Task: Find connections with filter location Cheria with filter topic #Lawwith filter profile language German with filter current company Waaree Group with filter school Guru Nanak Dev Engineering College, Ludhiana with filter industry Nonresidential Building Construction with filter service category DUI Law with filter keywords title Production Engineer
Action: Mouse moved to (707, 83)
Screenshot: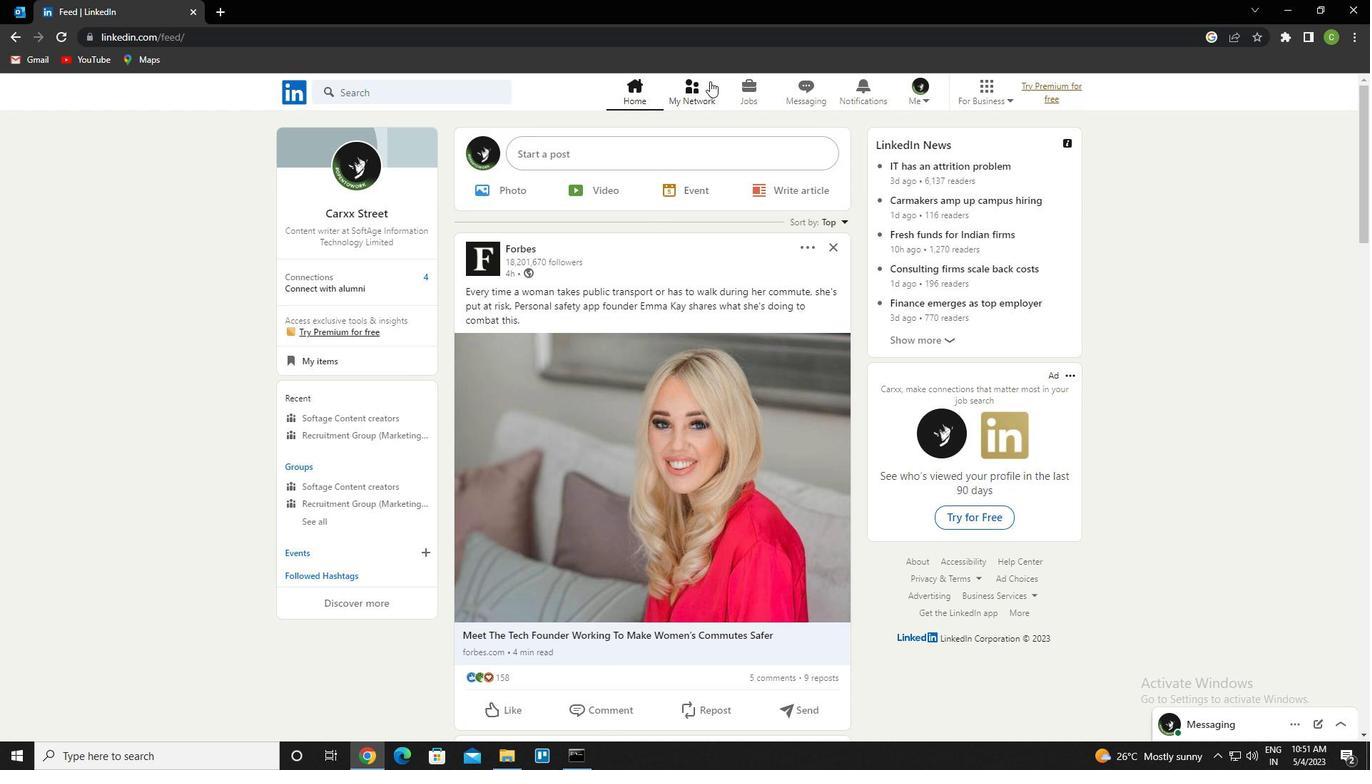 
Action: Mouse pressed left at (707, 83)
Screenshot: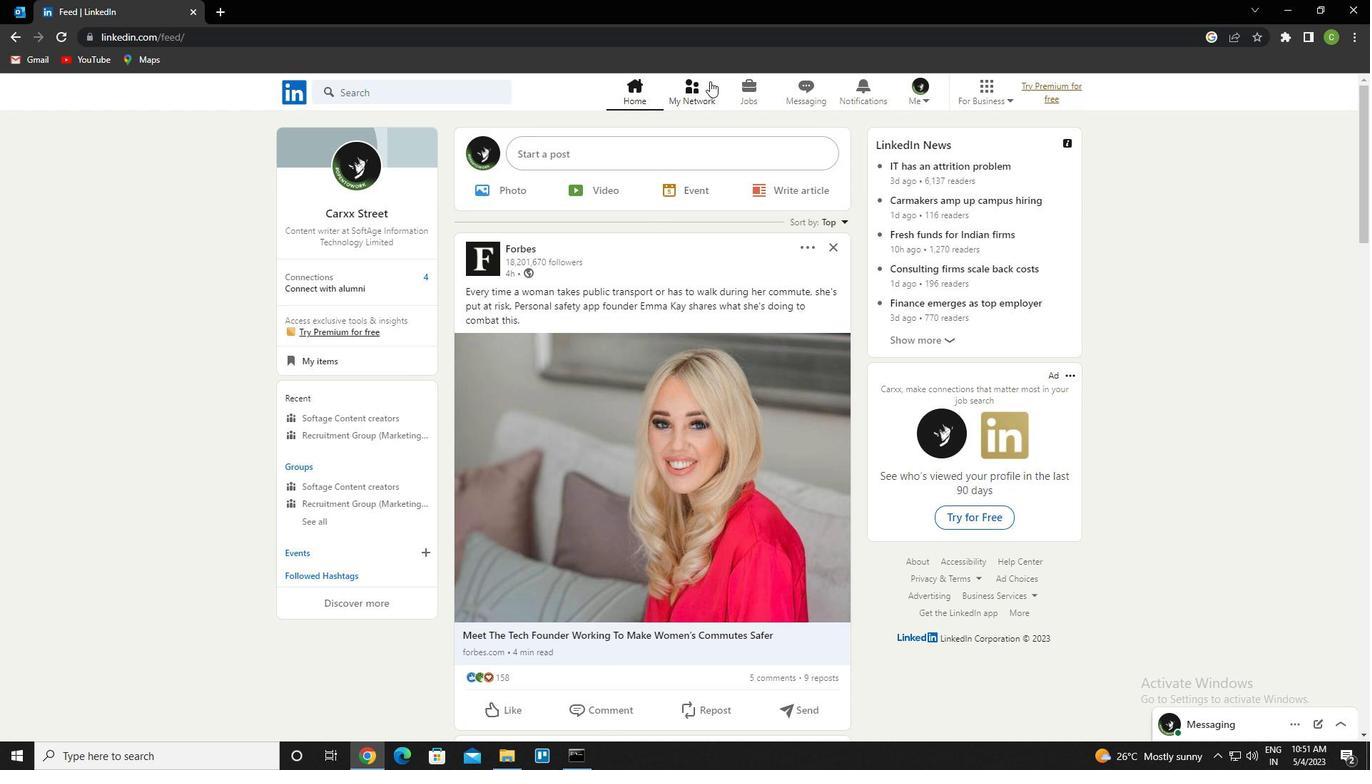 
Action: Mouse moved to (368, 170)
Screenshot: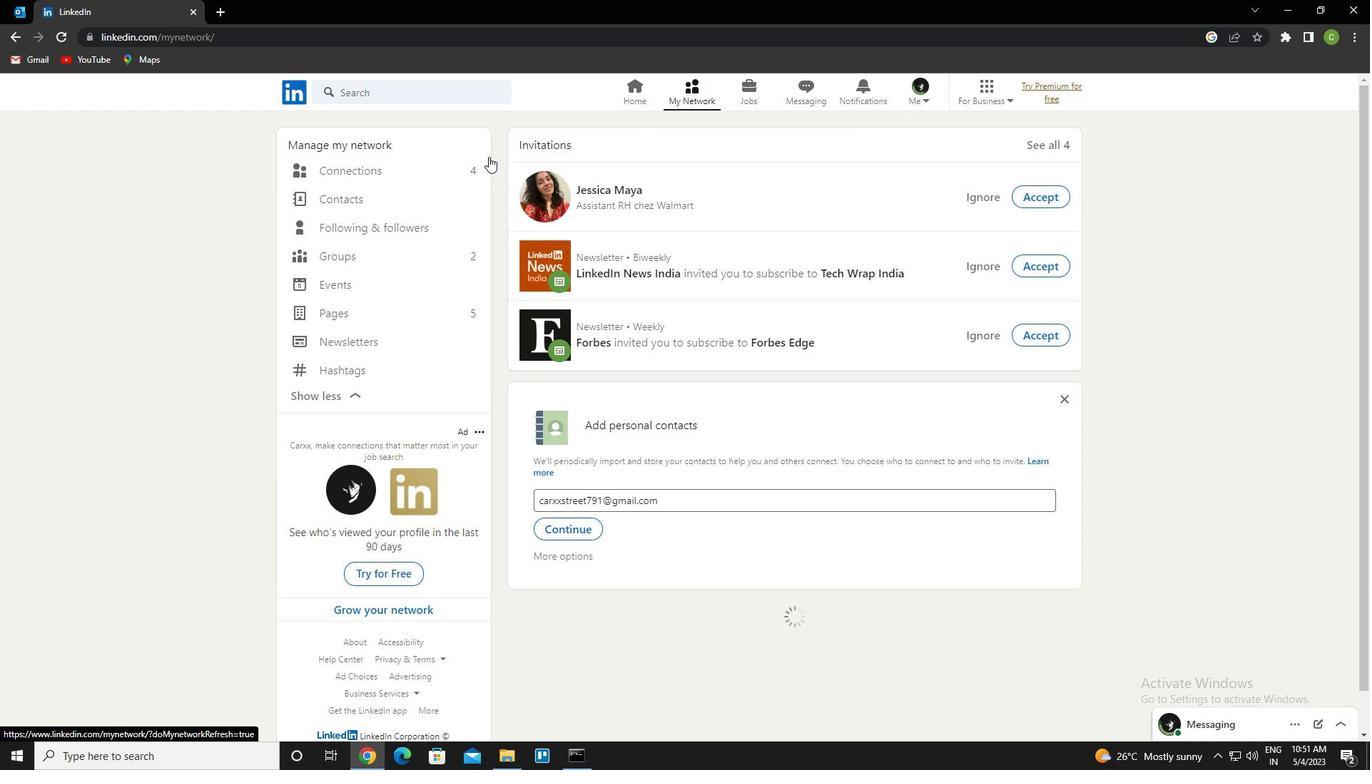 
Action: Mouse pressed left at (368, 170)
Screenshot: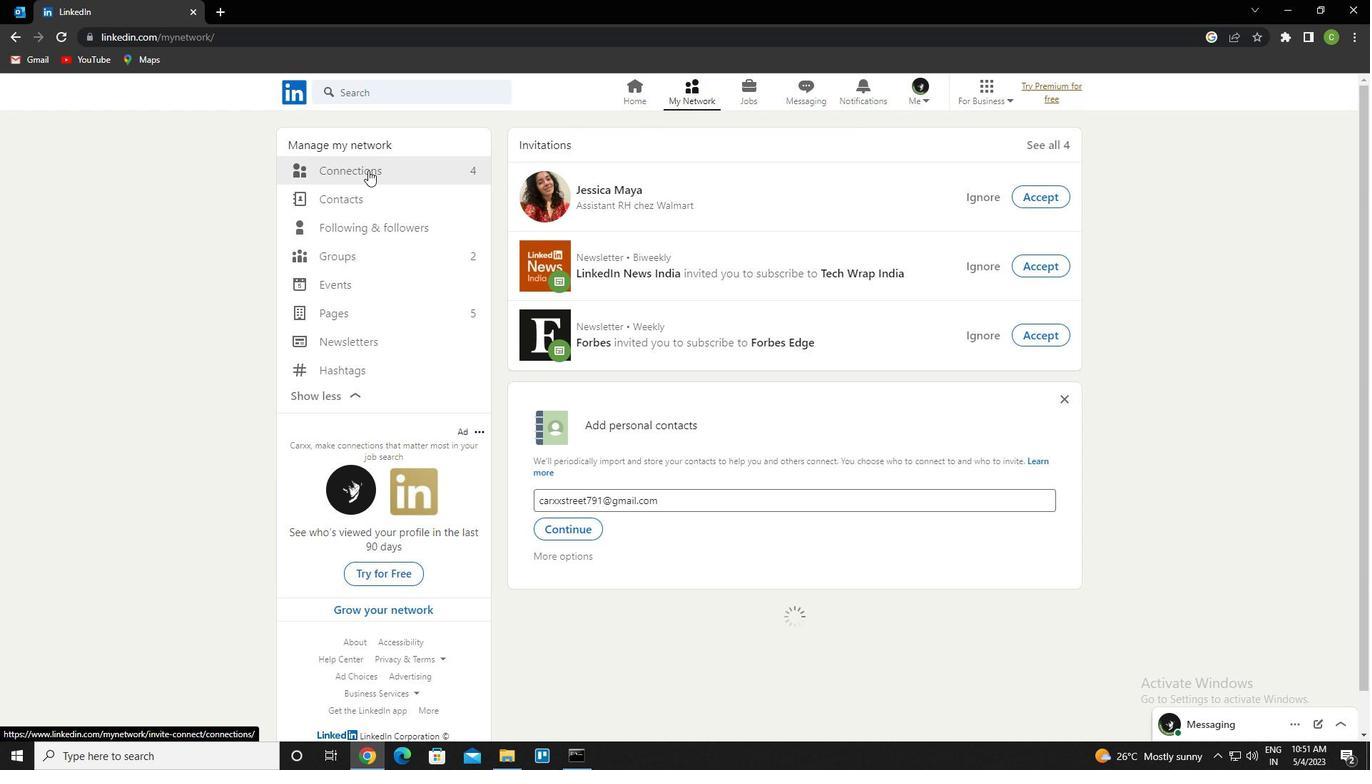 
Action: Mouse moved to (799, 171)
Screenshot: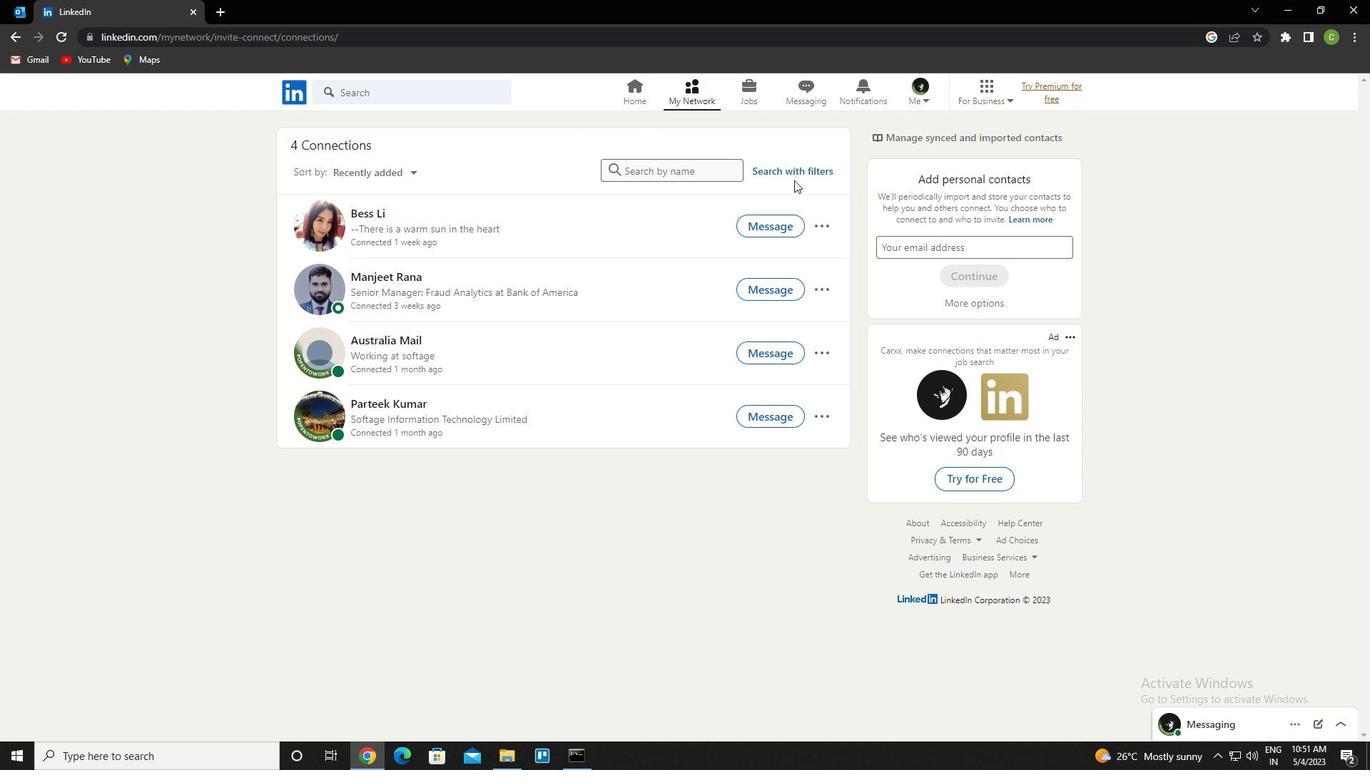 
Action: Mouse pressed left at (799, 171)
Screenshot: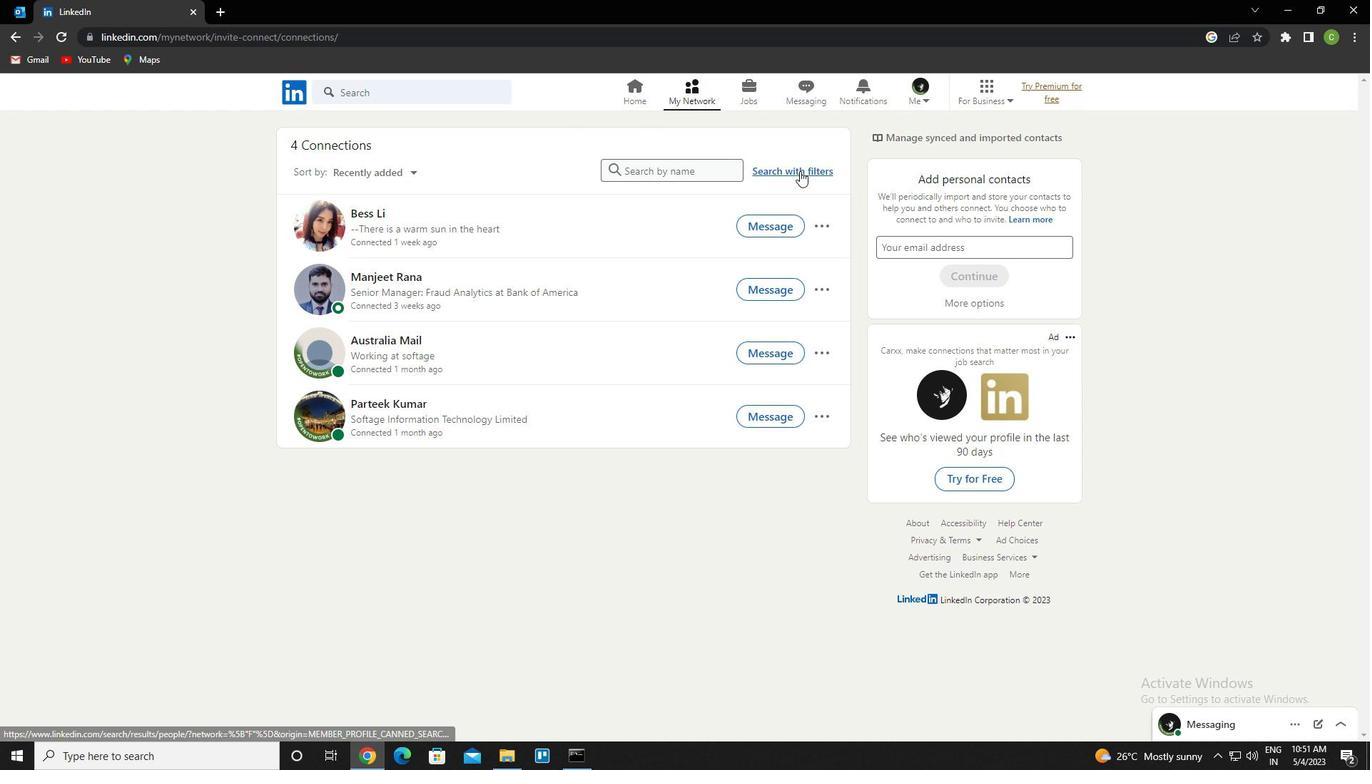 
Action: Mouse moved to (726, 130)
Screenshot: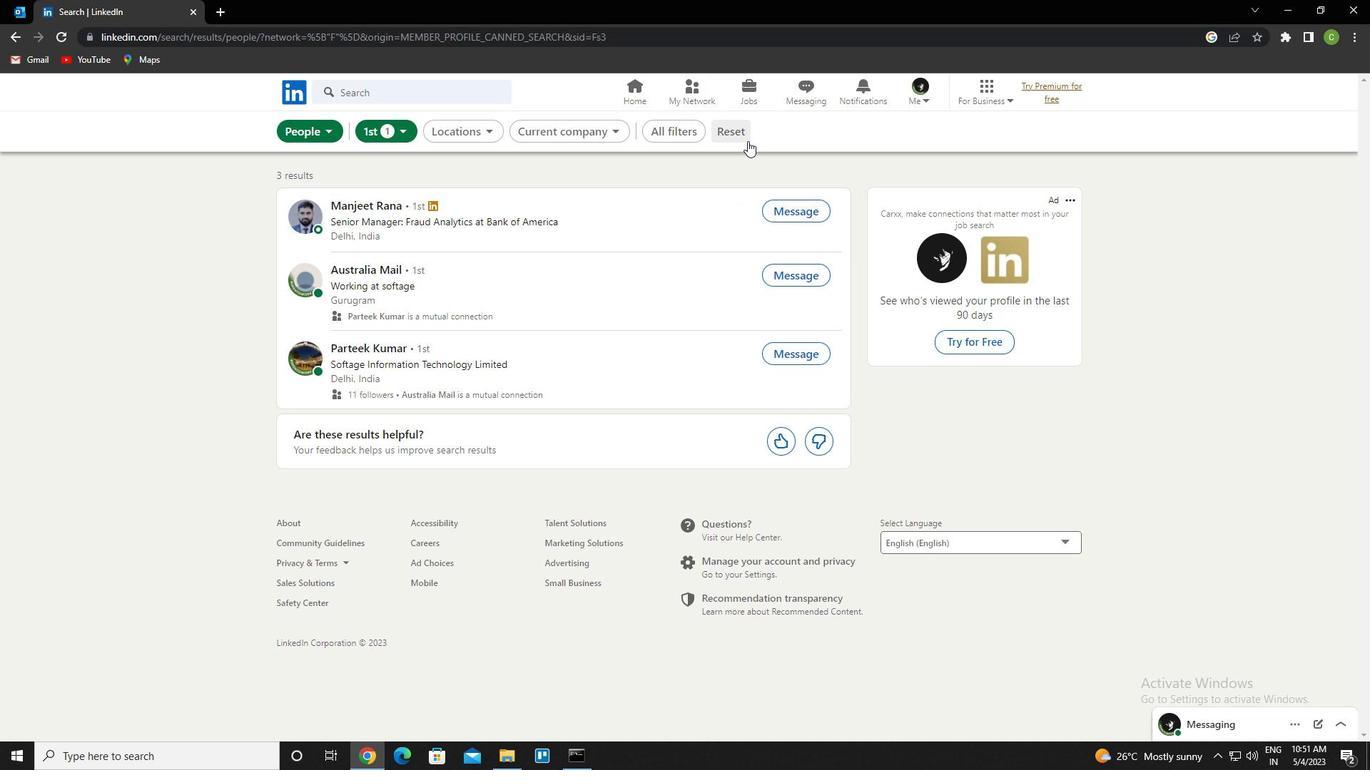 
Action: Mouse pressed left at (726, 130)
Screenshot: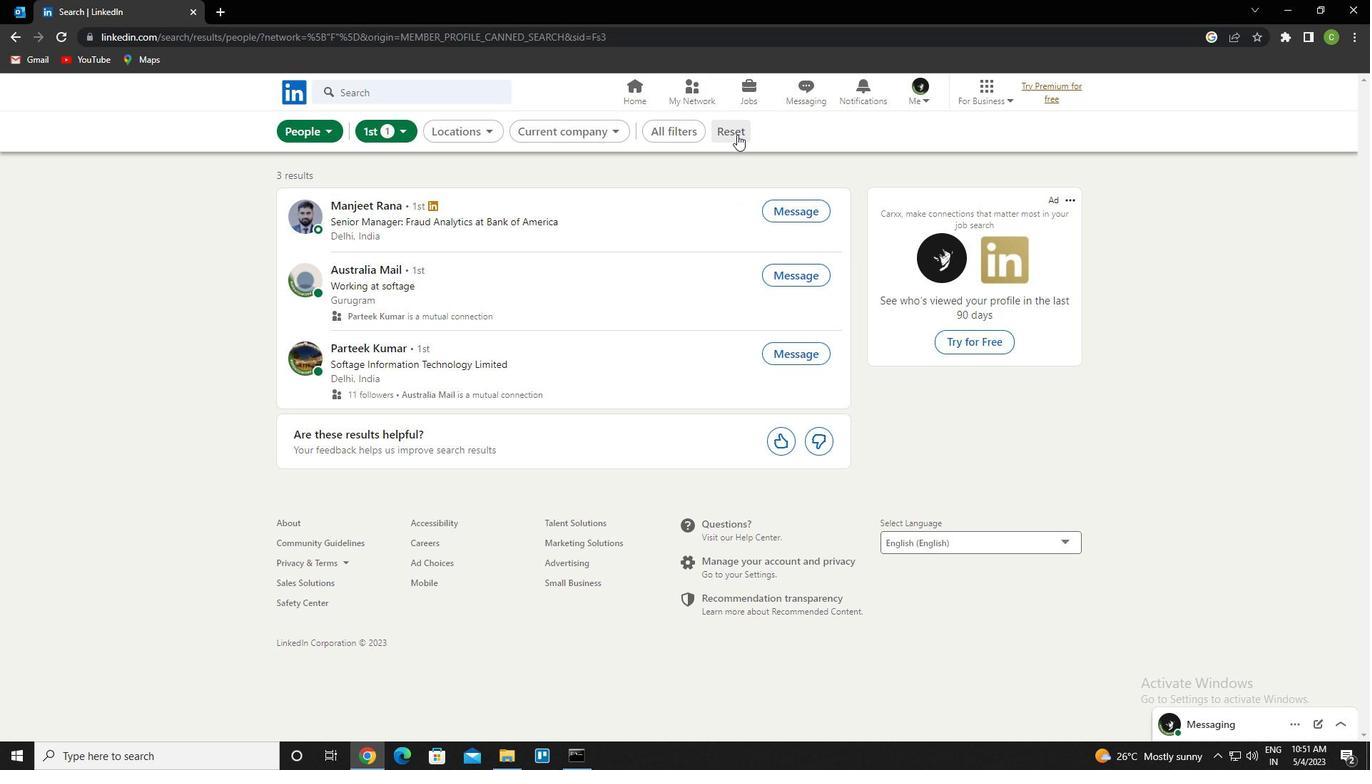 
Action: Mouse moved to (721, 130)
Screenshot: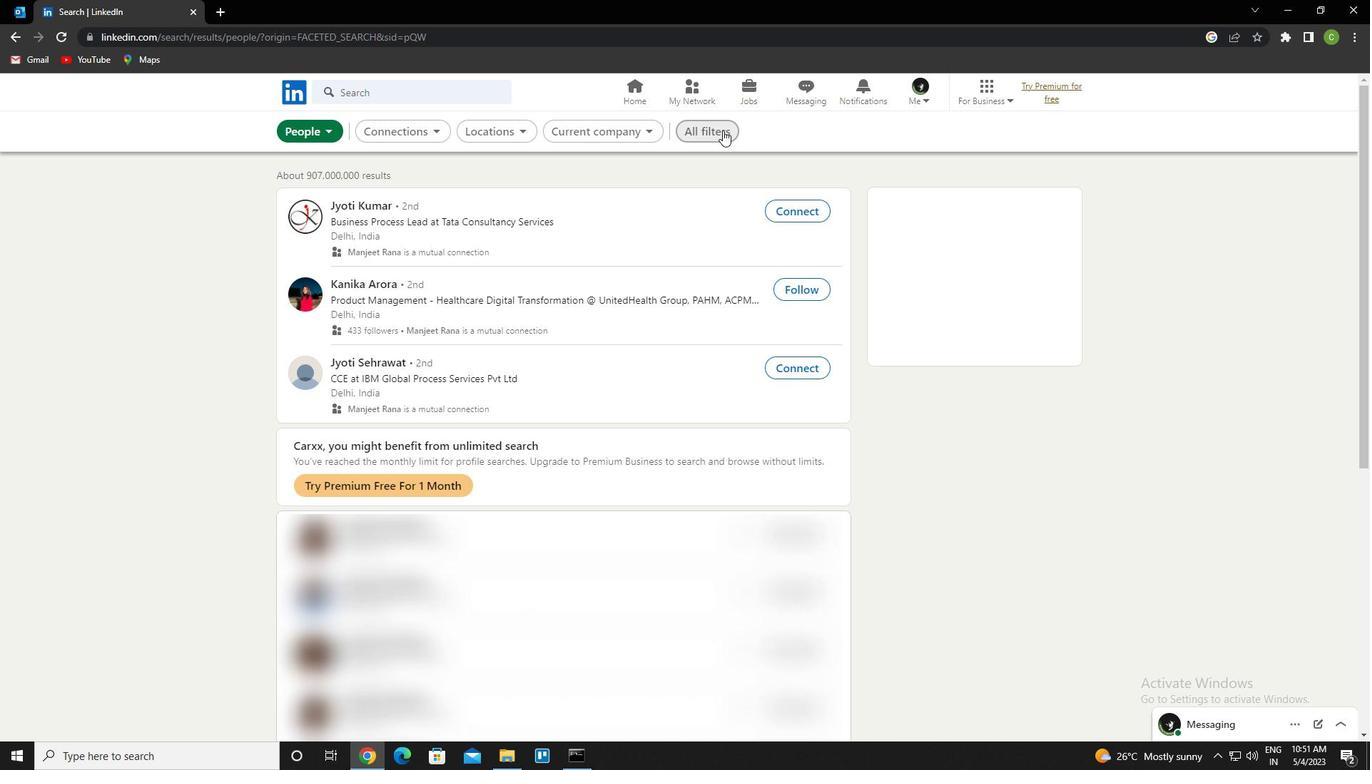 
Action: Mouse pressed left at (721, 130)
Screenshot: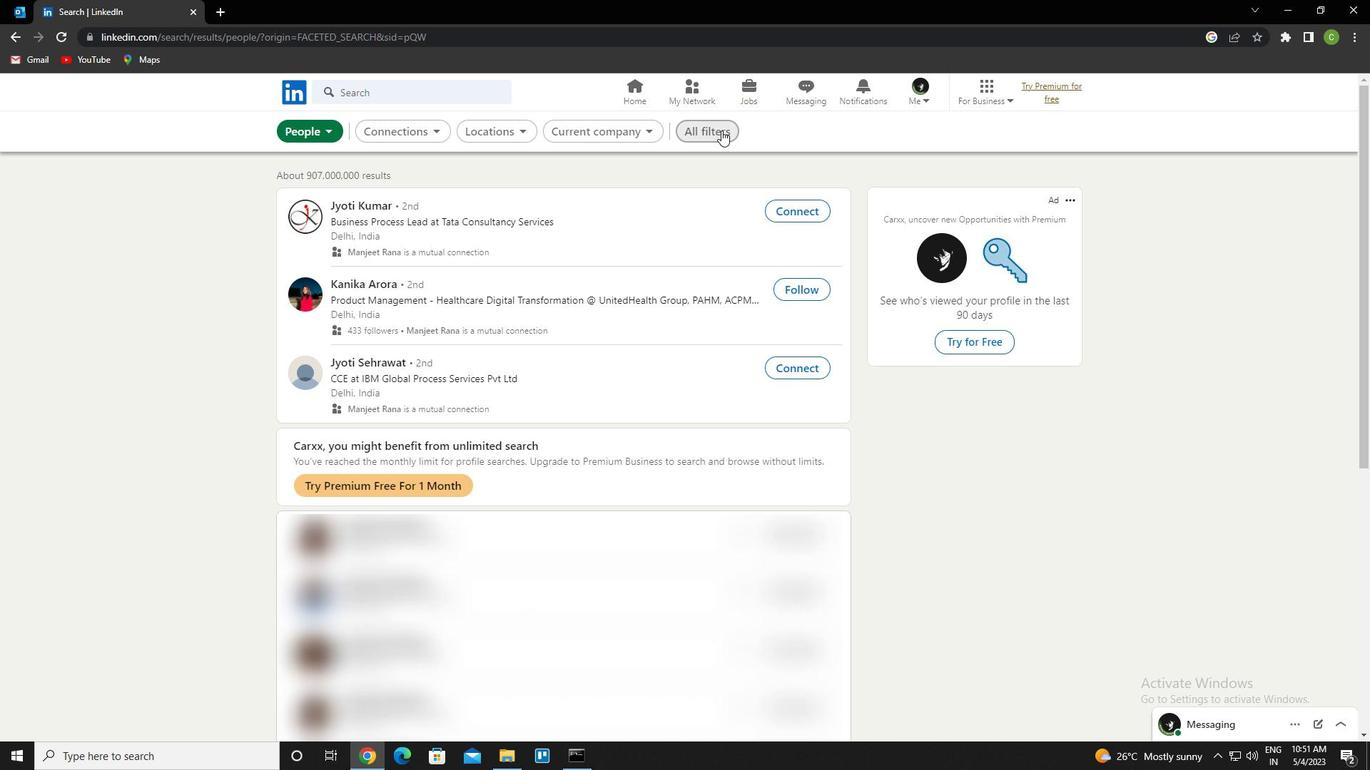 
Action: Mouse moved to (1148, 480)
Screenshot: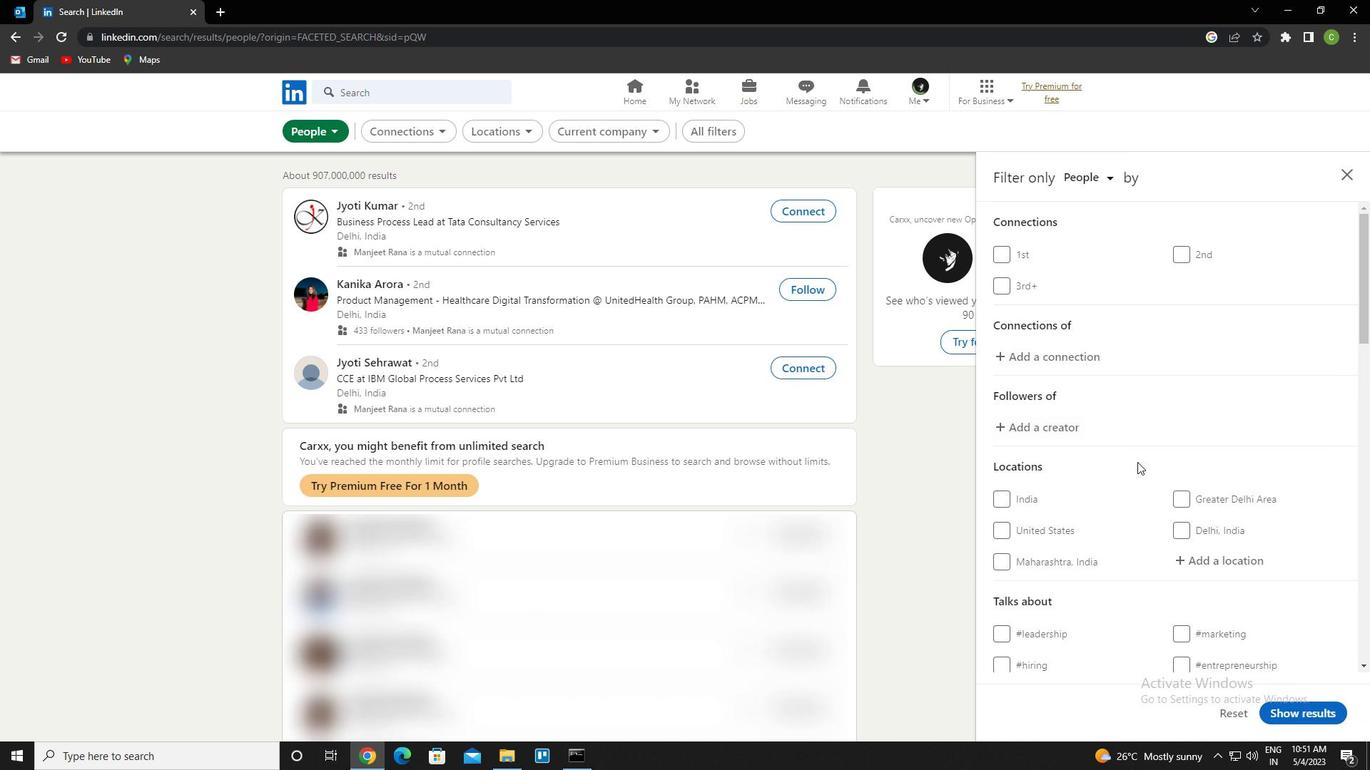 
Action: Mouse scrolled (1148, 480) with delta (0, 0)
Screenshot: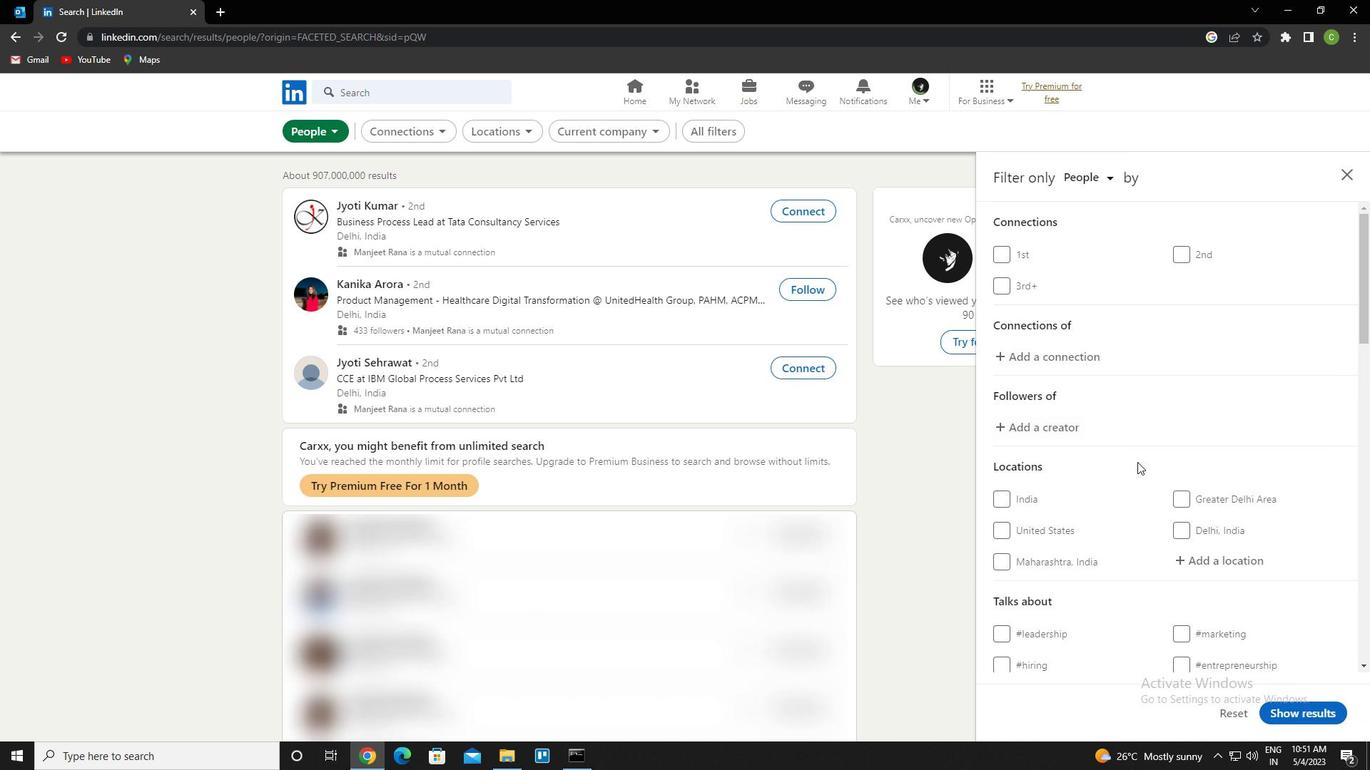 
Action: Mouse moved to (1148, 486)
Screenshot: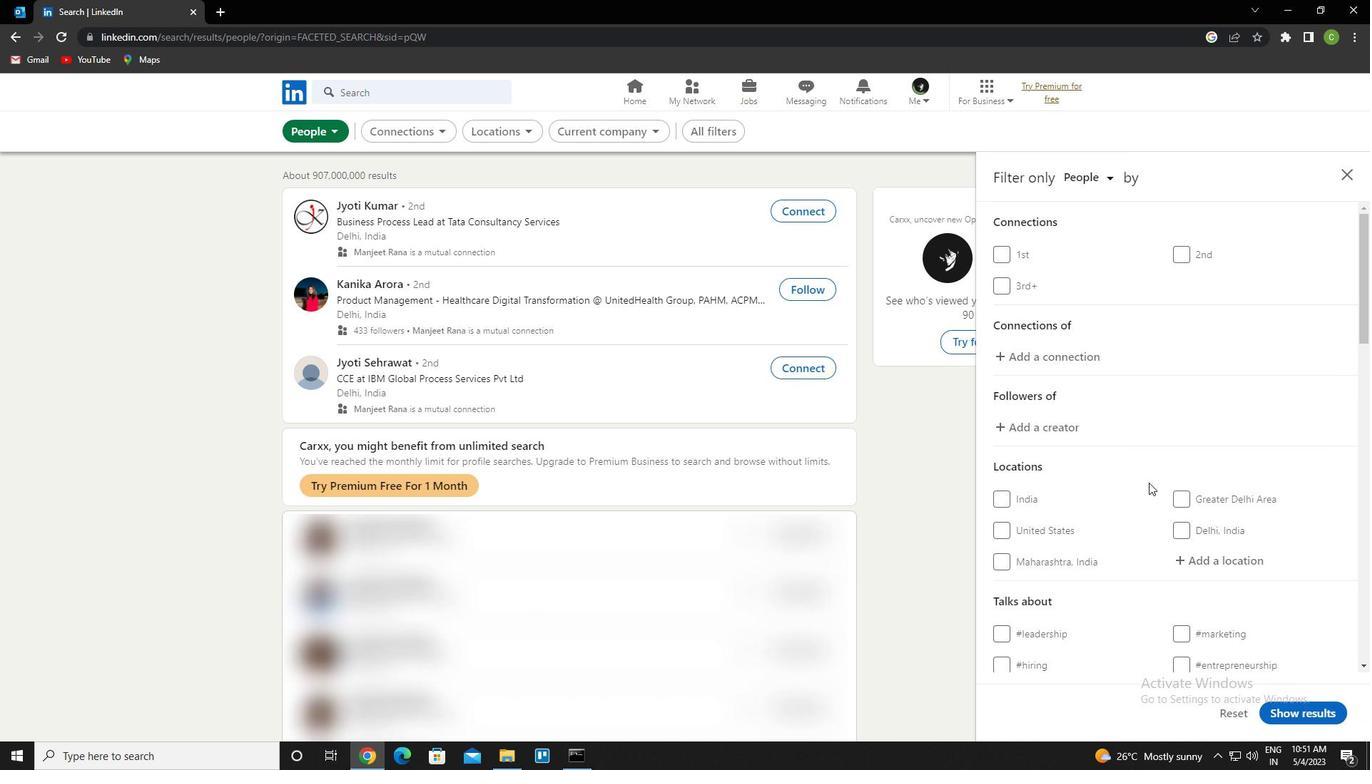 
Action: Mouse scrolled (1148, 485) with delta (0, 0)
Screenshot: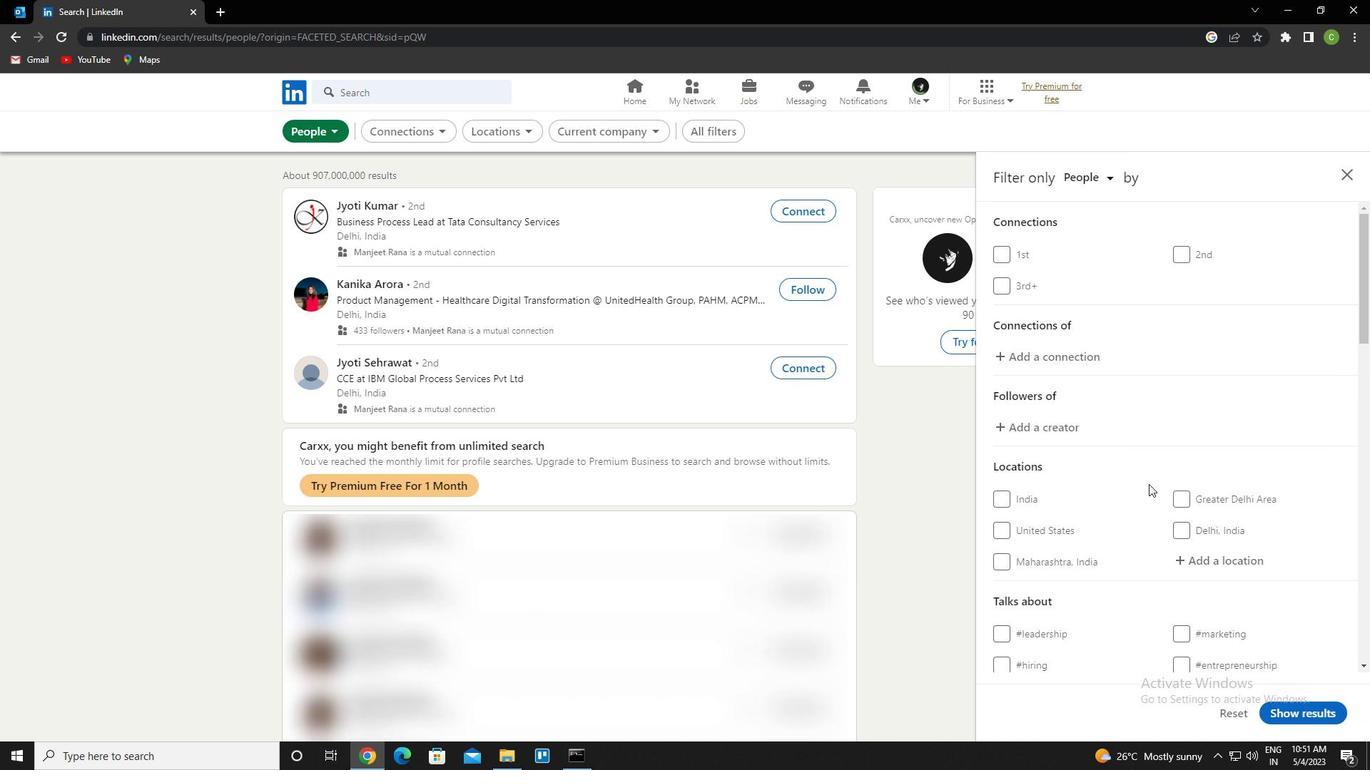 
Action: Mouse moved to (1147, 490)
Screenshot: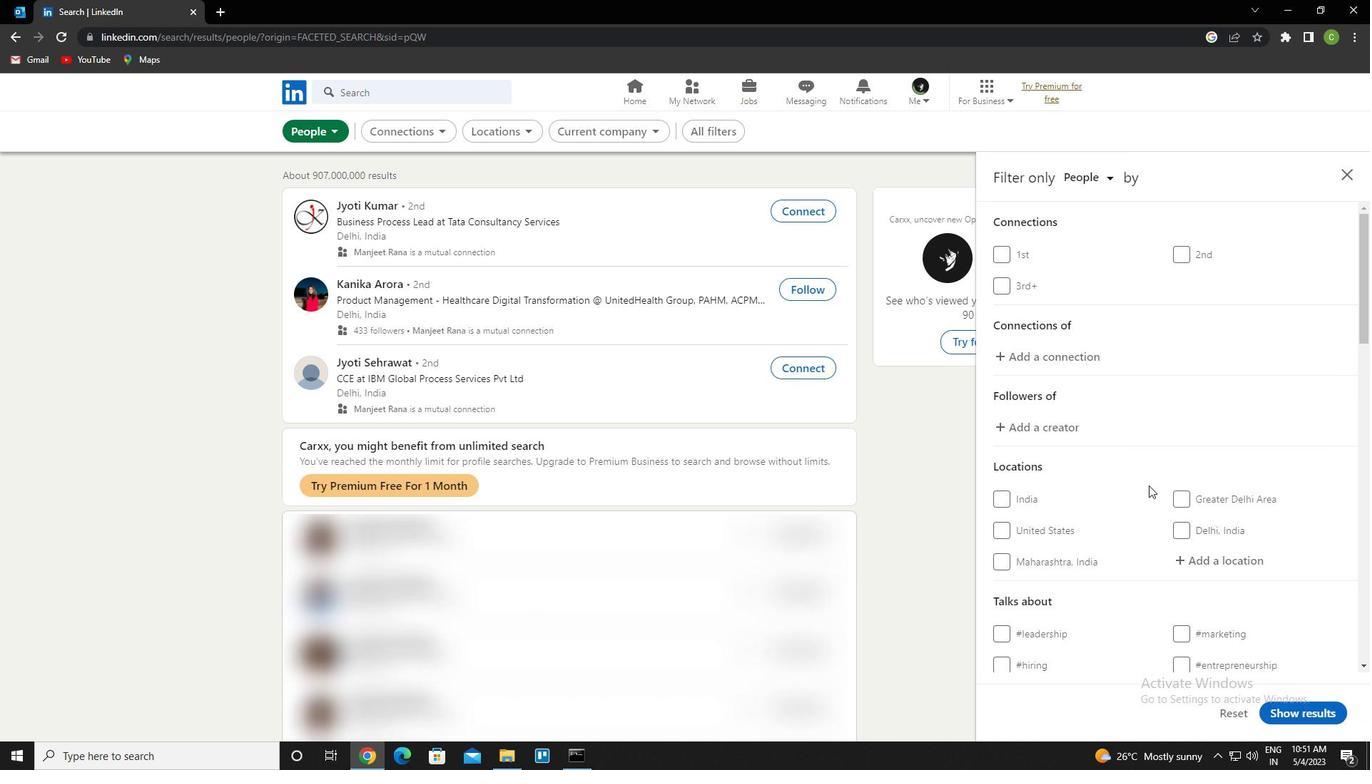
Action: Mouse scrolled (1147, 489) with delta (0, 0)
Screenshot: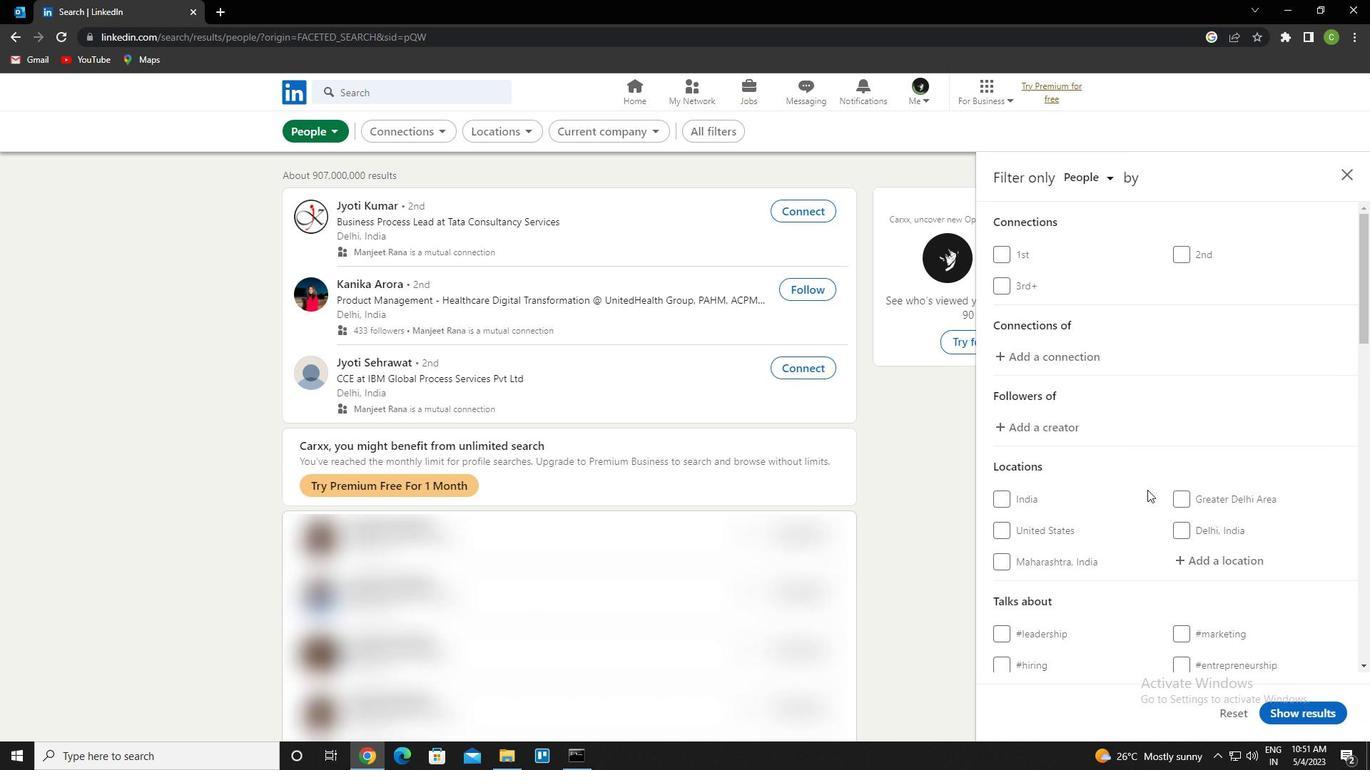
Action: Mouse moved to (1247, 353)
Screenshot: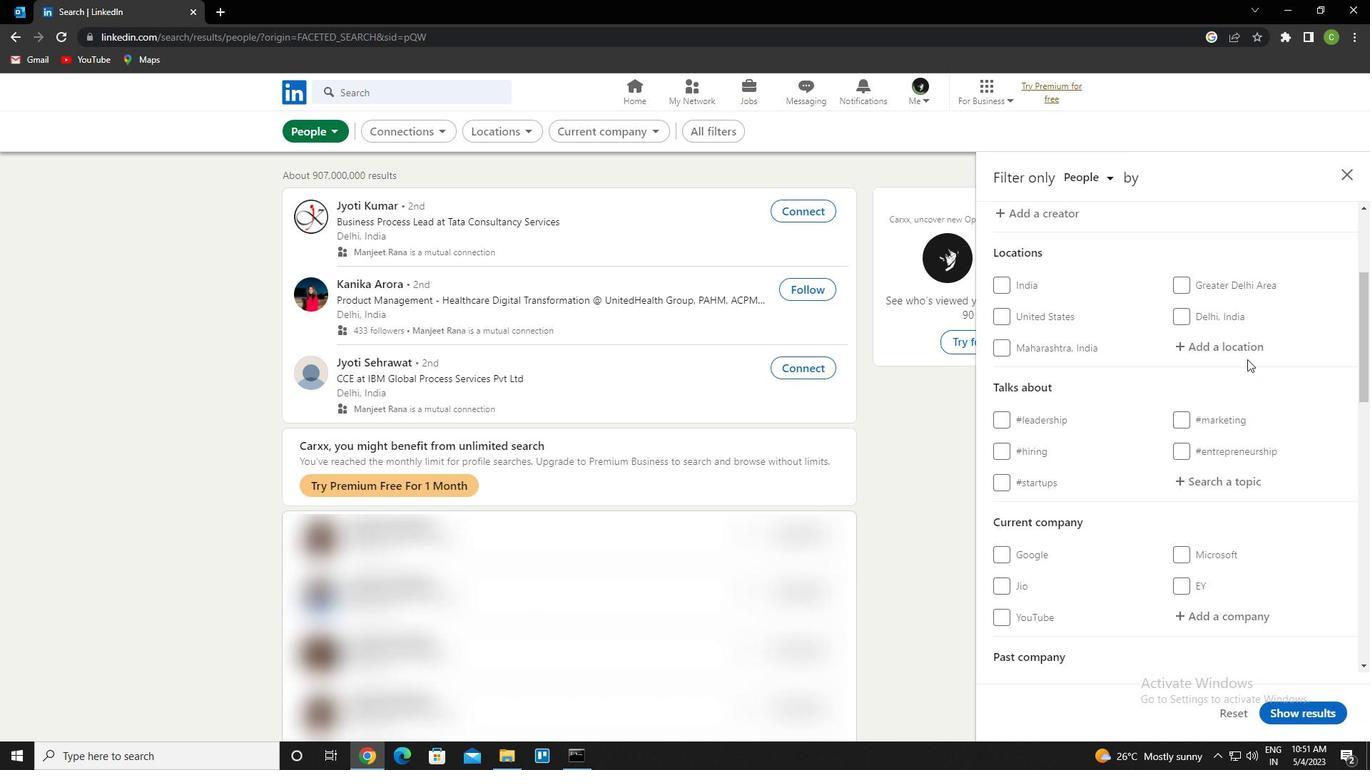 
Action: Mouse pressed left at (1247, 353)
Screenshot: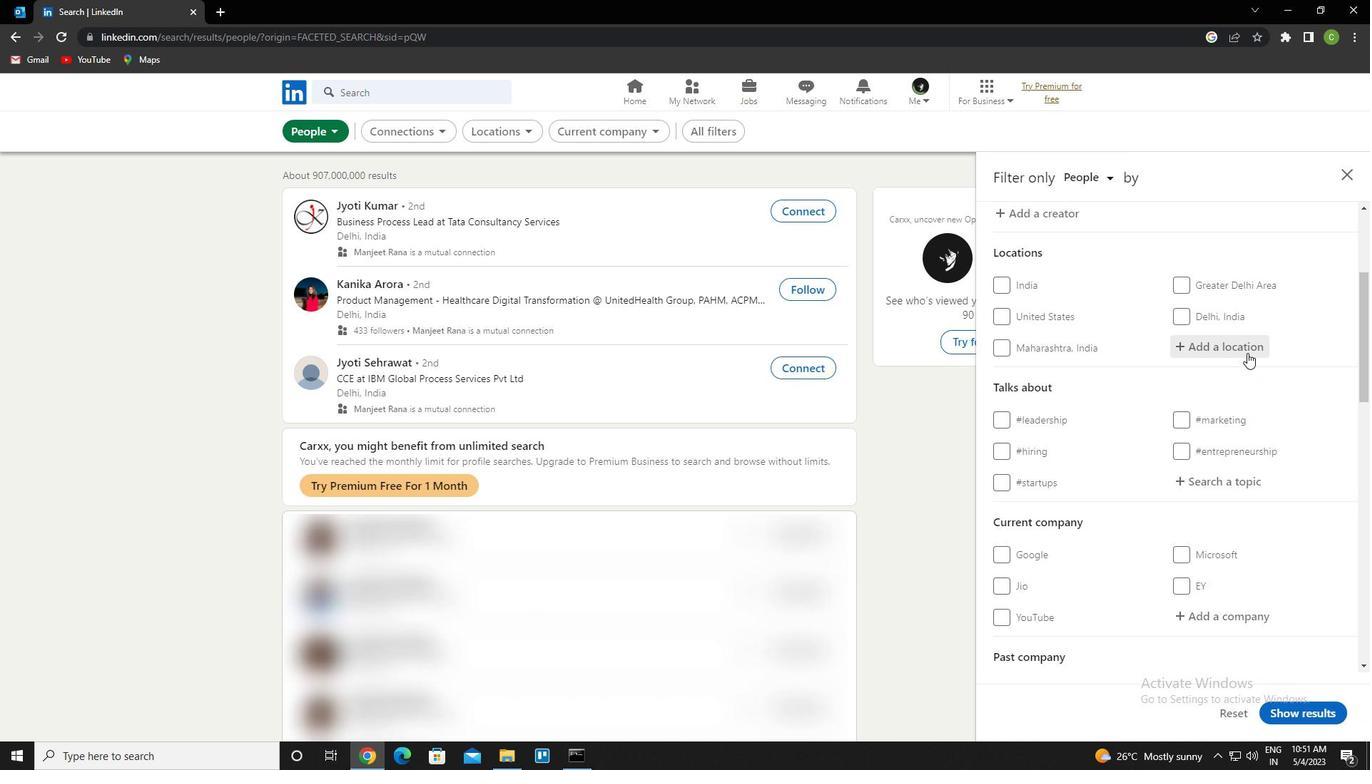 
Action: Key pressed <Key.caps_lock>l<Key.caps_lock>aw<Key.backspace><Key.backspace><Key.backspace><Key.backspace><Key.backspace><Key.caps_lock>c<Key.caps_lock>heria<Key.down><Key.enter>
Screenshot: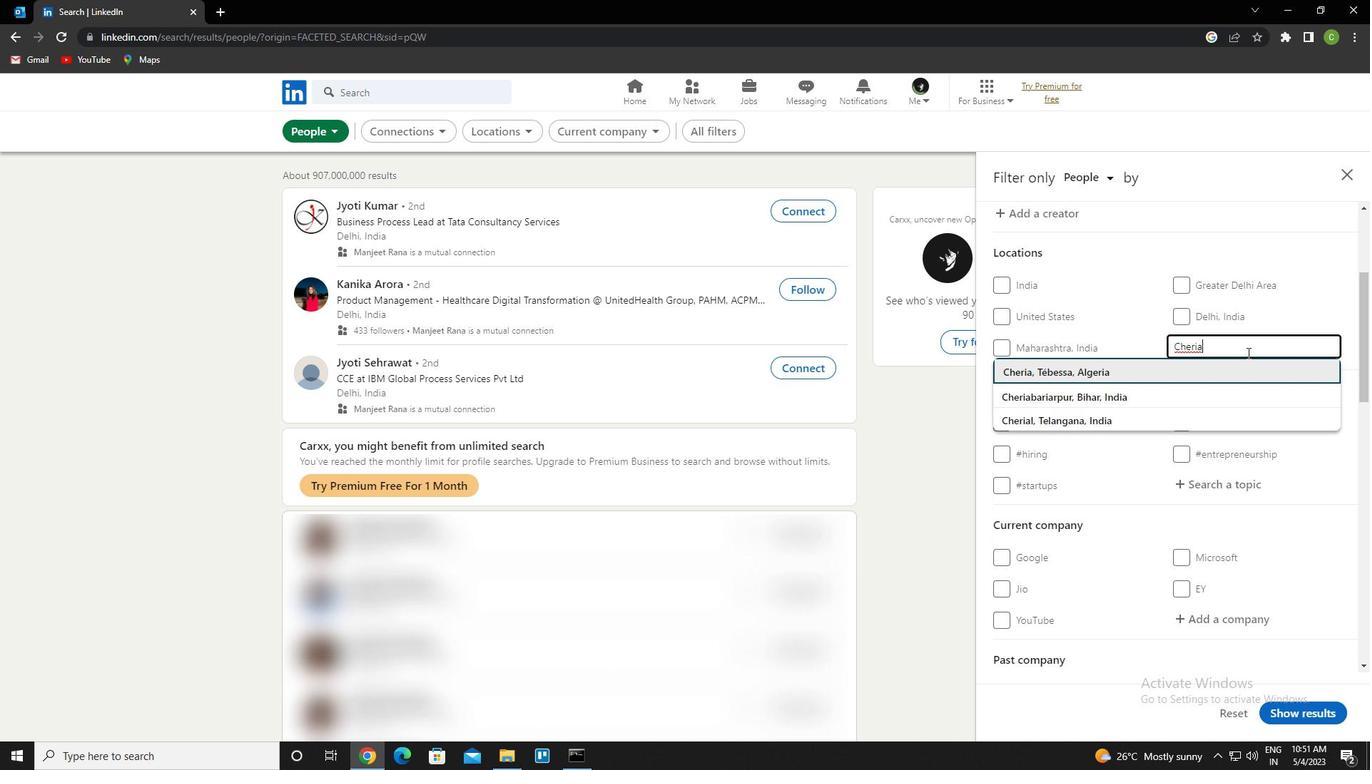
Action: Mouse scrolled (1247, 352) with delta (0, 0)
Screenshot: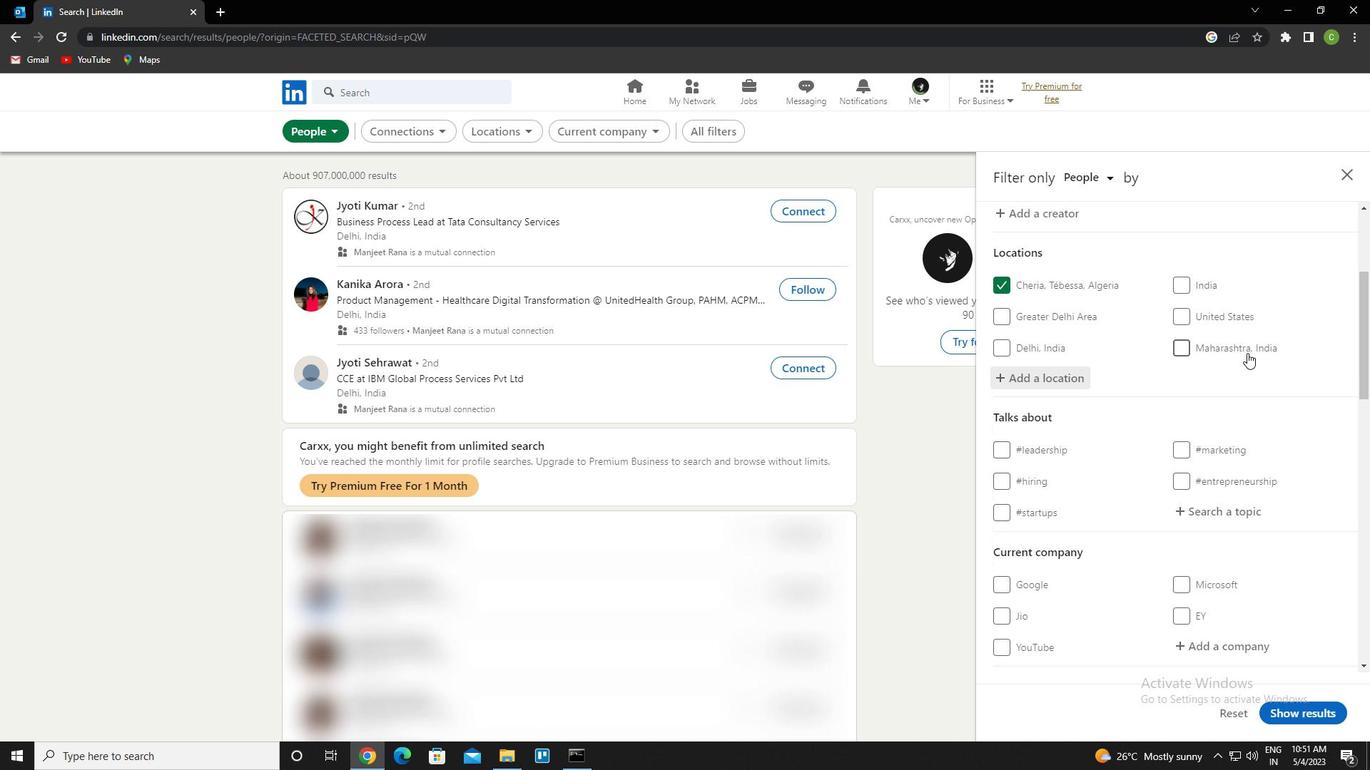 
Action: Mouse moved to (1224, 439)
Screenshot: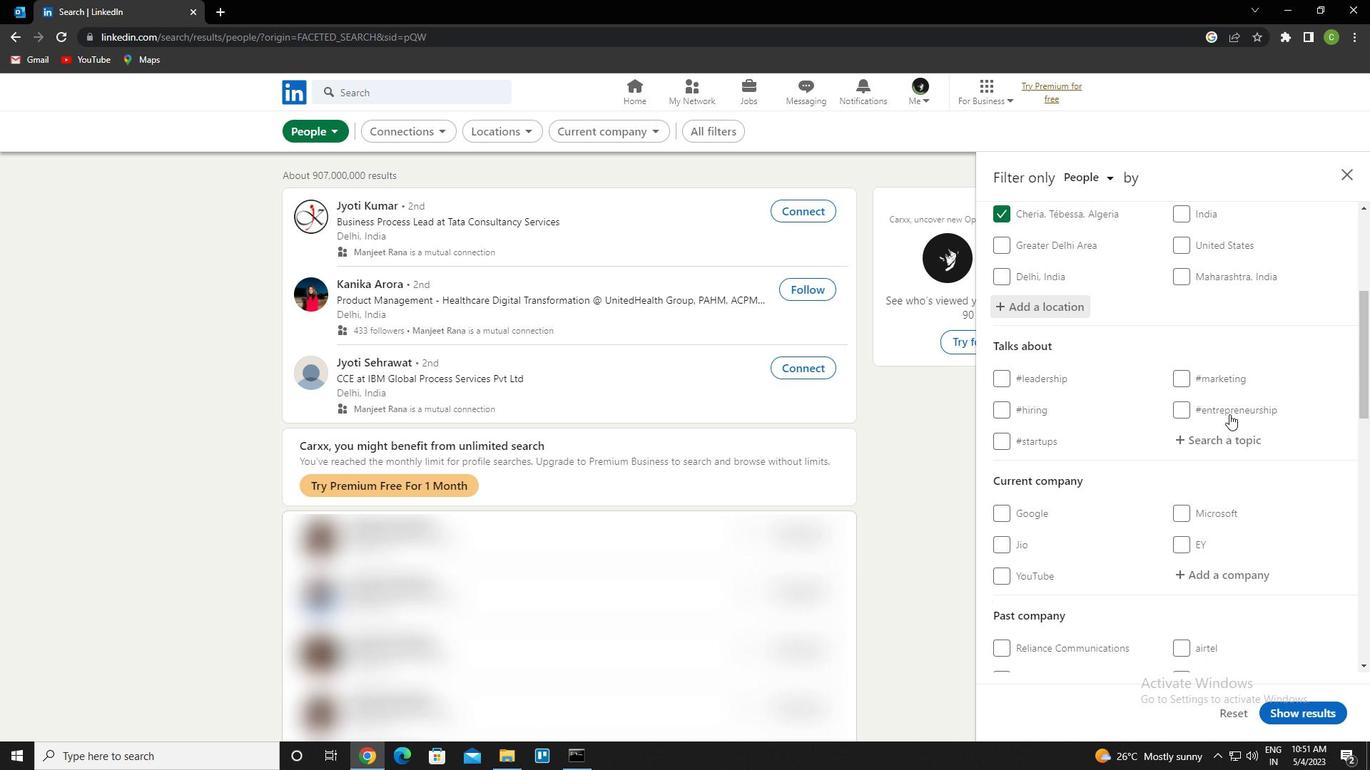 
Action: Mouse pressed left at (1224, 439)
Screenshot: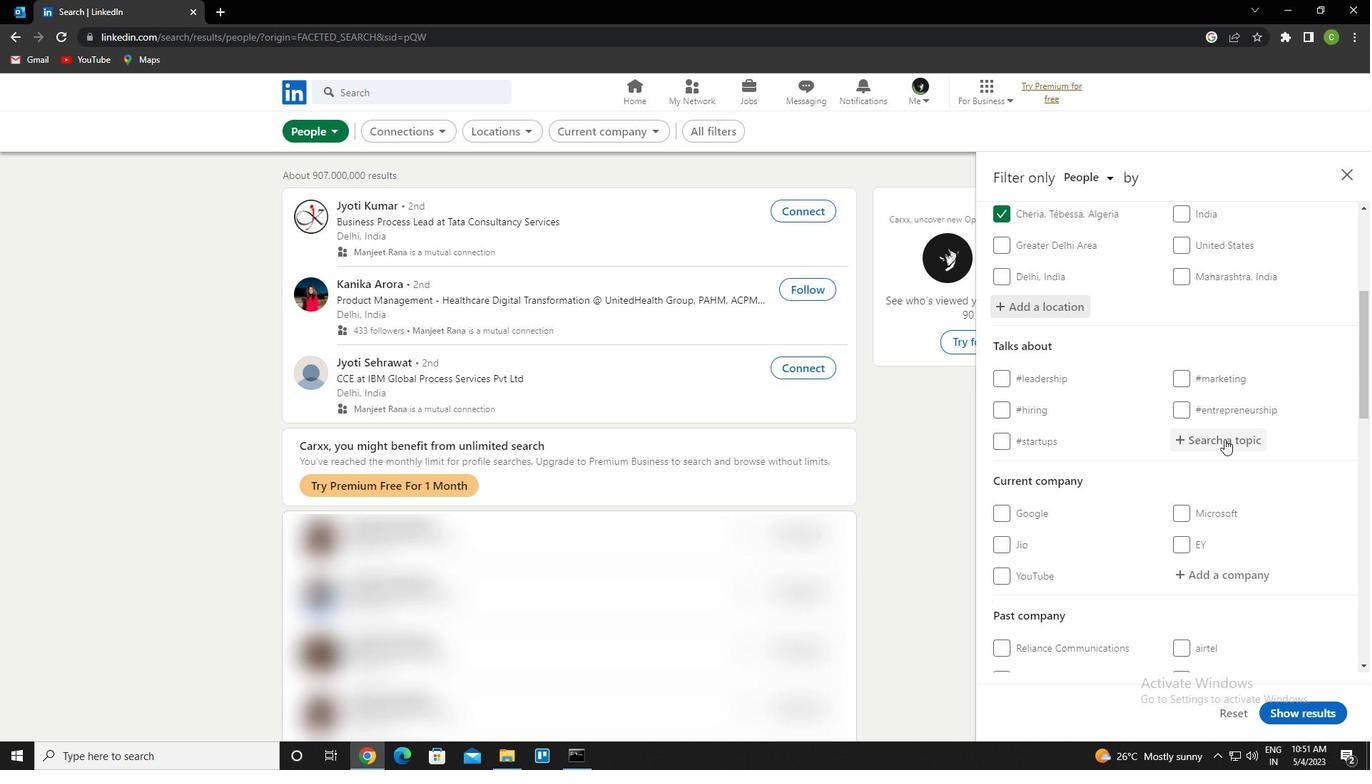 
Action: Key pressed law<Key.down><Key.enter>
Screenshot: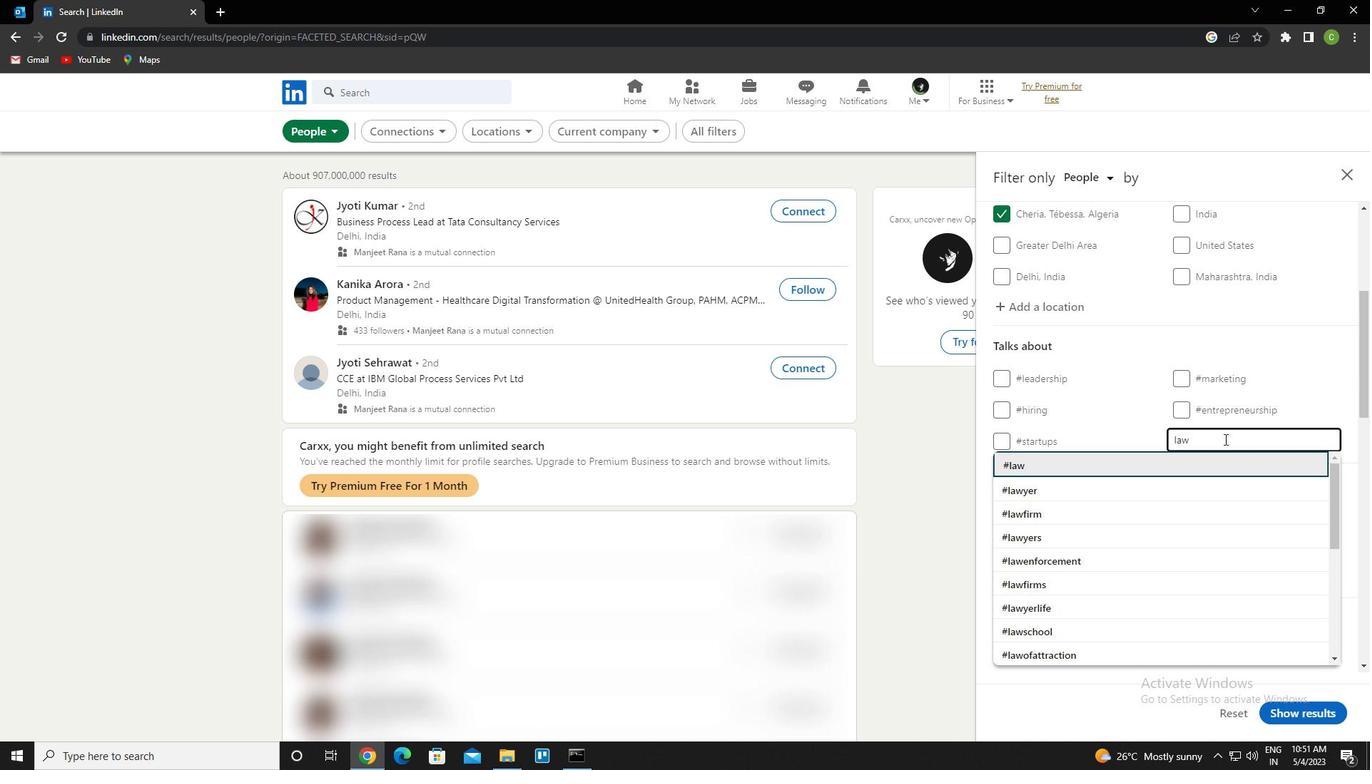 
Action: Mouse moved to (1258, 438)
Screenshot: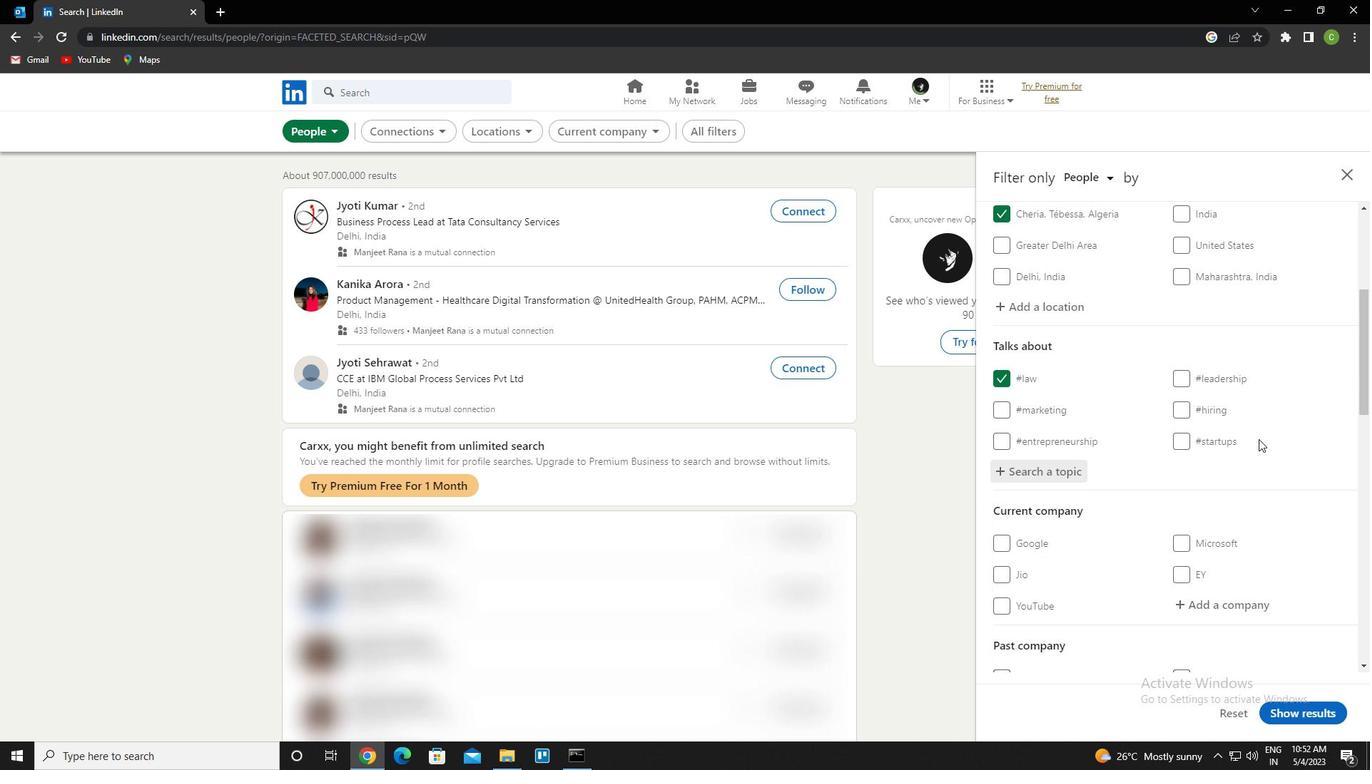 
Action: Mouse scrolled (1258, 438) with delta (0, 0)
Screenshot: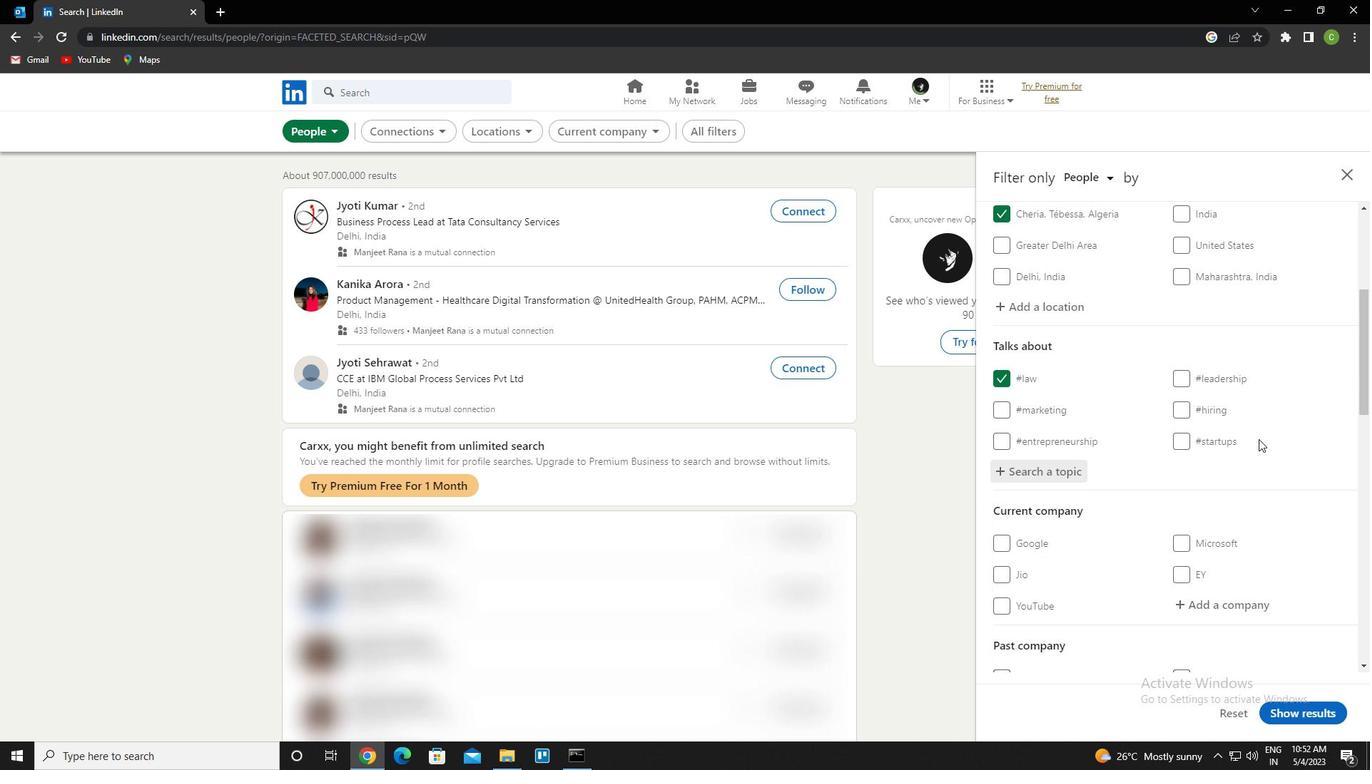 
Action: Mouse moved to (1256, 440)
Screenshot: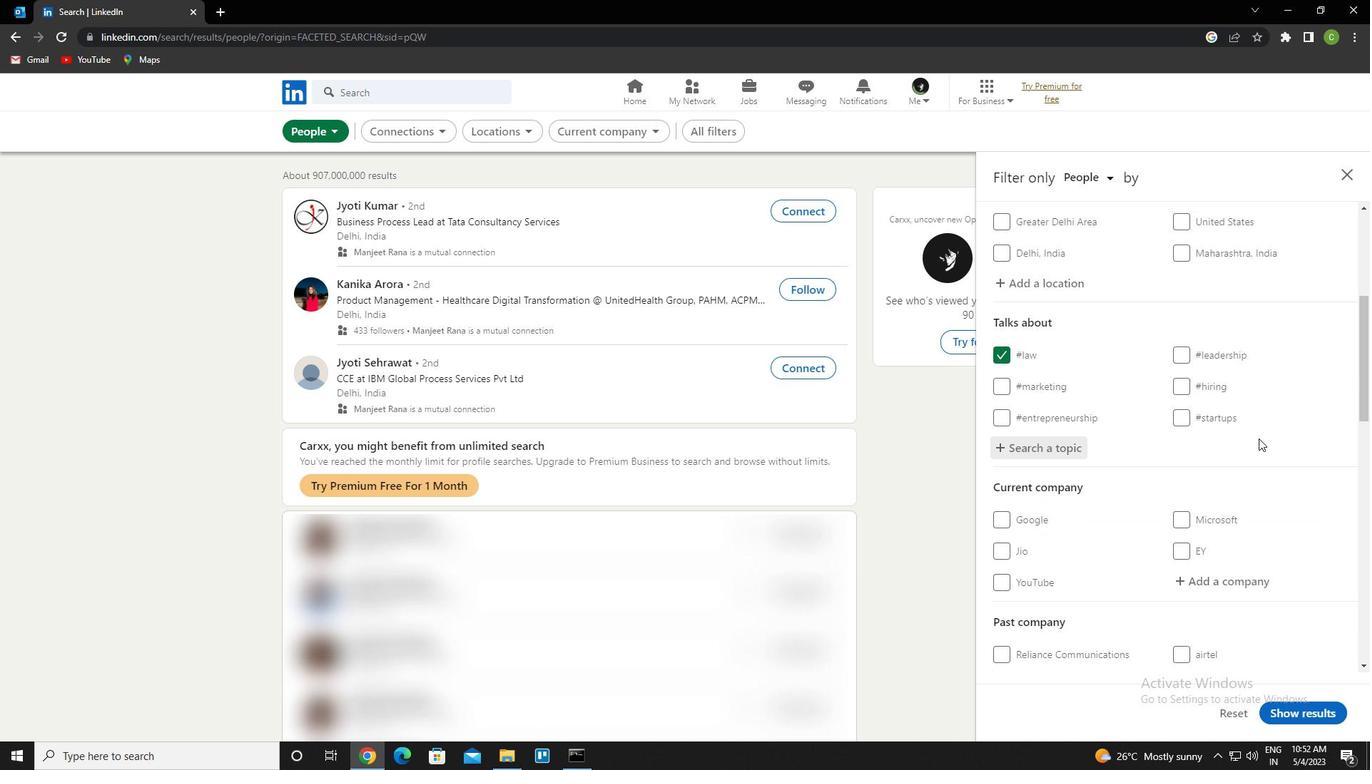 
Action: Mouse scrolled (1256, 439) with delta (0, 0)
Screenshot: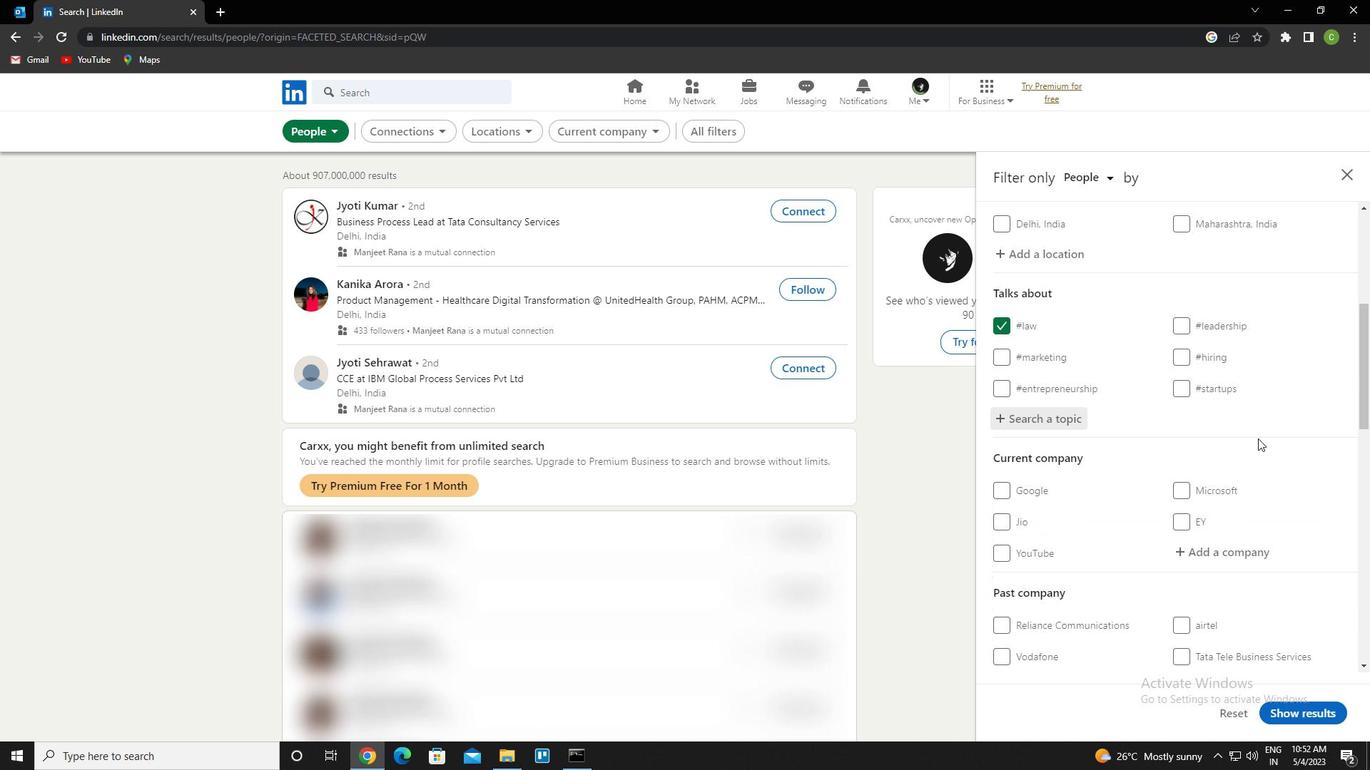 
Action: Mouse moved to (1255, 441)
Screenshot: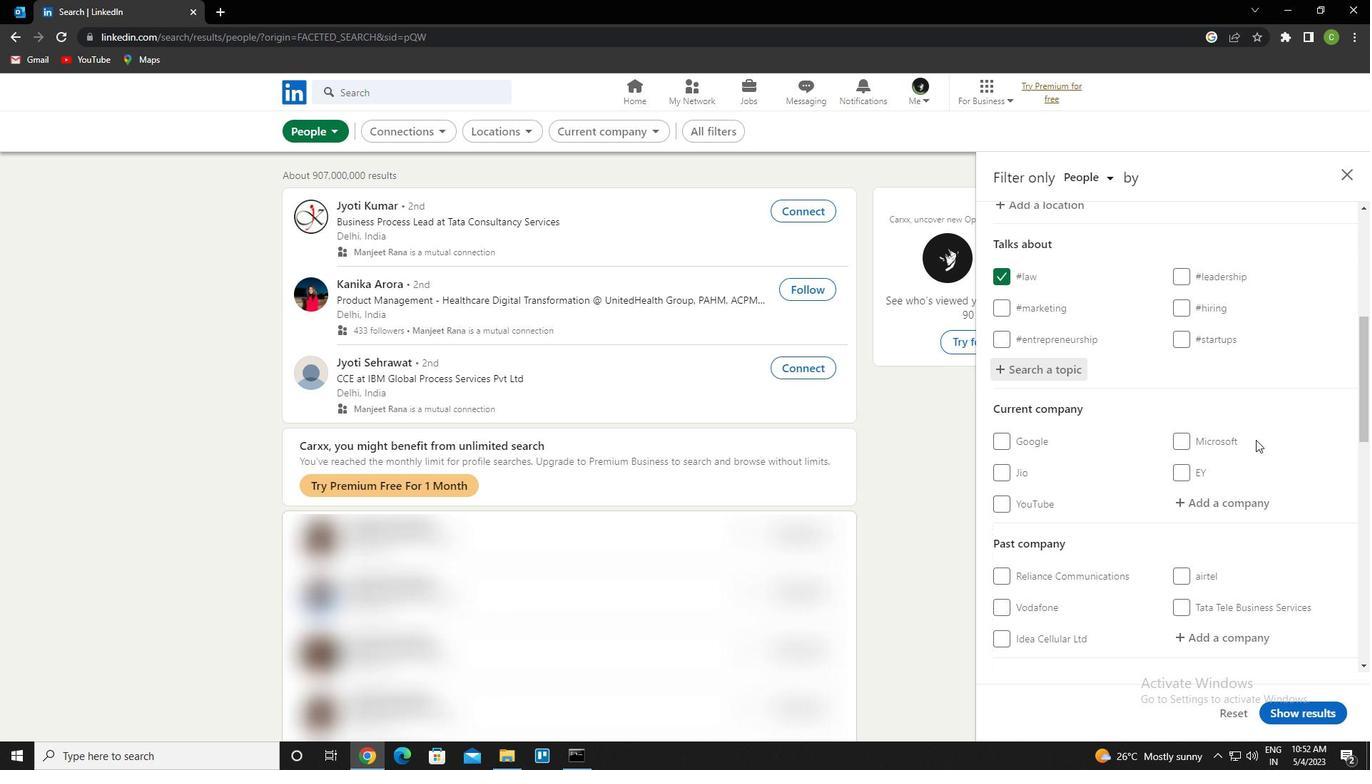 
Action: Mouse scrolled (1255, 440) with delta (0, 0)
Screenshot: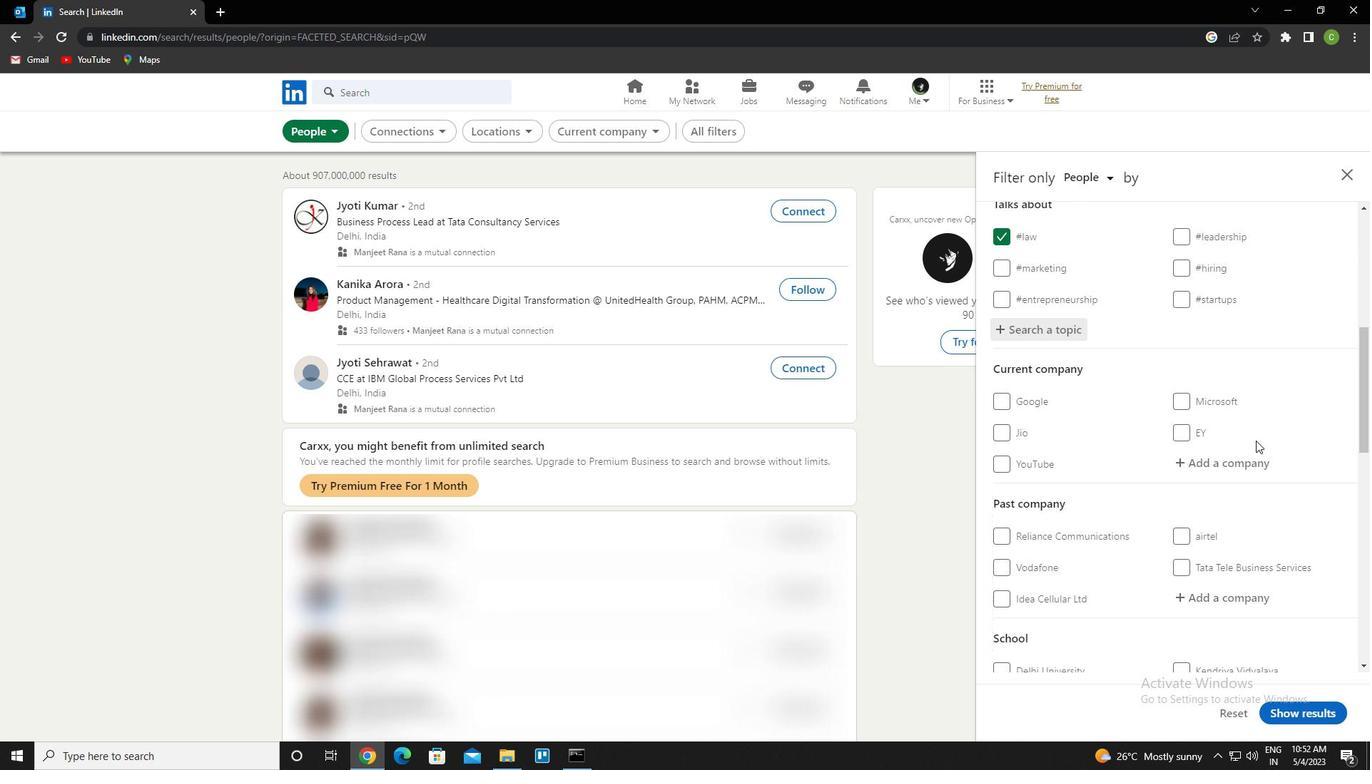 
Action: Mouse scrolled (1255, 440) with delta (0, 0)
Screenshot: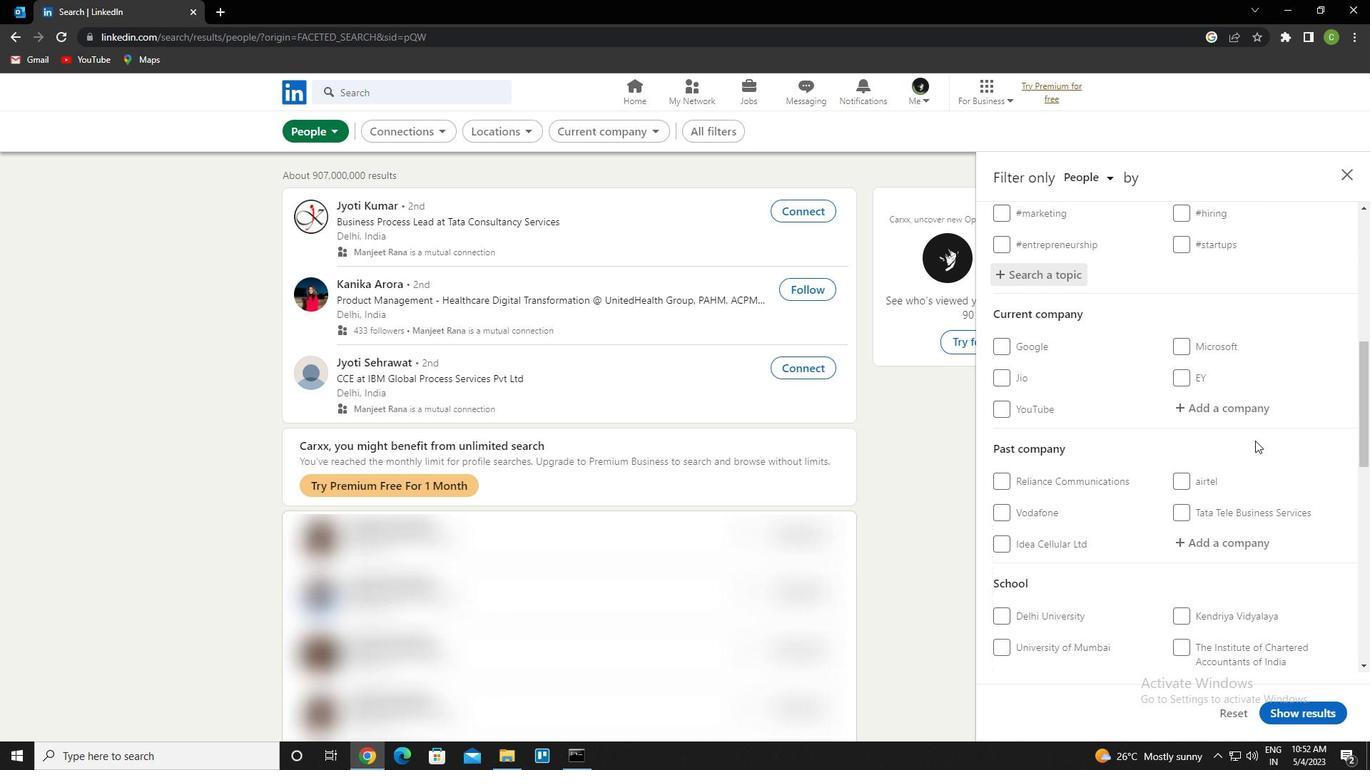 
Action: Mouse scrolled (1255, 440) with delta (0, 0)
Screenshot: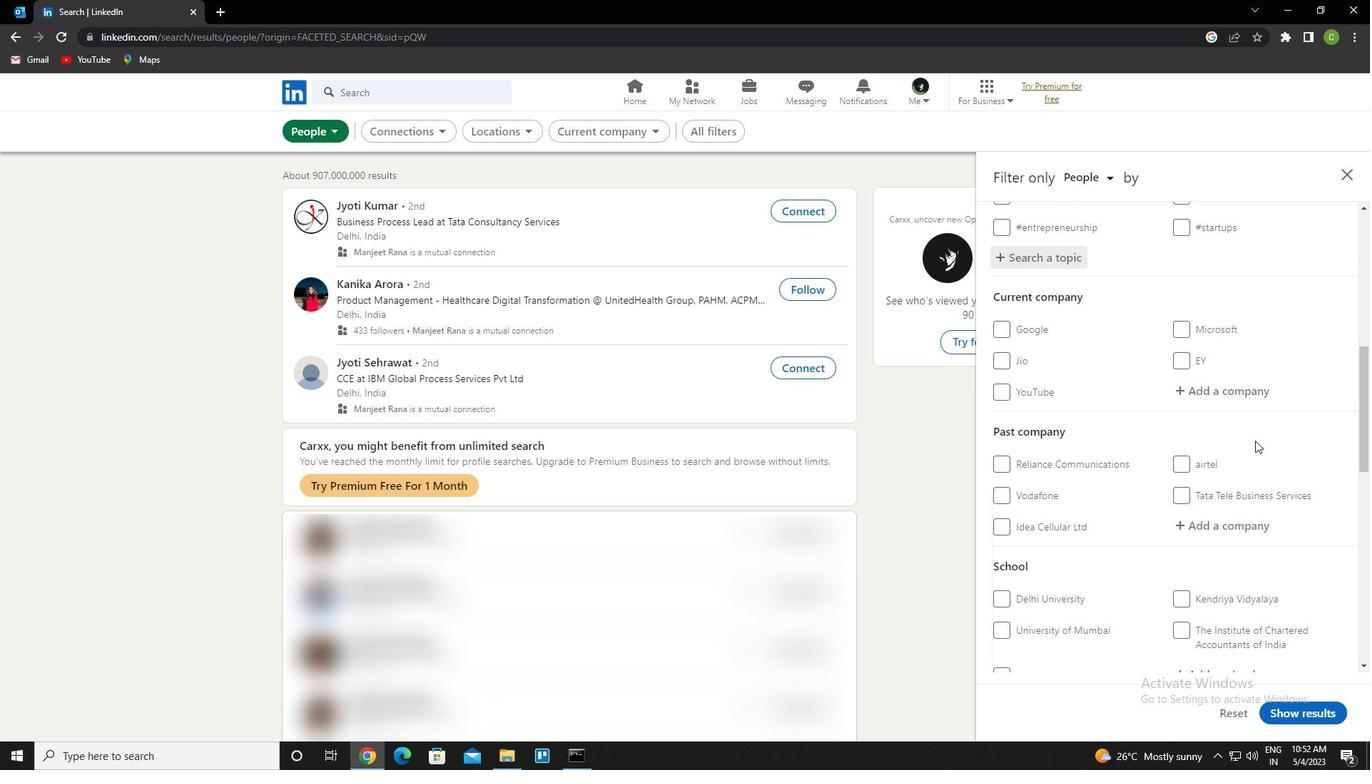
Action: Mouse scrolled (1255, 440) with delta (0, 0)
Screenshot: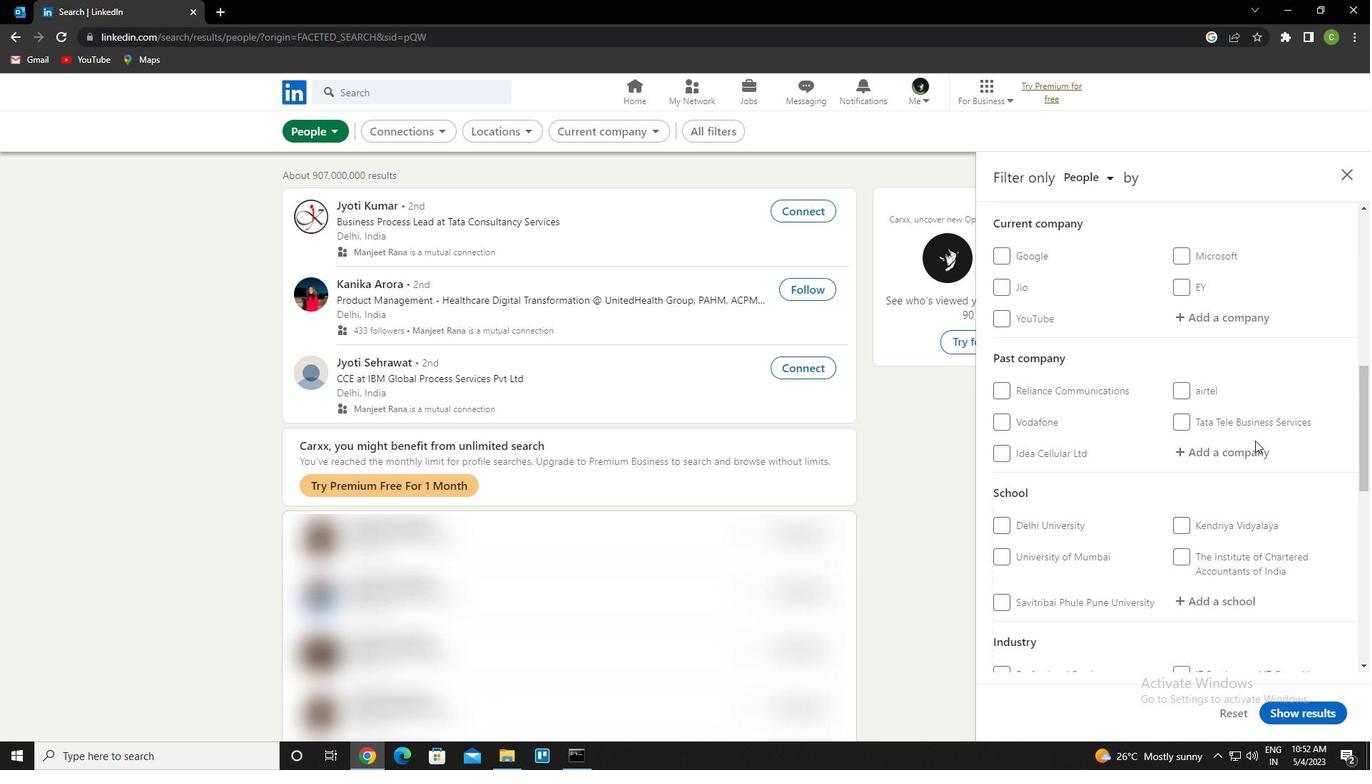 
Action: Mouse scrolled (1255, 440) with delta (0, 0)
Screenshot: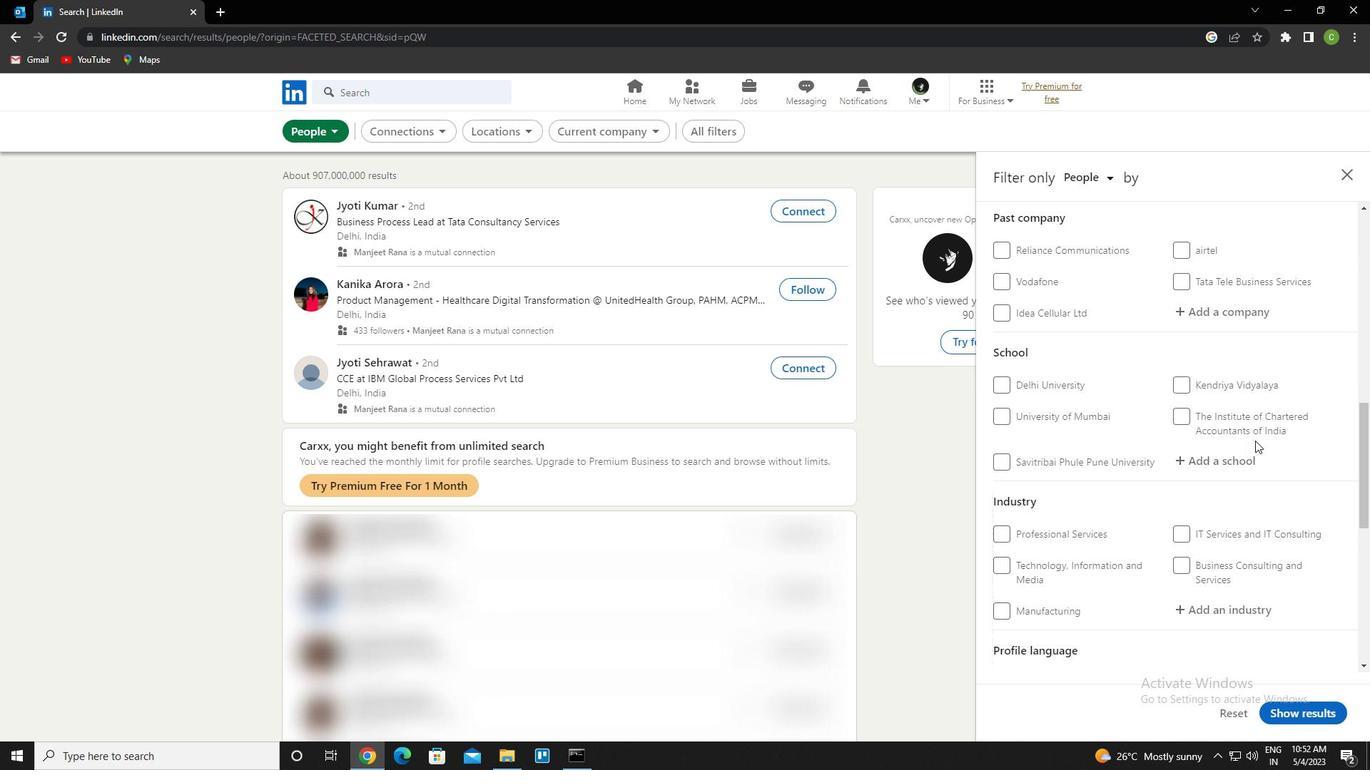 
Action: Mouse scrolled (1255, 440) with delta (0, 0)
Screenshot: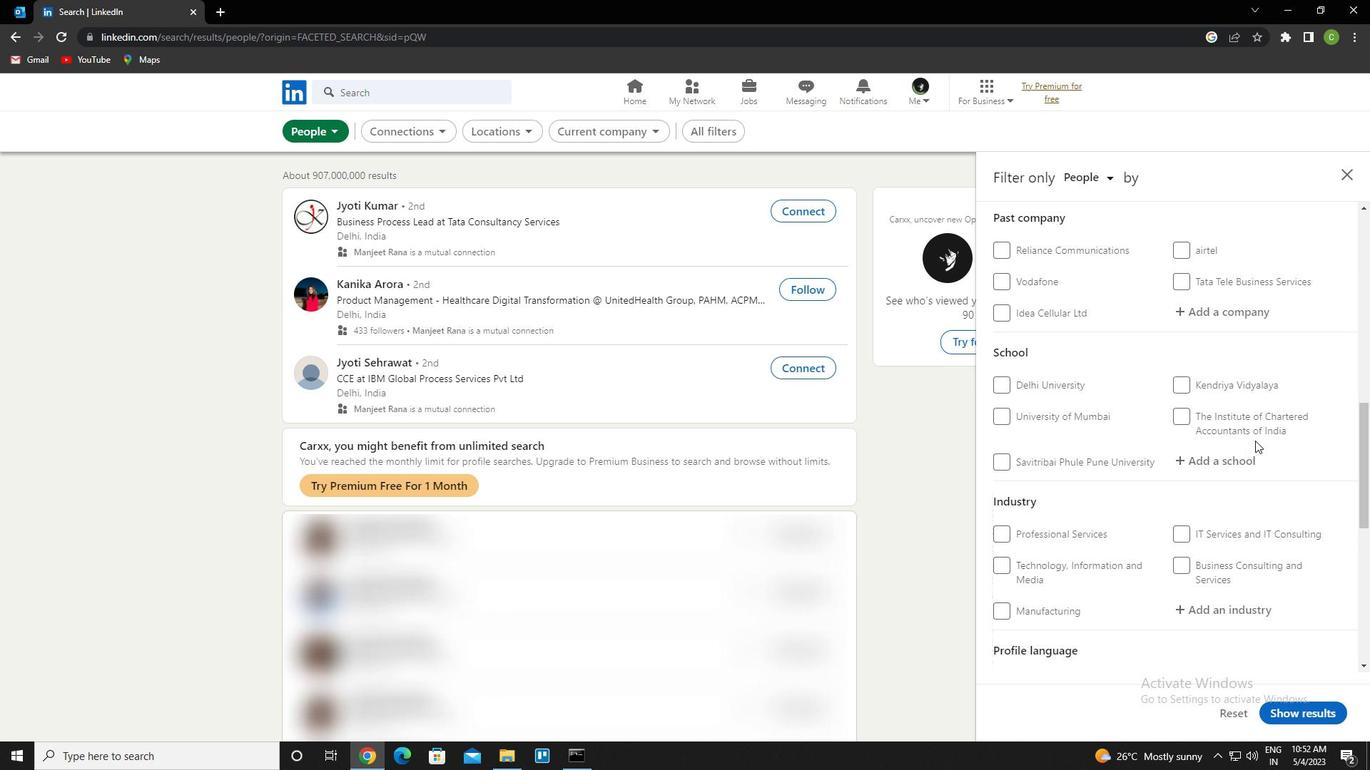 
Action: Mouse scrolled (1255, 440) with delta (0, 0)
Screenshot: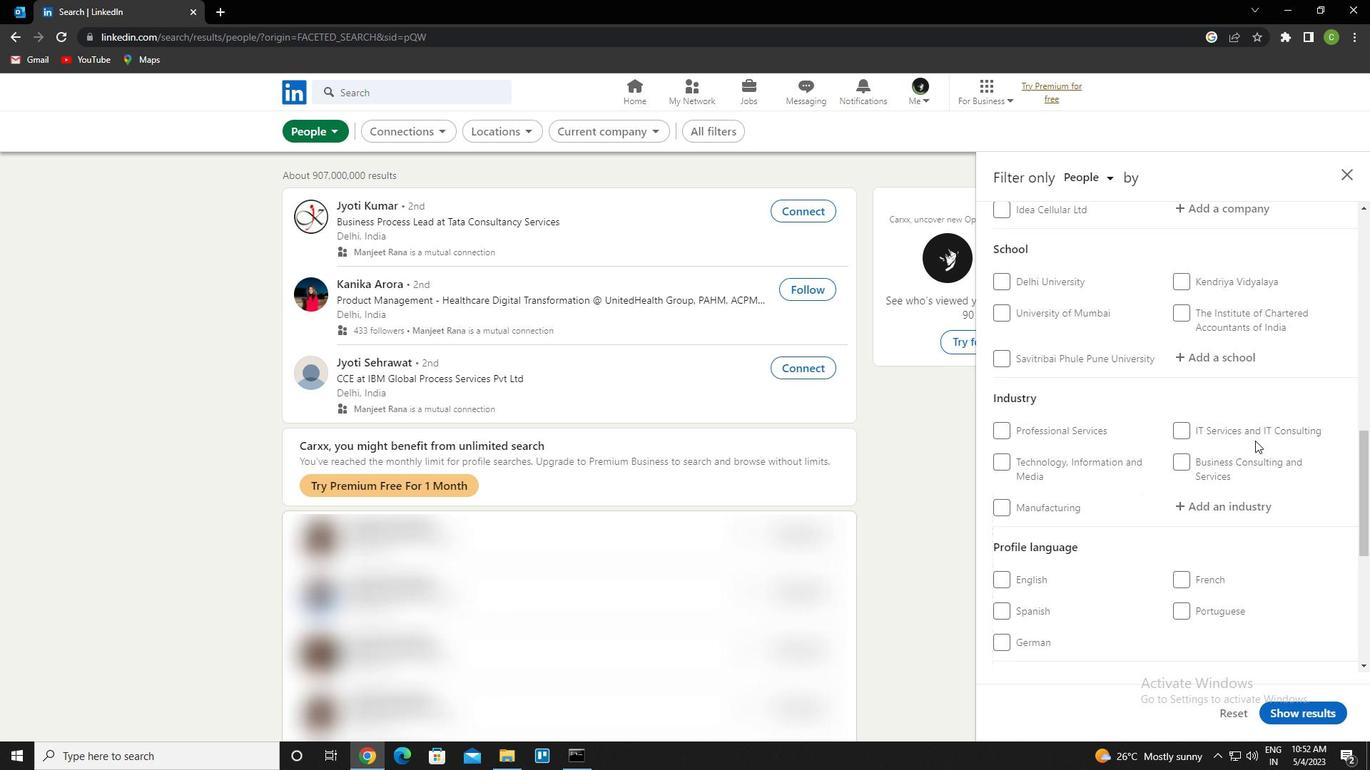 
Action: Mouse moved to (1005, 534)
Screenshot: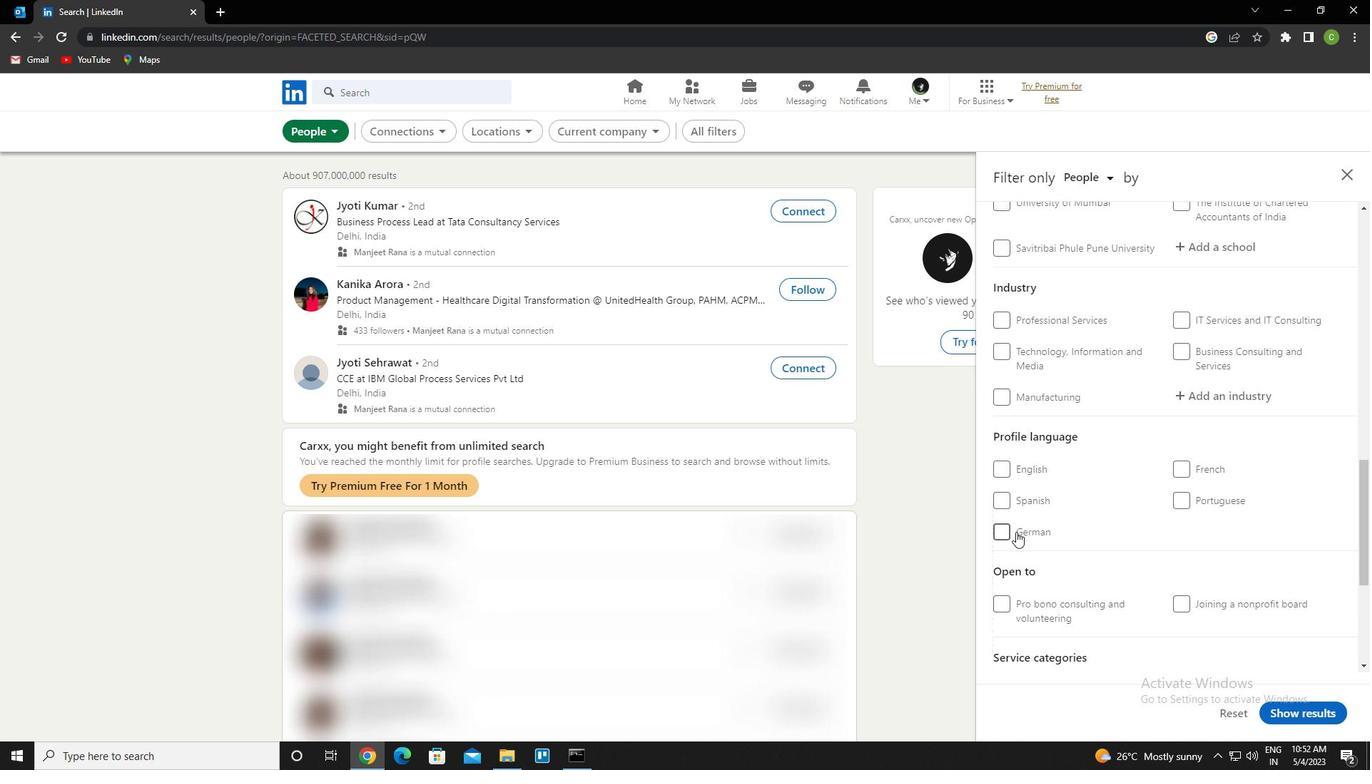 
Action: Mouse pressed left at (1005, 534)
Screenshot: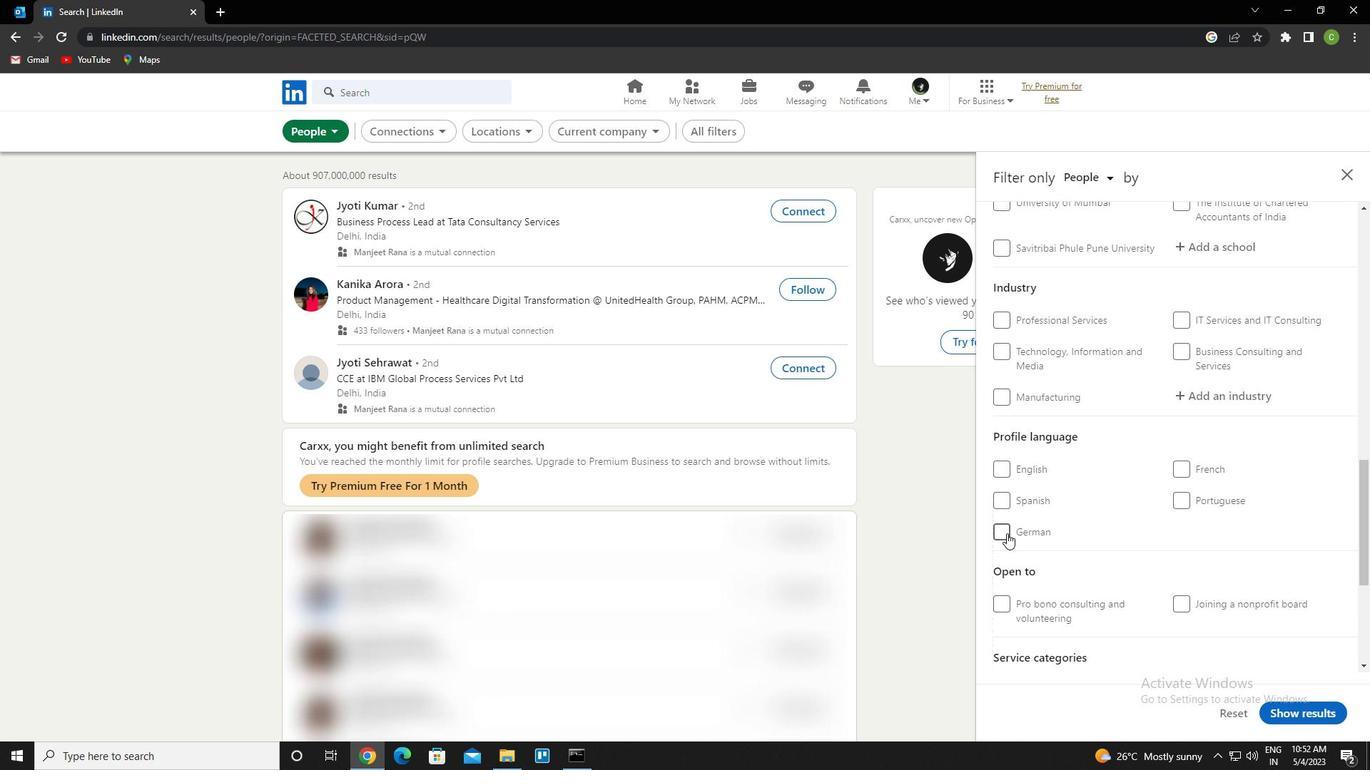 
Action: Mouse moved to (1114, 518)
Screenshot: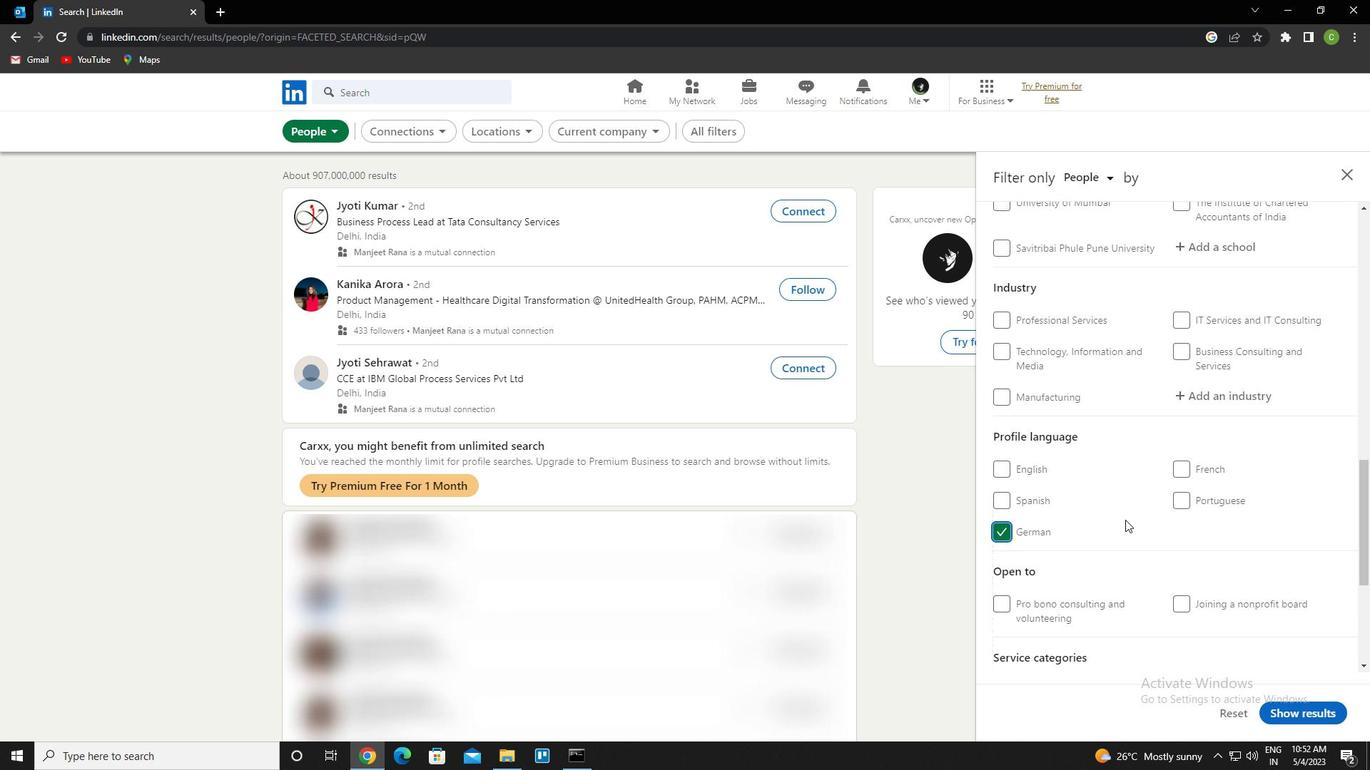 
Action: Mouse scrolled (1114, 518) with delta (0, 0)
Screenshot: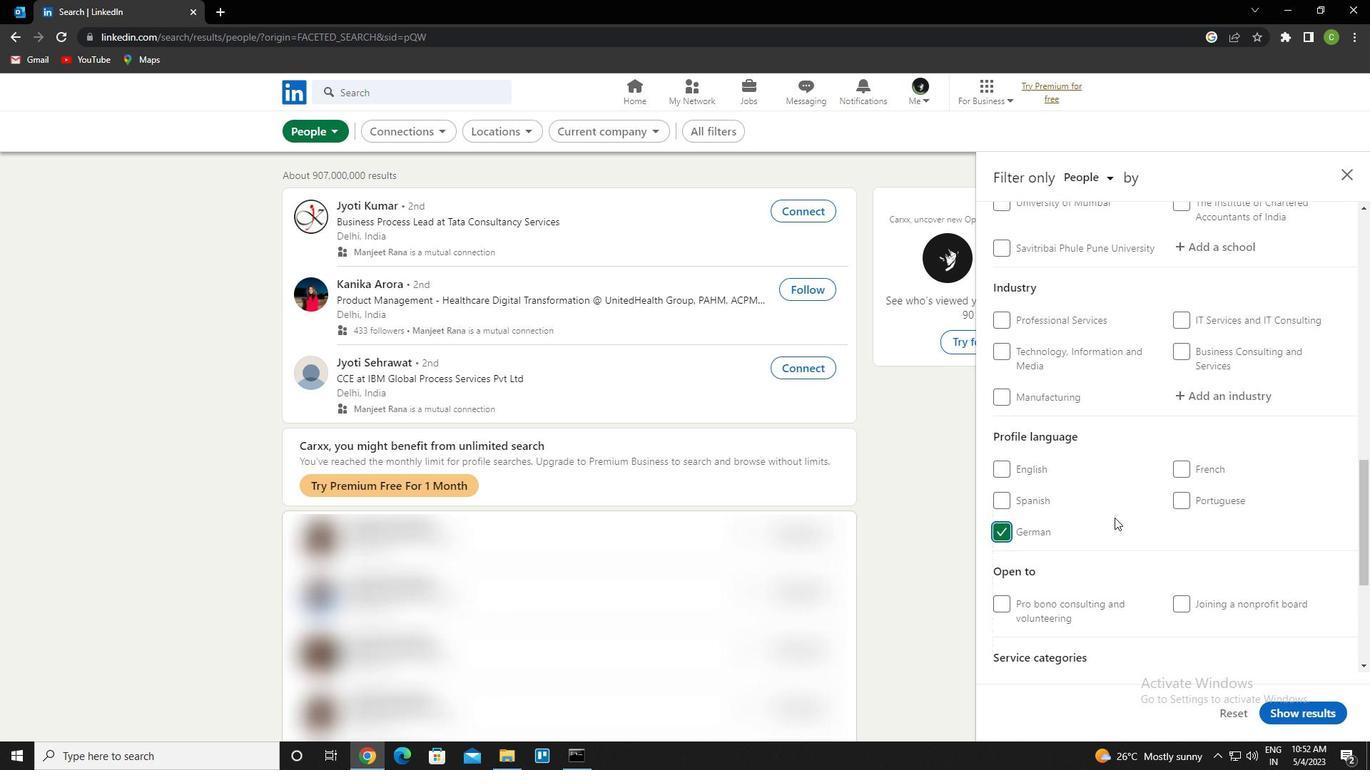 
Action: Mouse scrolled (1114, 518) with delta (0, 0)
Screenshot: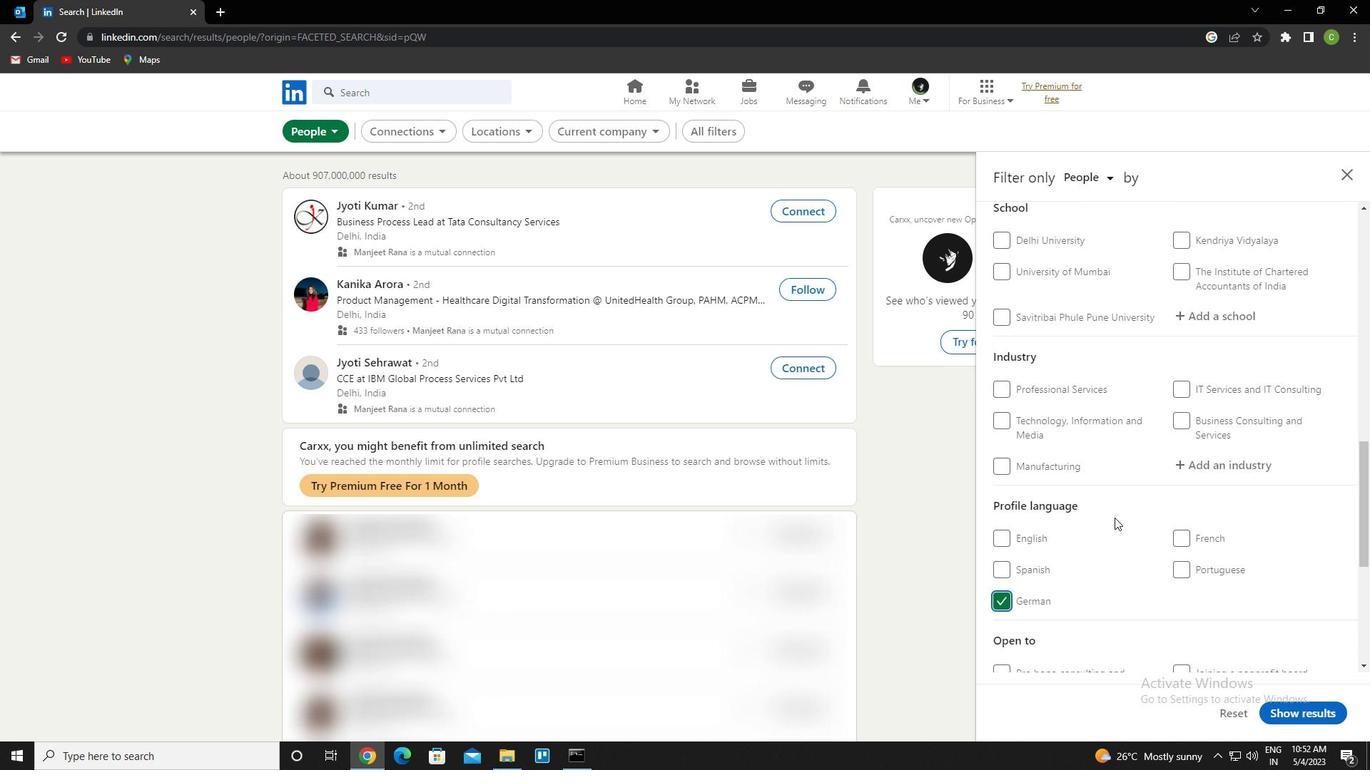 
Action: Mouse scrolled (1114, 518) with delta (0, 0)
Screenshot: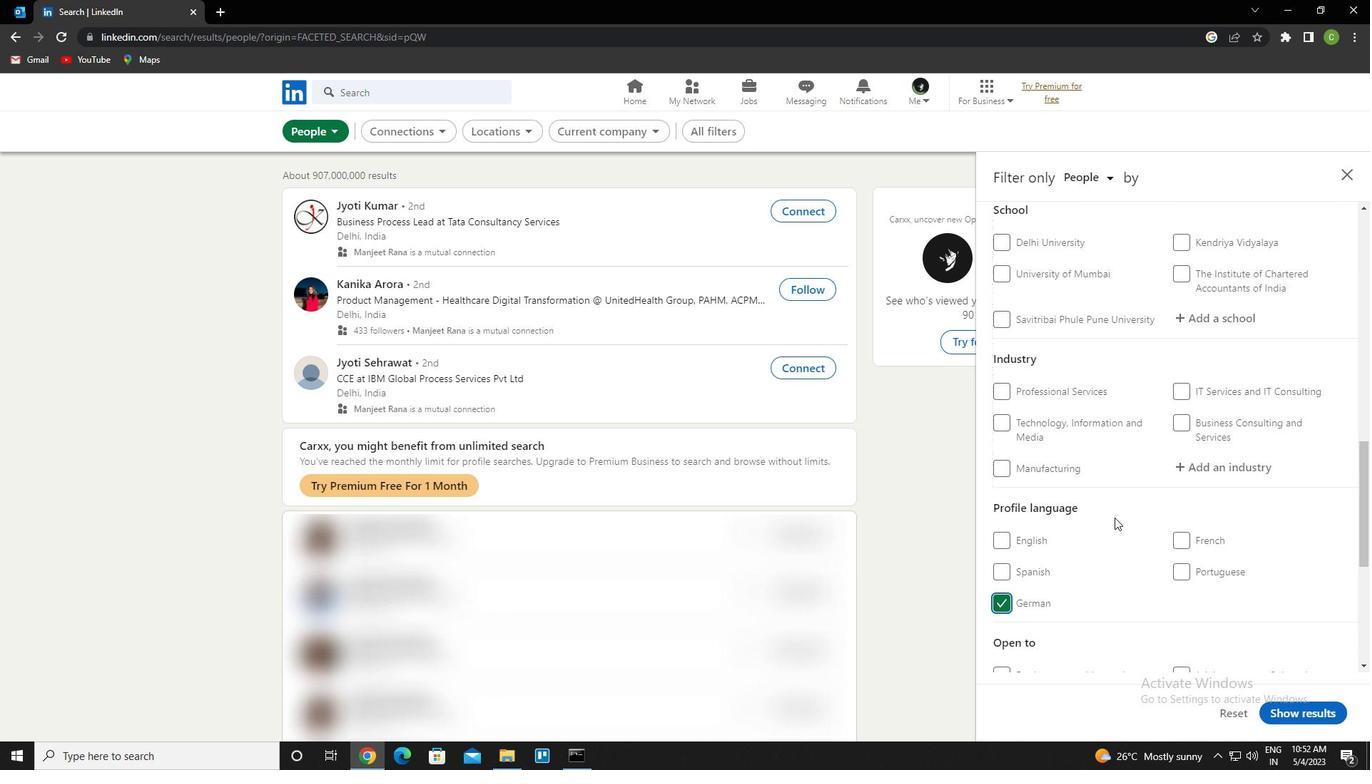 
Action: Mouse scrolled (1114, 518) with delta (0, 0)
Screenshot: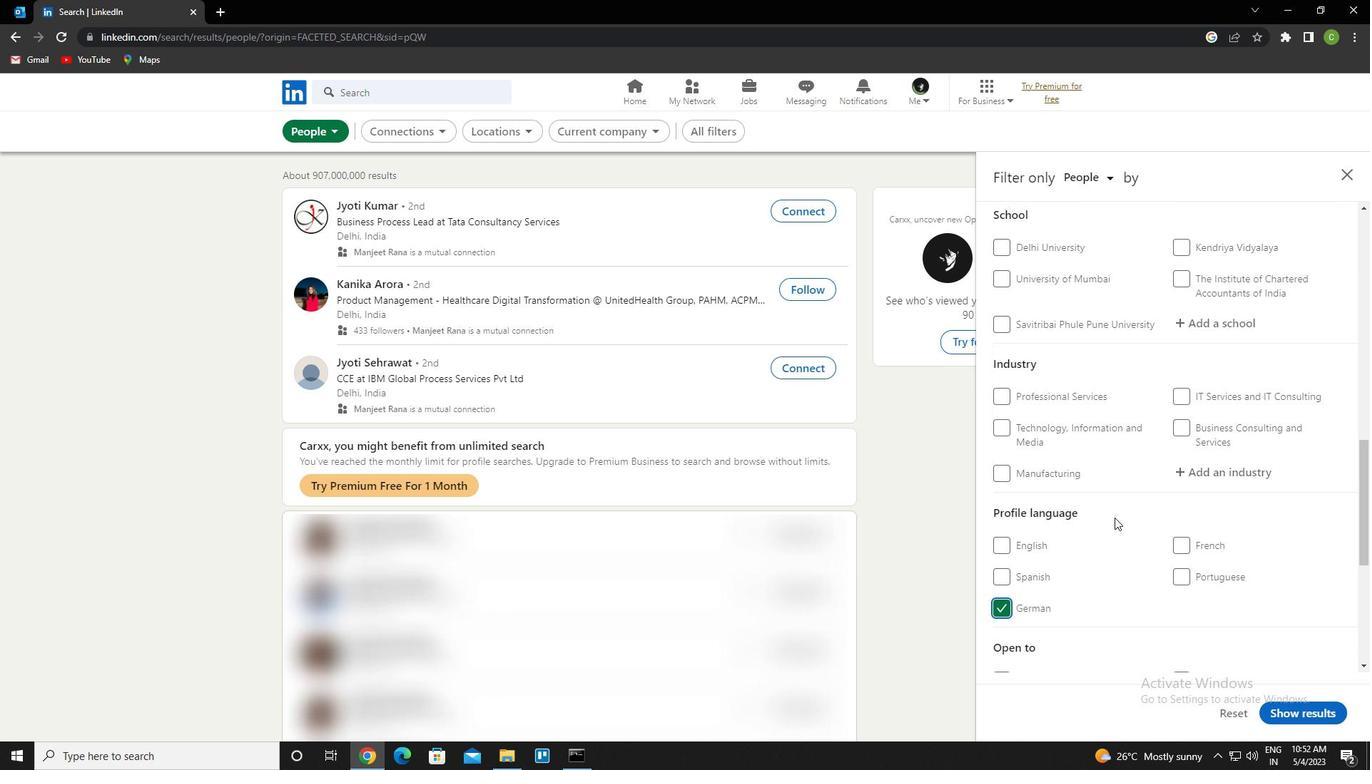 
Action: Mouse moved to (1114, 517)
Screenshot: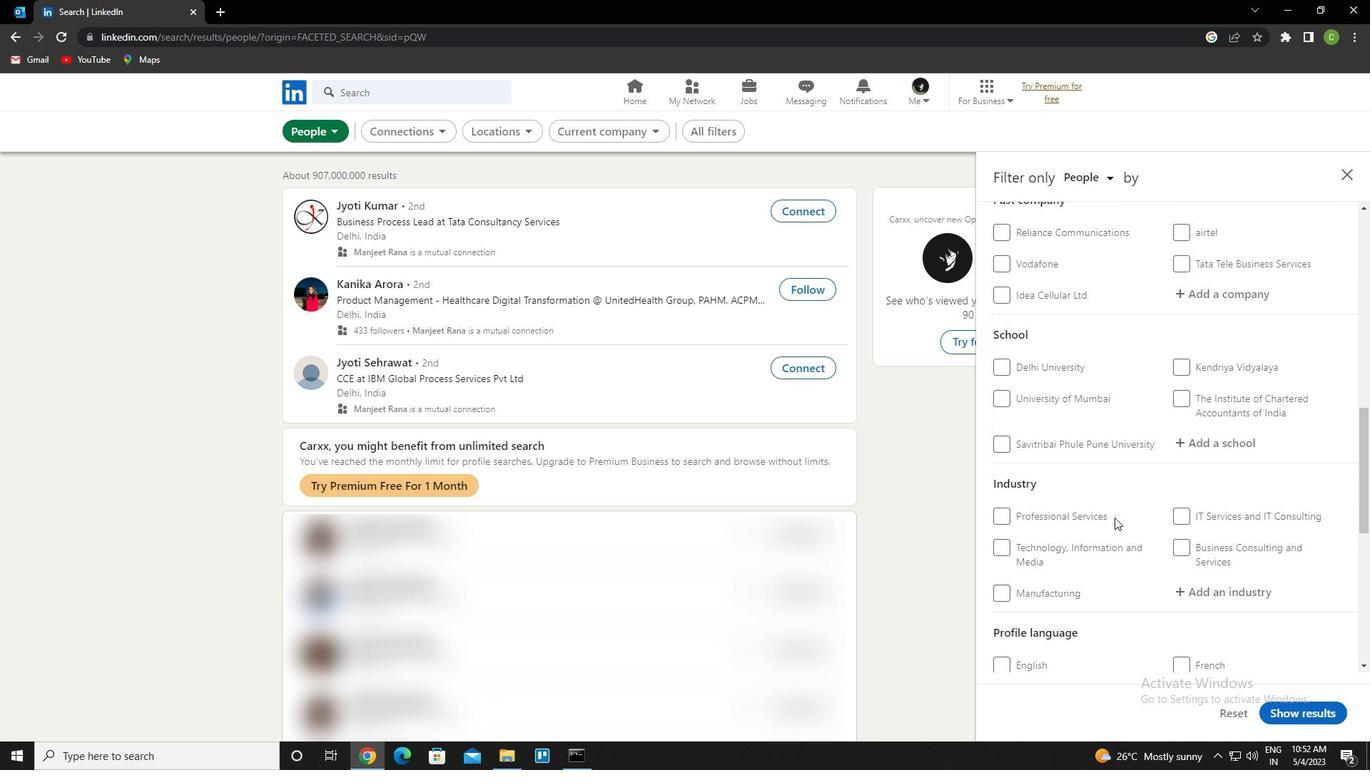 
Action: Mouse scrolled (1114, 518) with delta (0, 0)
Screenshot: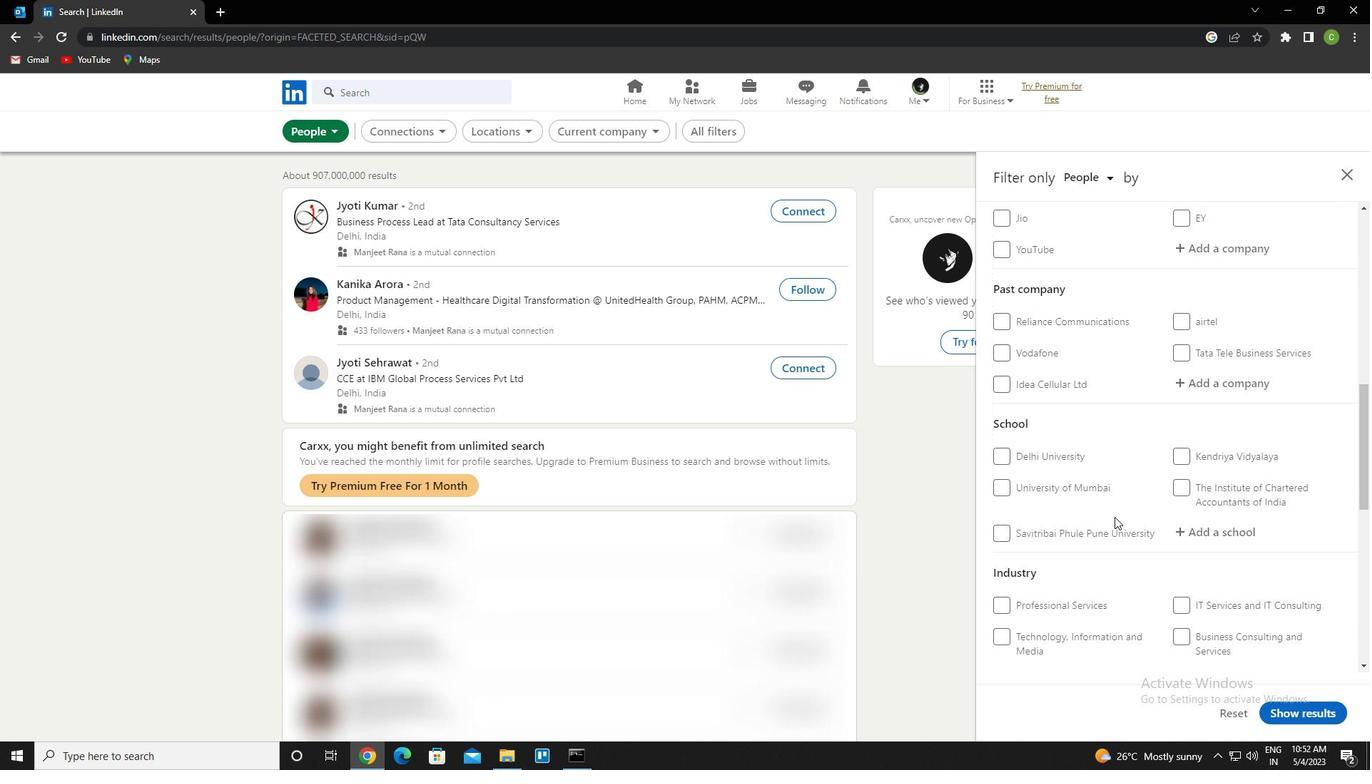 
Action: Mouse scrolled (1114, 518) with delta (0, 0)
Screenshot: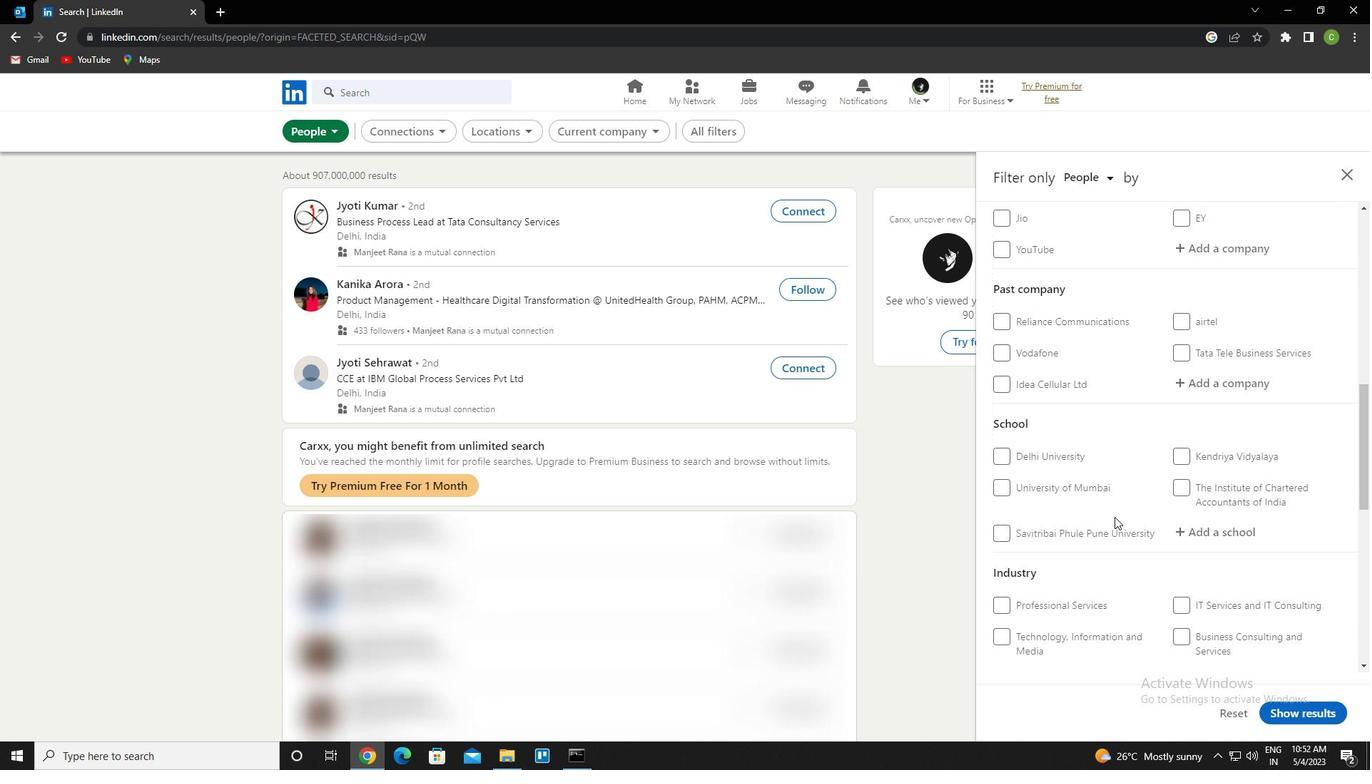 
Action: Mouse scrolled (1114, 518) with delta (0, 0)
Screenshot: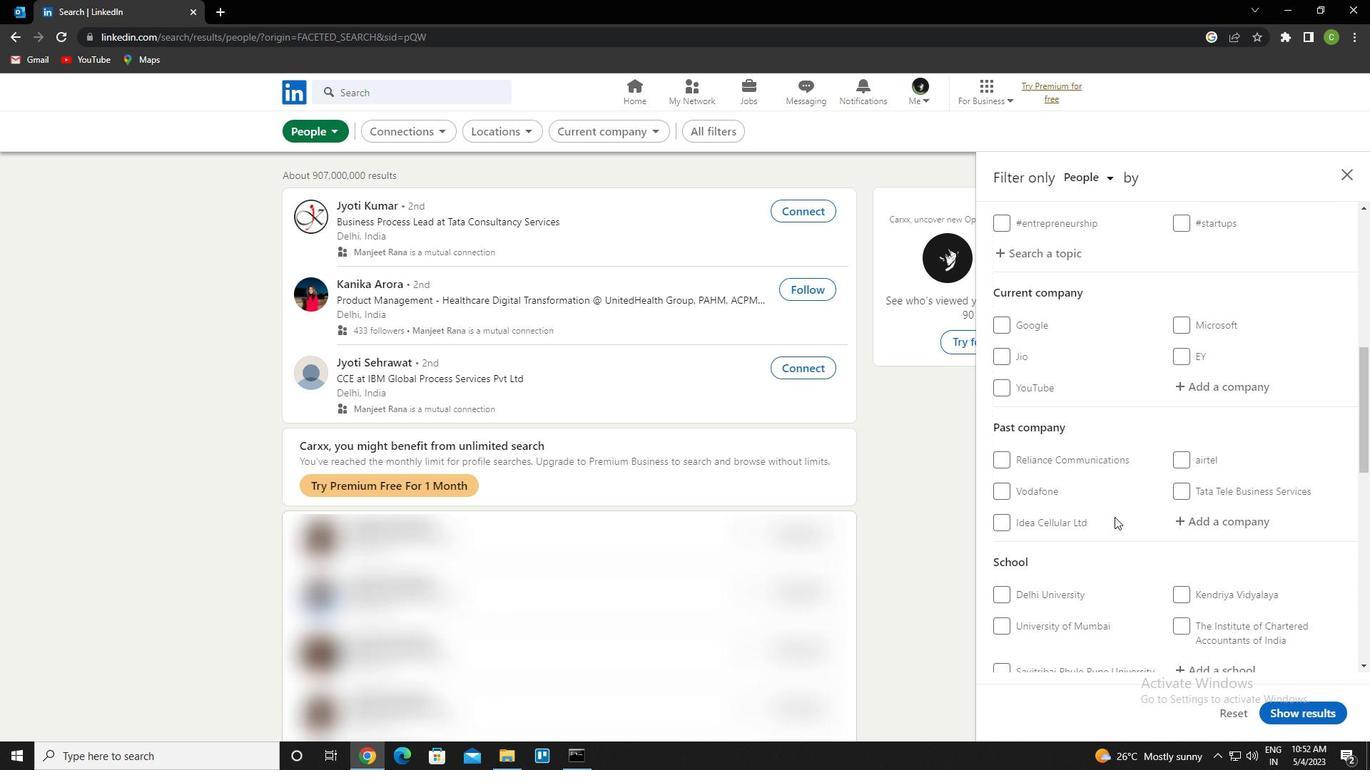 
Action: Mouse moved to (1242, 462)
Screenshot: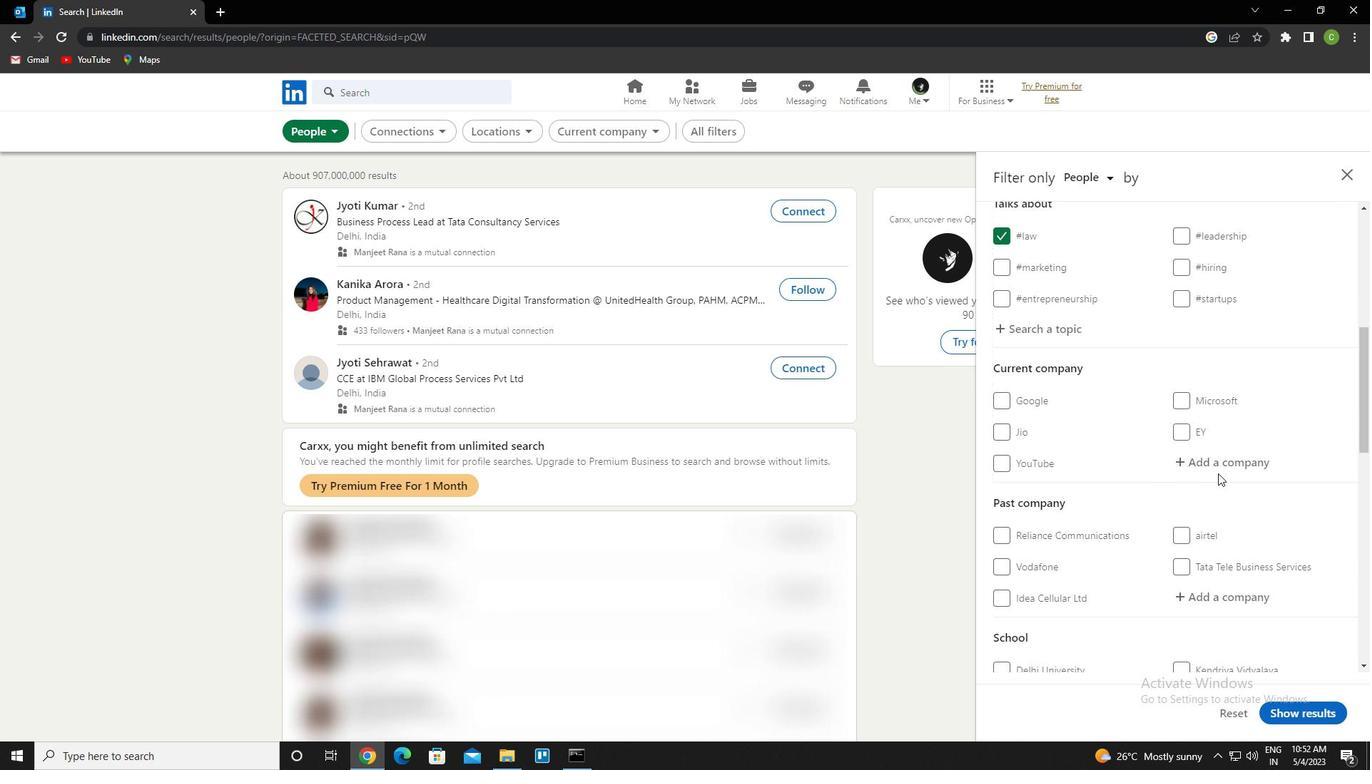 
Action: Mouse pressed left at (1242, 462)
Screenshot: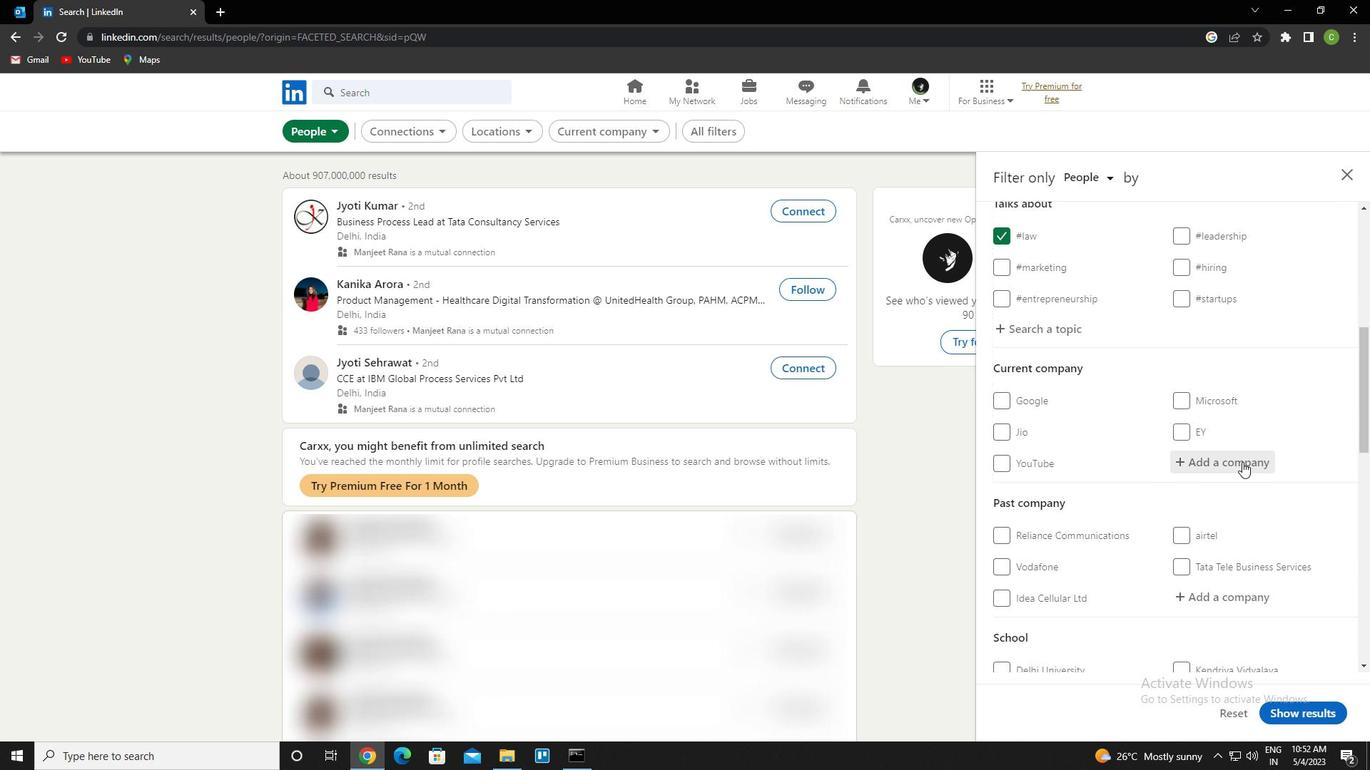 
Action: Key pressed <Key.caps_lock>w<Key.caps_lock>aaree<Key.space>group<Key.down><Key.enter>
Screenshot: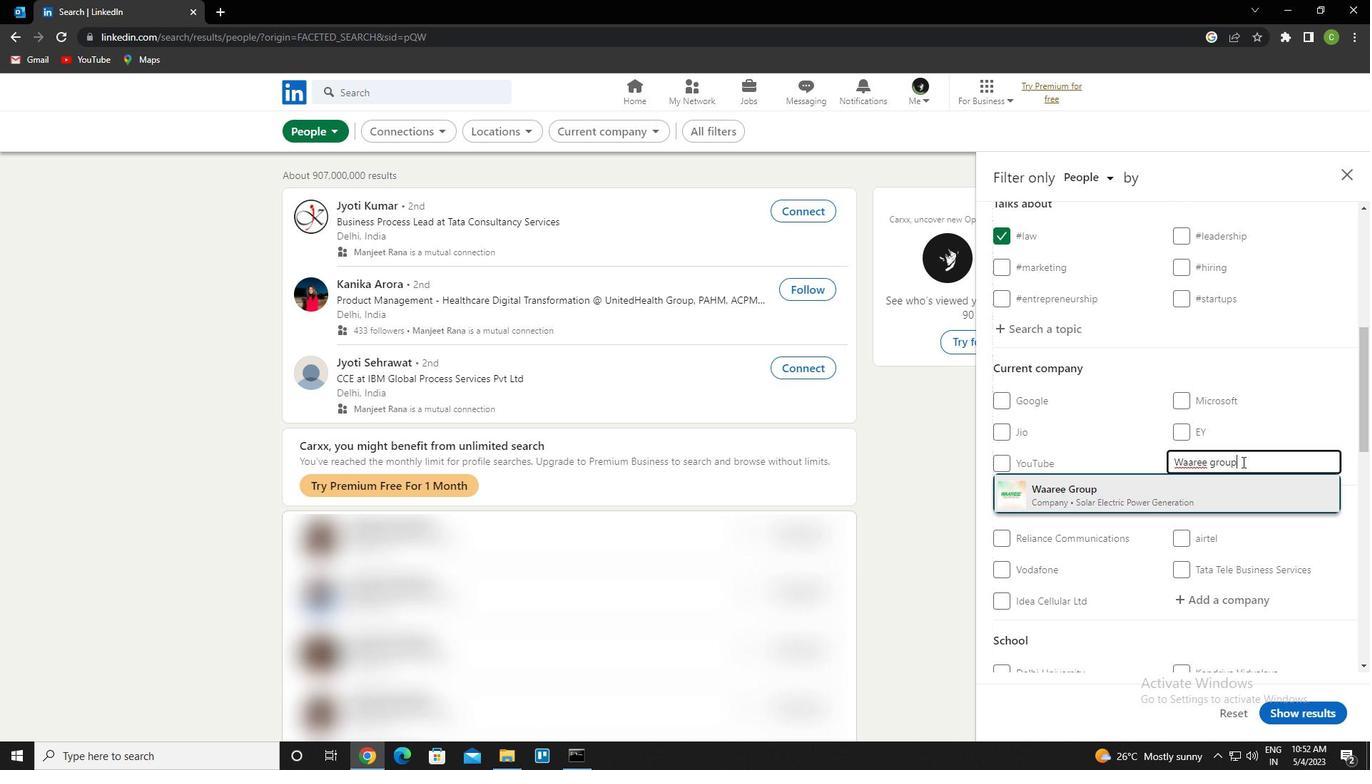 
Action: Mouse scrolled (1242, 461) with delta (0, 0)
Screenshot: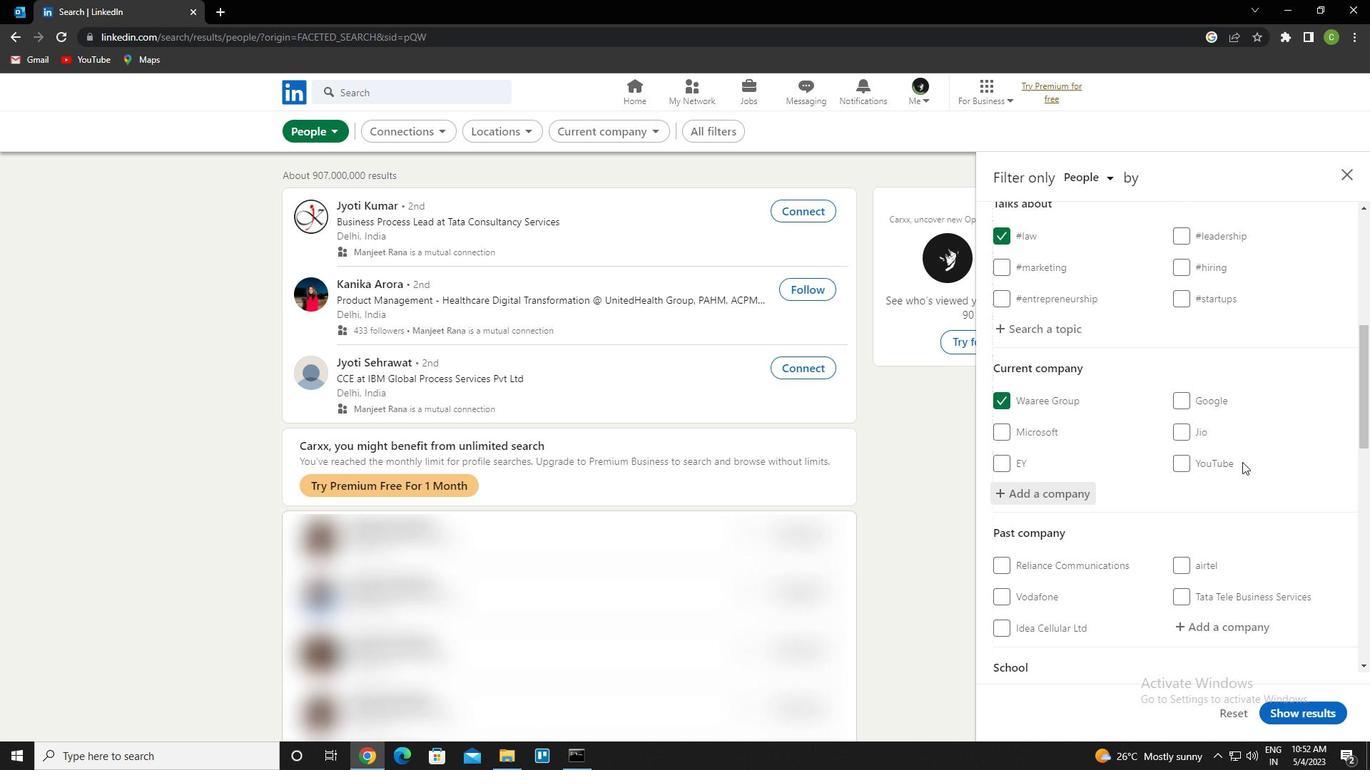 
Action: Mouse scrolled (1242, 461) with delta (0, 0)
Screenshot: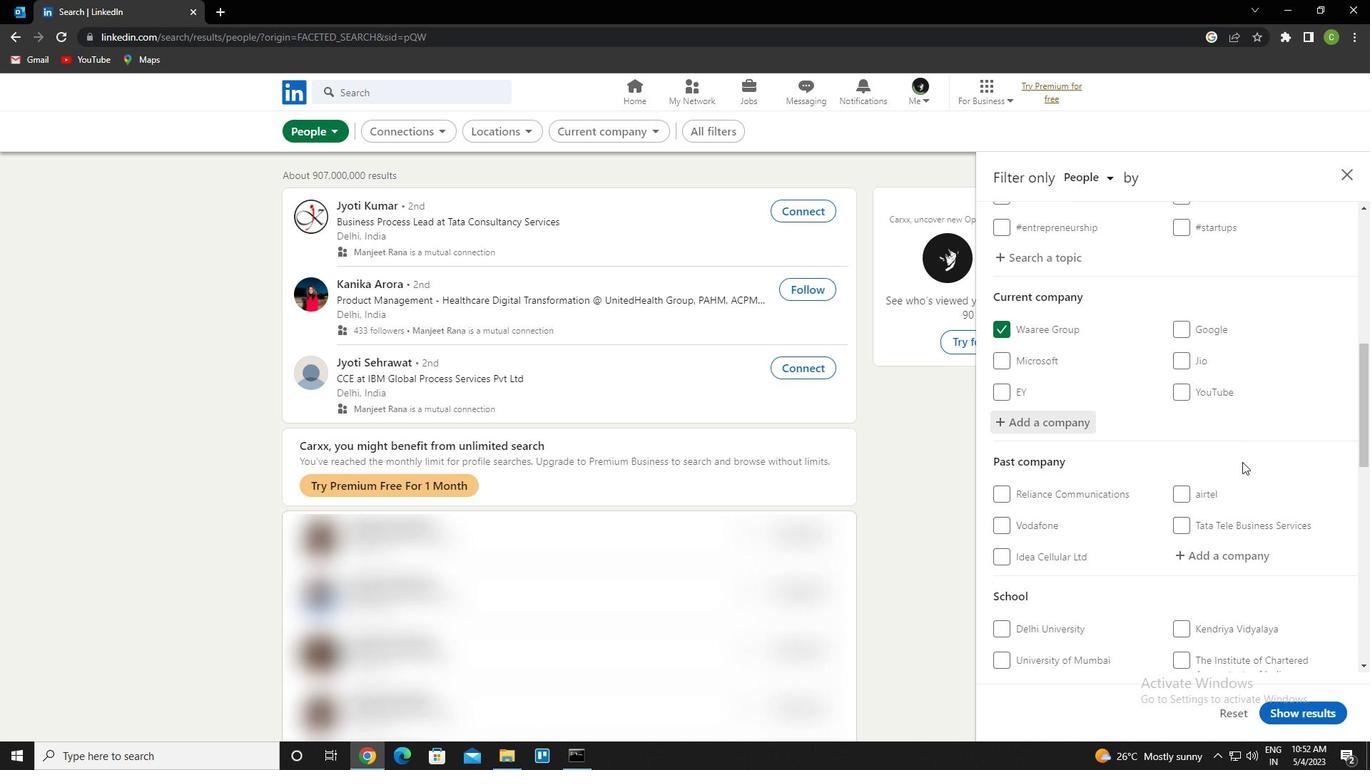 
Action: Mouse scrolled (1242, 461) with delta (0, 0)
Screenshot: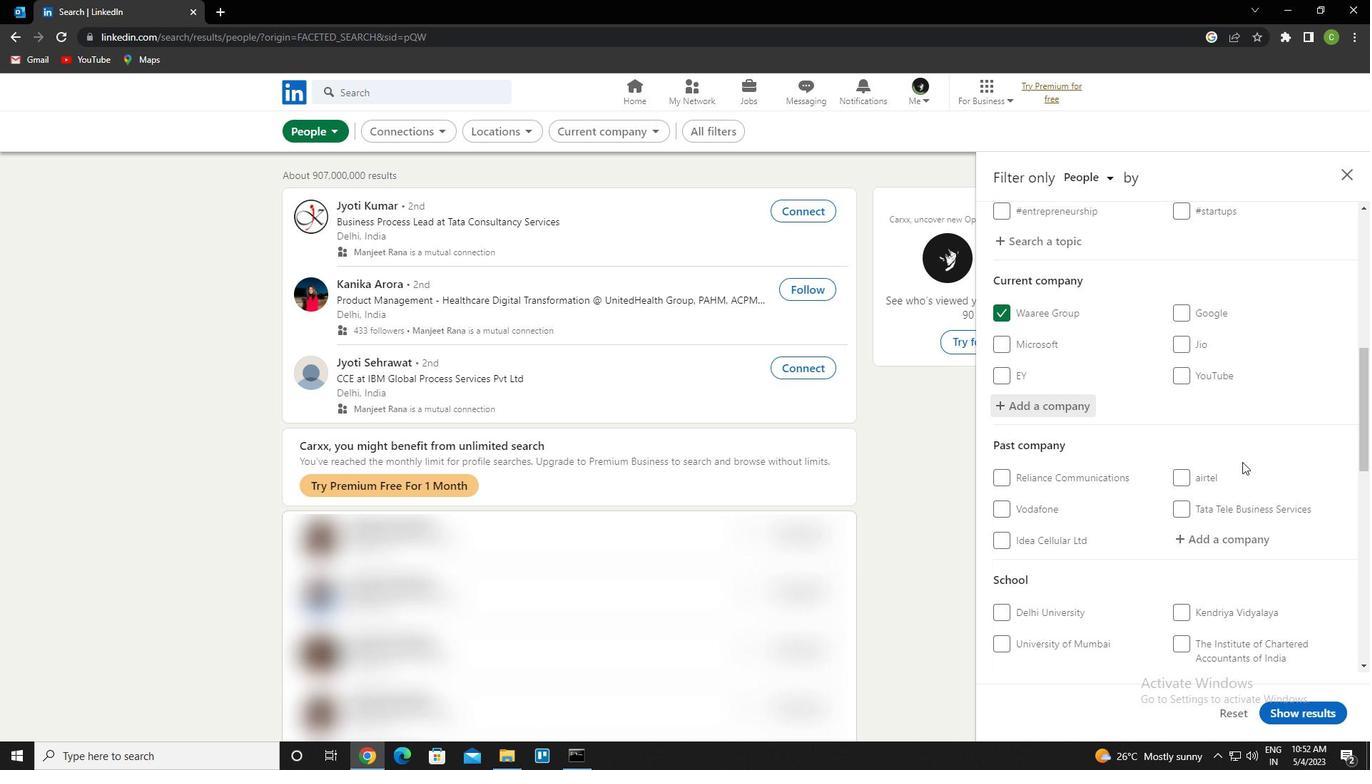 
Action: Mouse scrolled (1242, 461) with delta (0, 0)
Screenshot: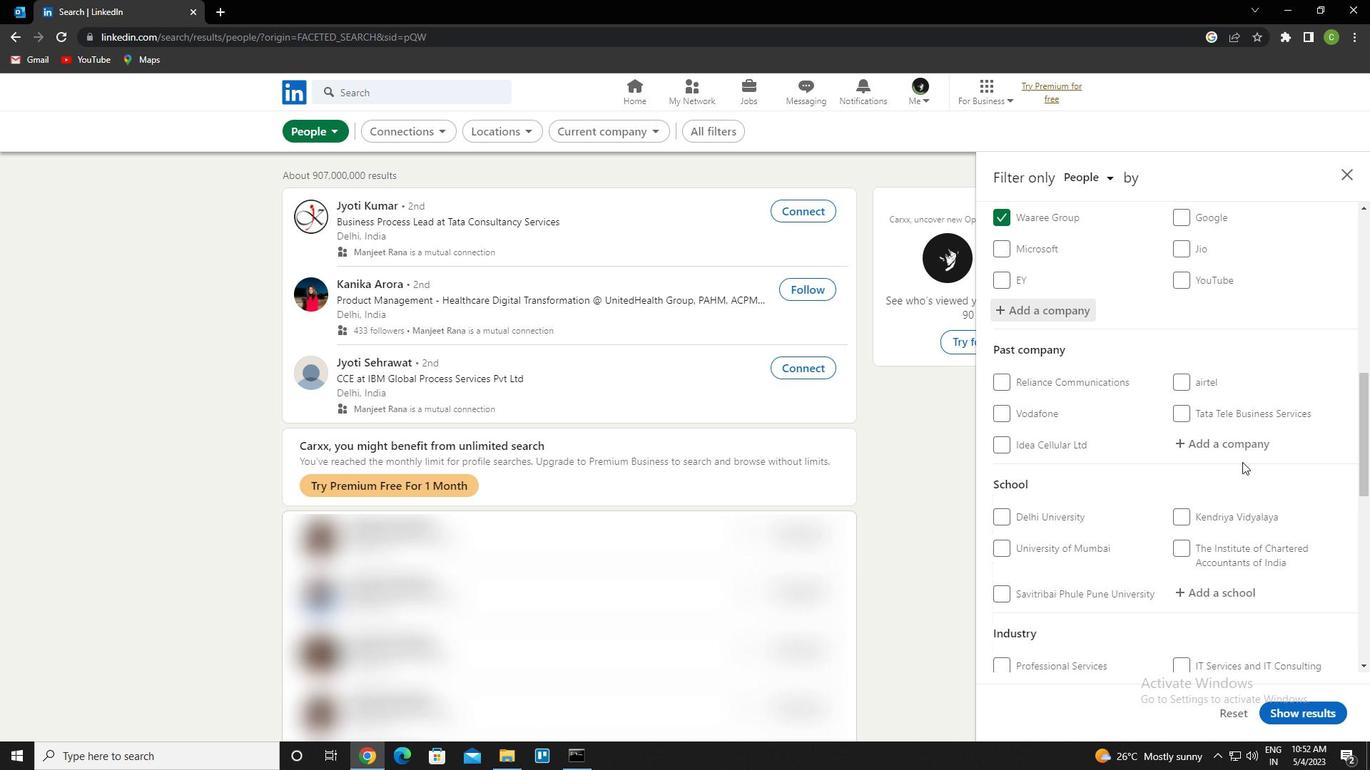 
Action: Mouse scrolled (1242, 461) with delta (0, 0)
Screenshot: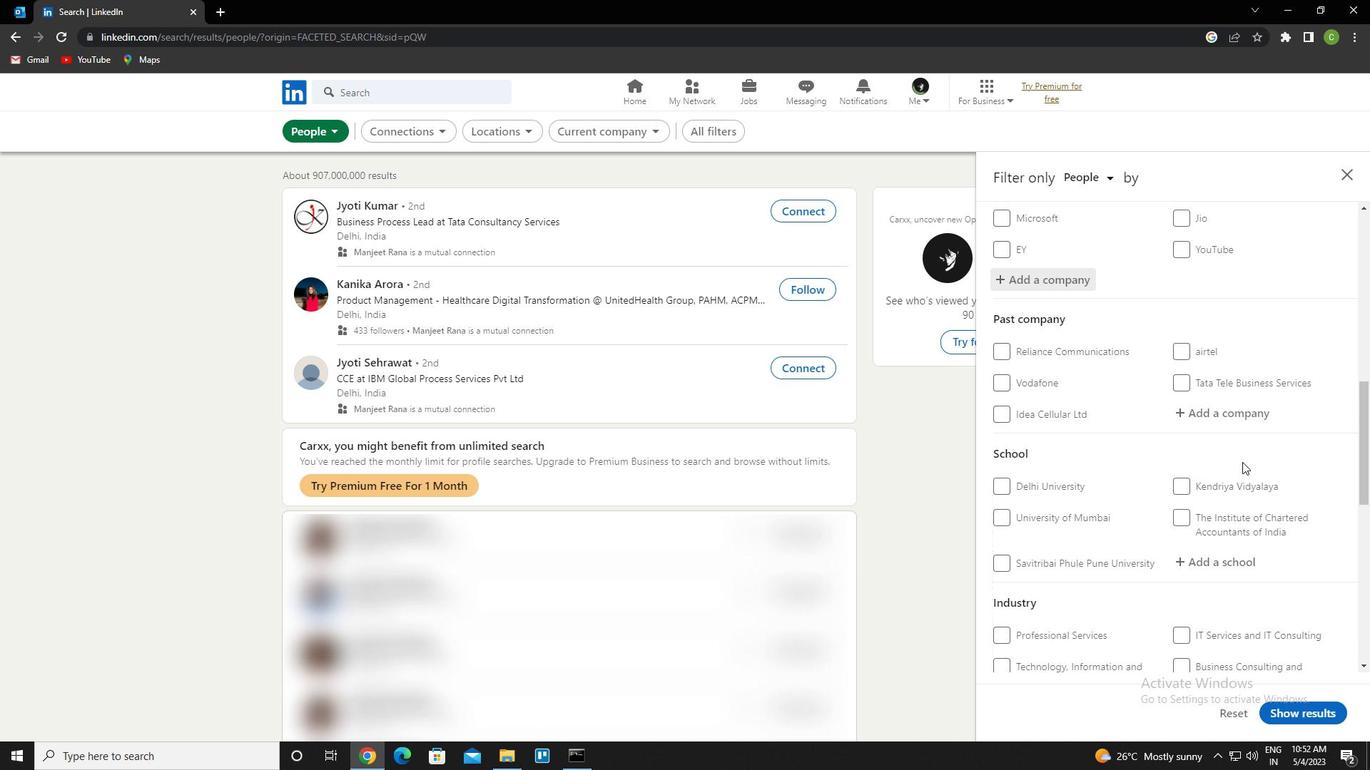 
Action: Mouse moved to (1234, 425)
Screenshot: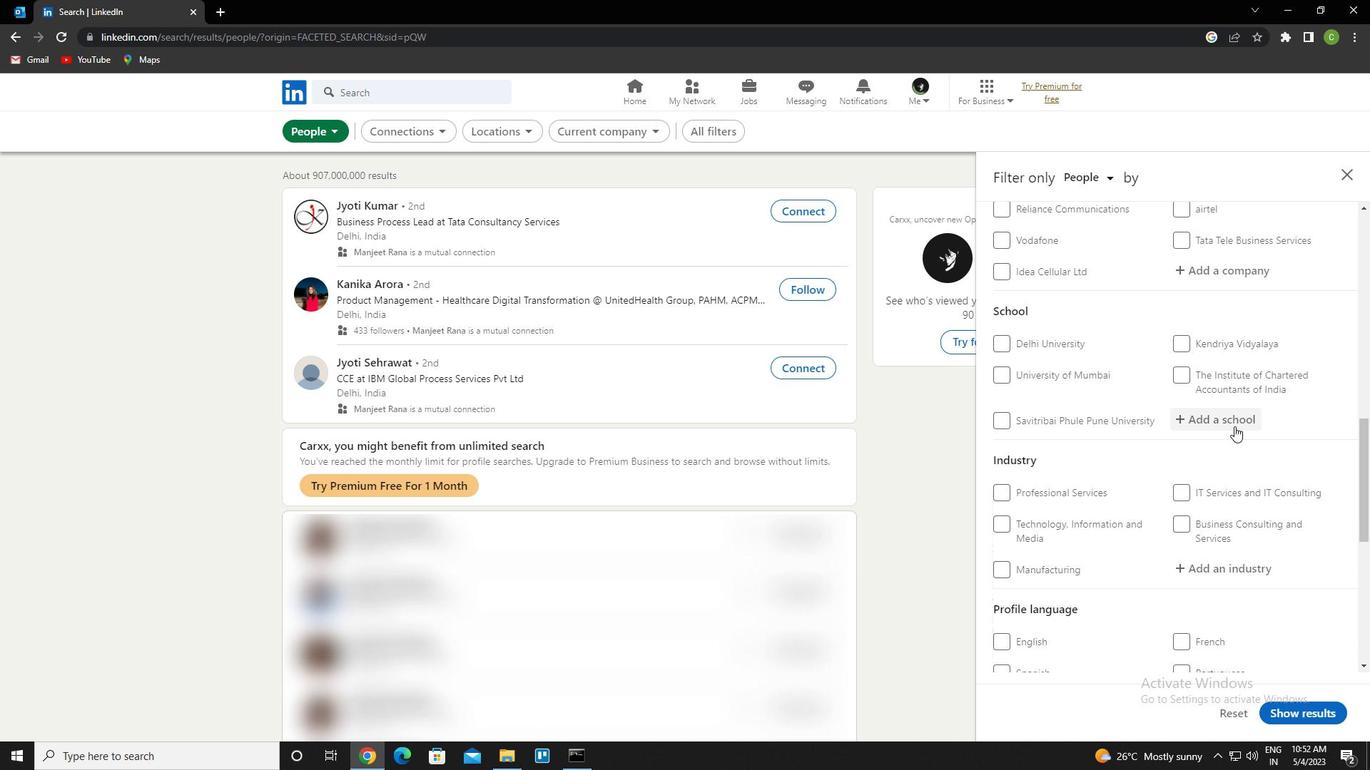 
Action: Mouse pressed left at (1234, 425)
Screenshot: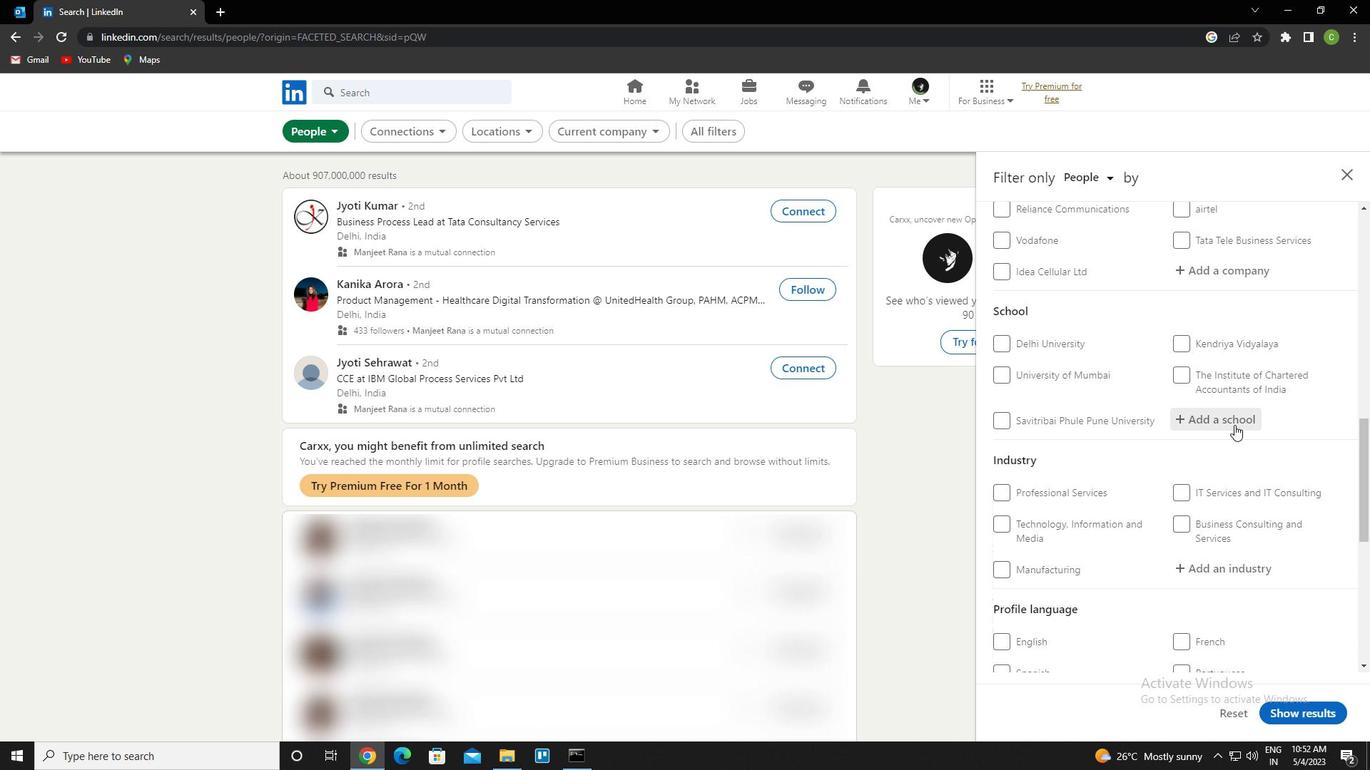 
Action: Key pressed guru<Key.space>nanak<Key.space>dev<Key.space>engineering<Key.space>college,<Key.space><Key.down><Key.enter>
Screenshot: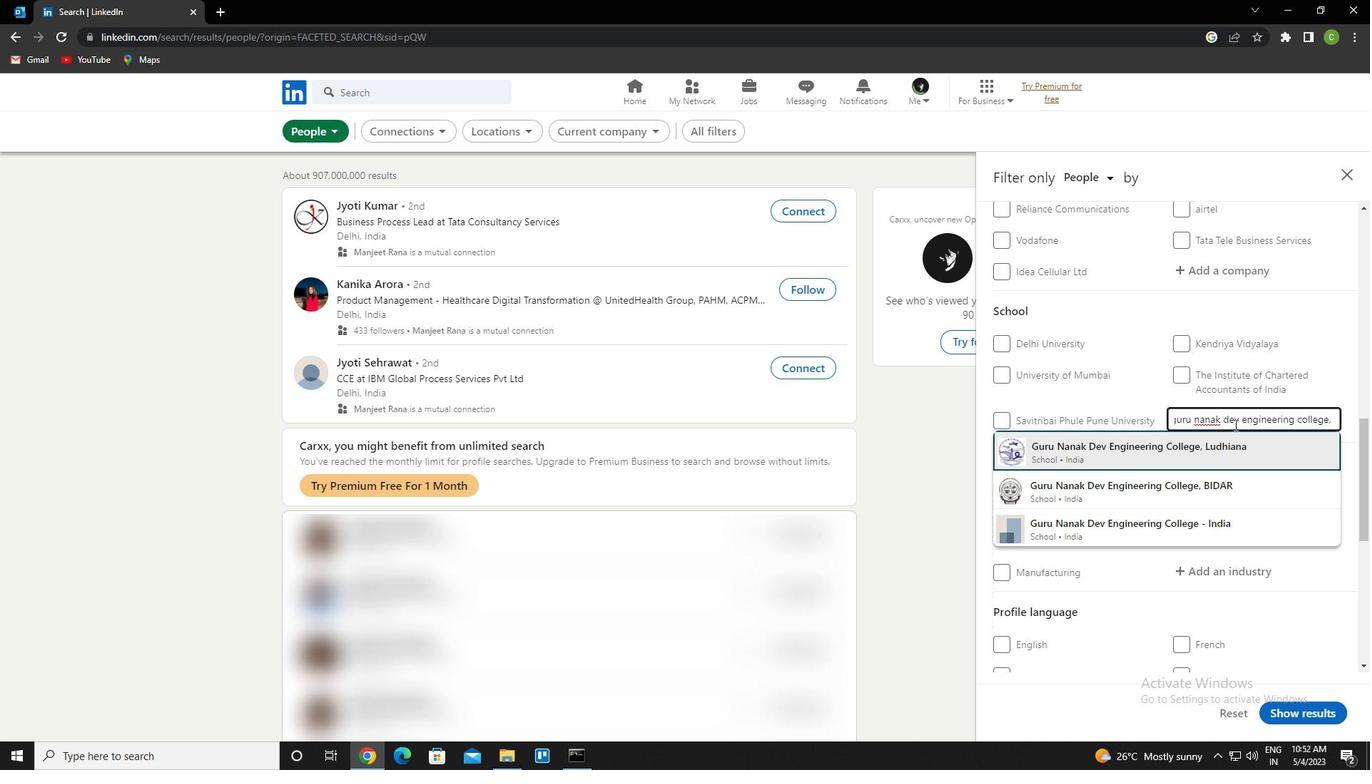 
Action: Mouse moved to (1263, 442)
Screenshot: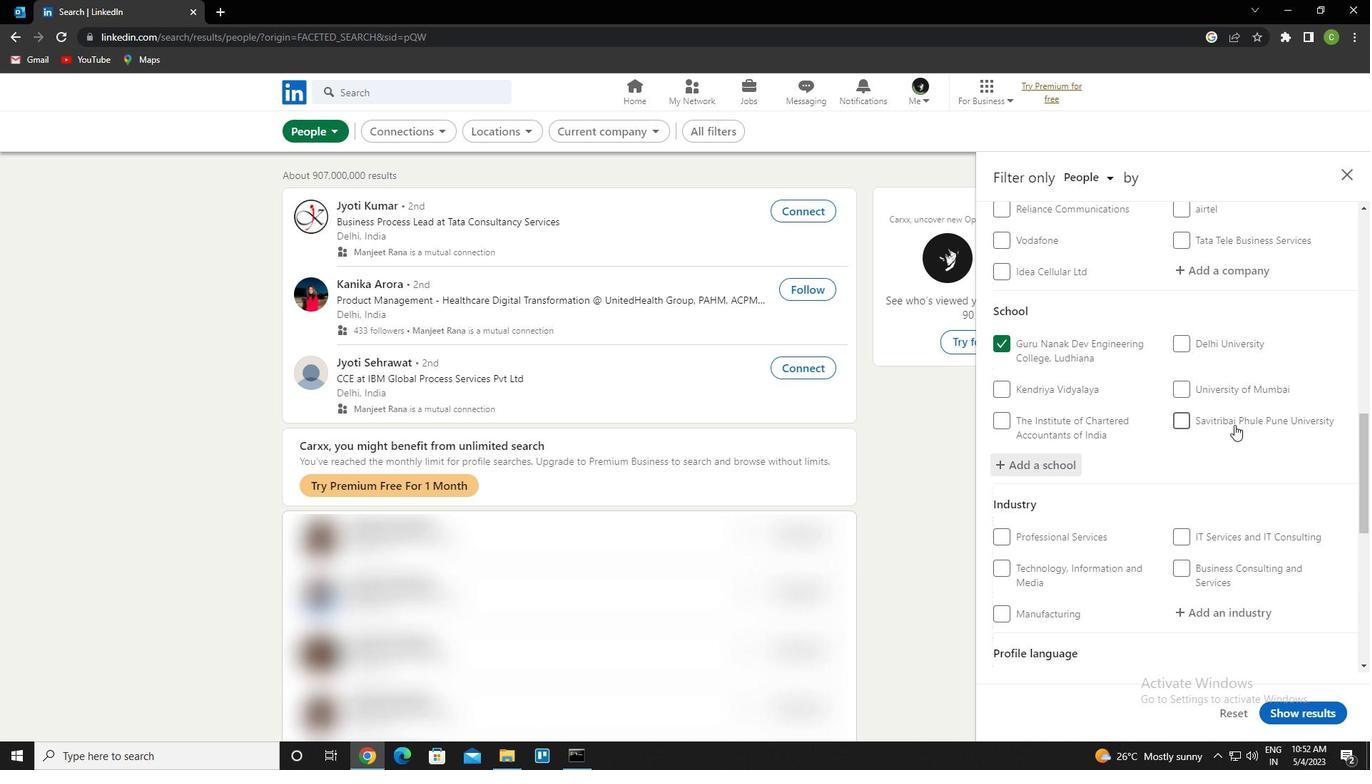 
Action: Mouse scrolled (1263, 441) with delta (0, 0)
Screenshot: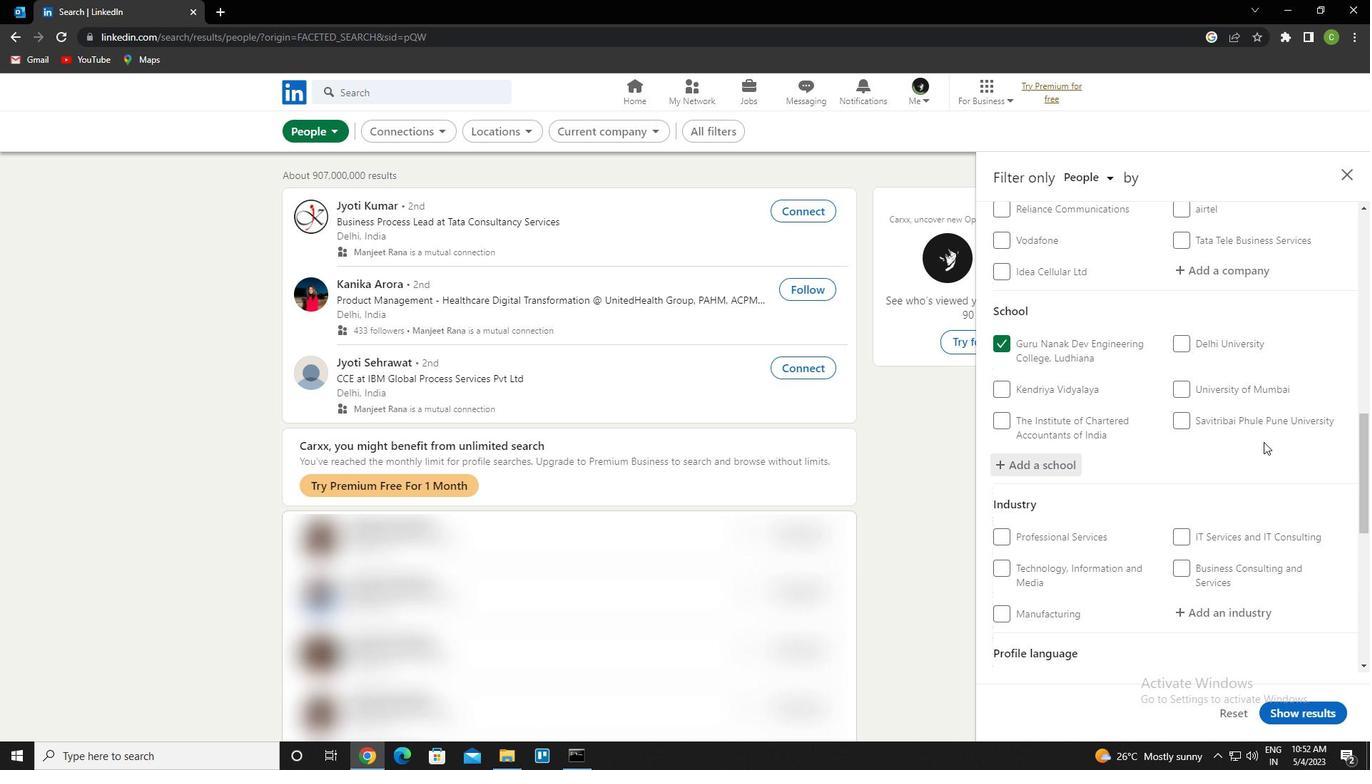 
Action: Mouse scrolled (1263, 441) with delta (0, 0)
Screenshot: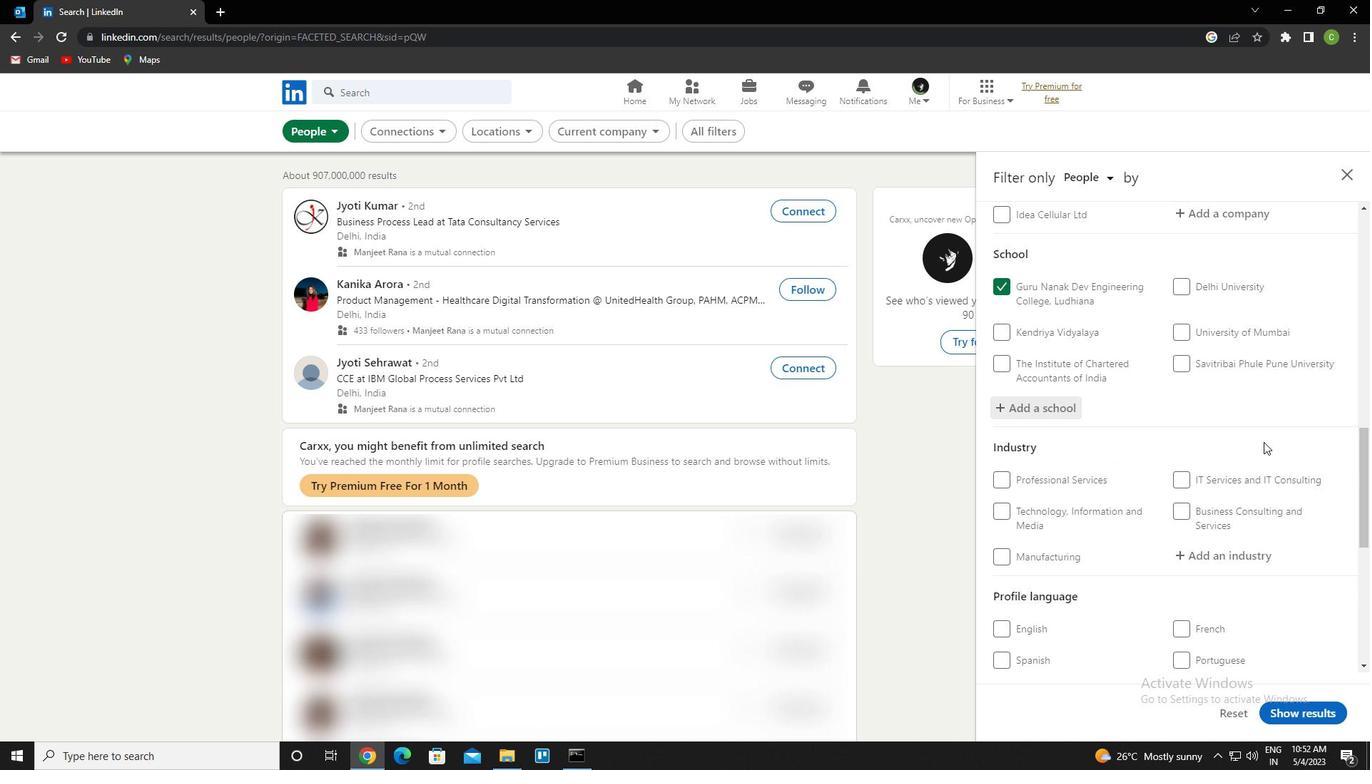 
Action: Mouse moved to (1230, 474)
Screenshot: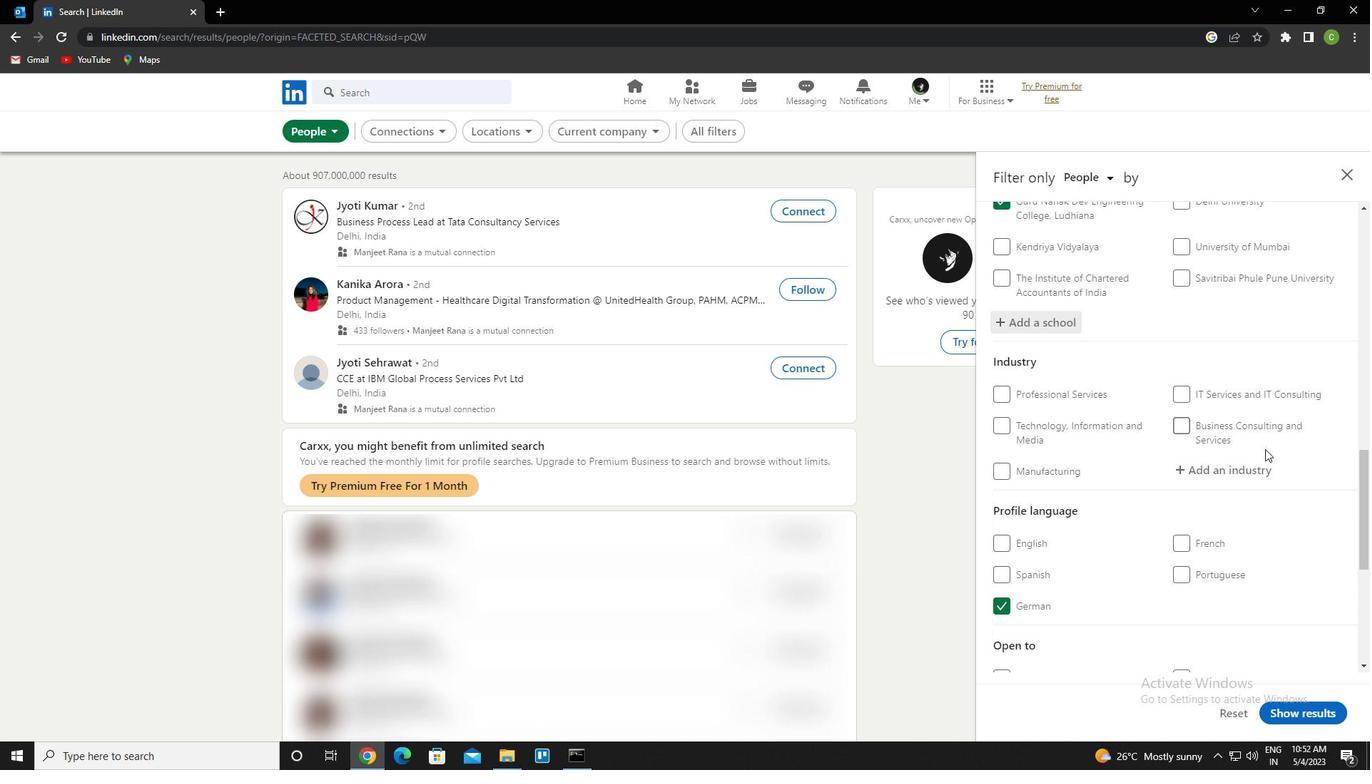 
Action: Mouse pressed left at (1230, 474)
Screenshot: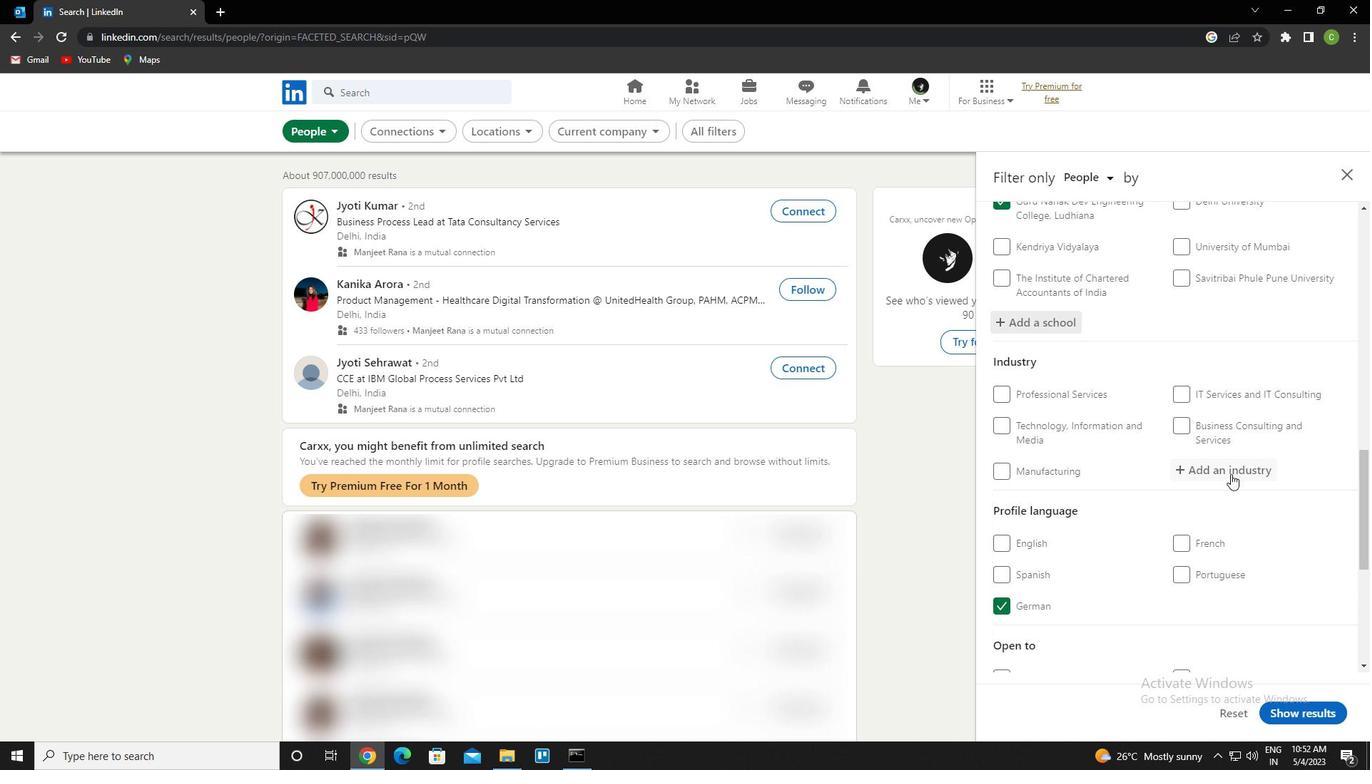 
Action: Key pressed nonresidential<Key.space>building<Key.space>construction<Key.down><Key.enter>
Screenshot: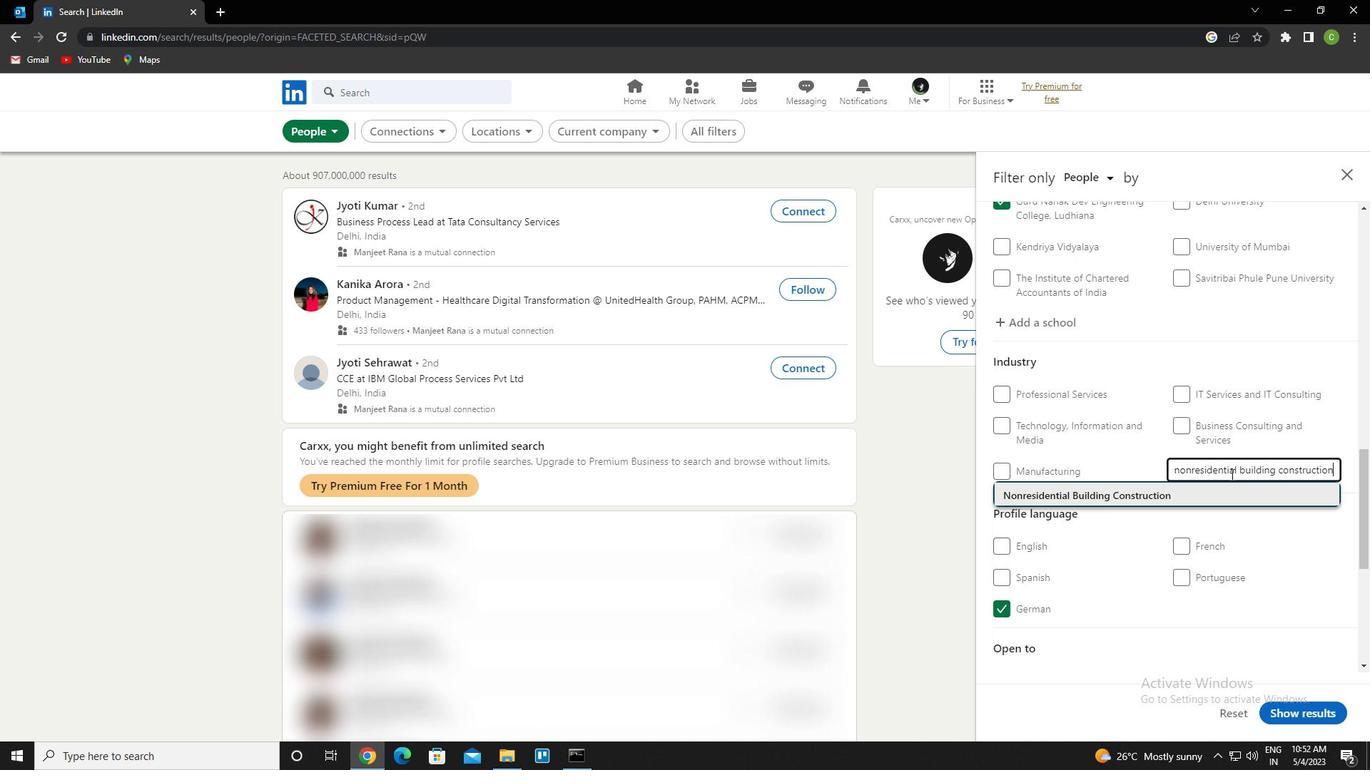 
Action: Mouse scrolled (1230, 473) with delta (0, 0)
Screenshot: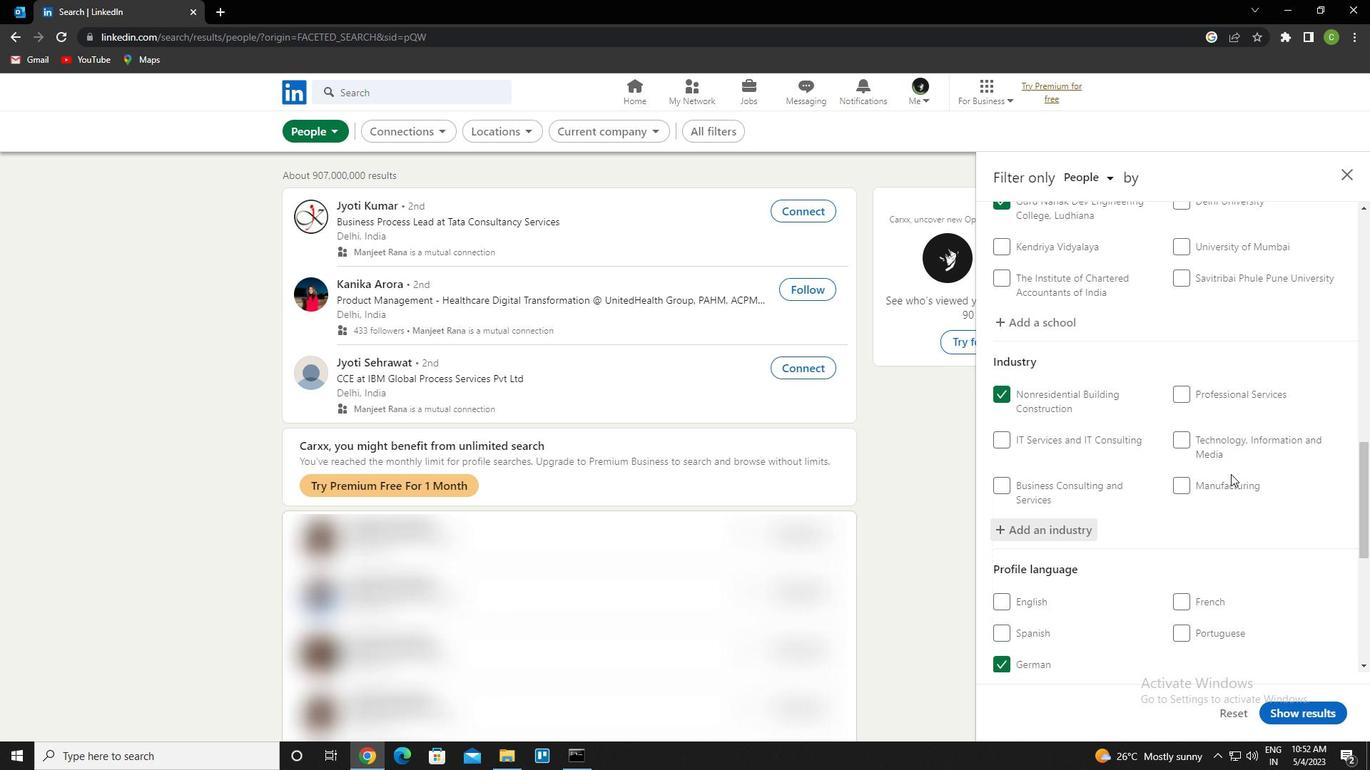 
Action: Mouse scrolled (1230, 473) with delta (0, 0)
Screenshot: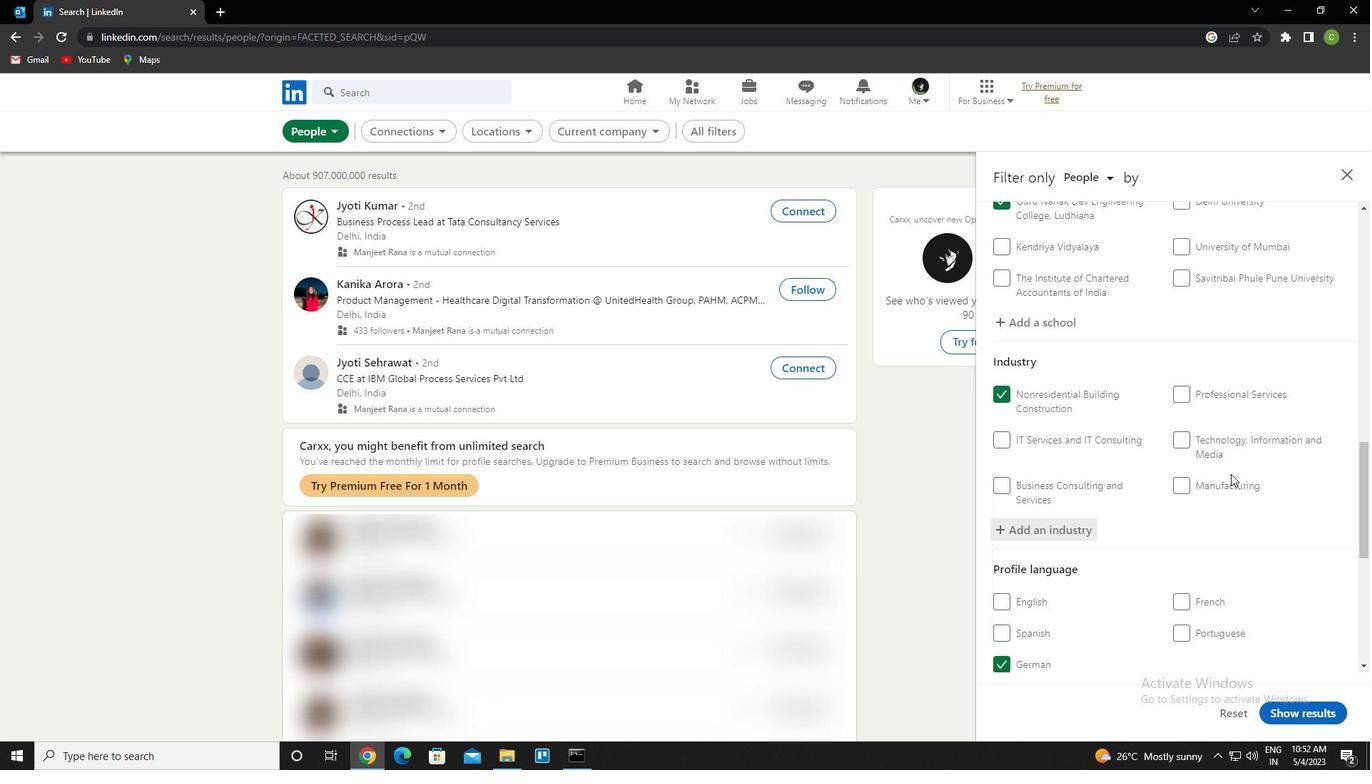 
Action: Mouse scrolled (1230, 473) with delta (0, 0)
Screenshot: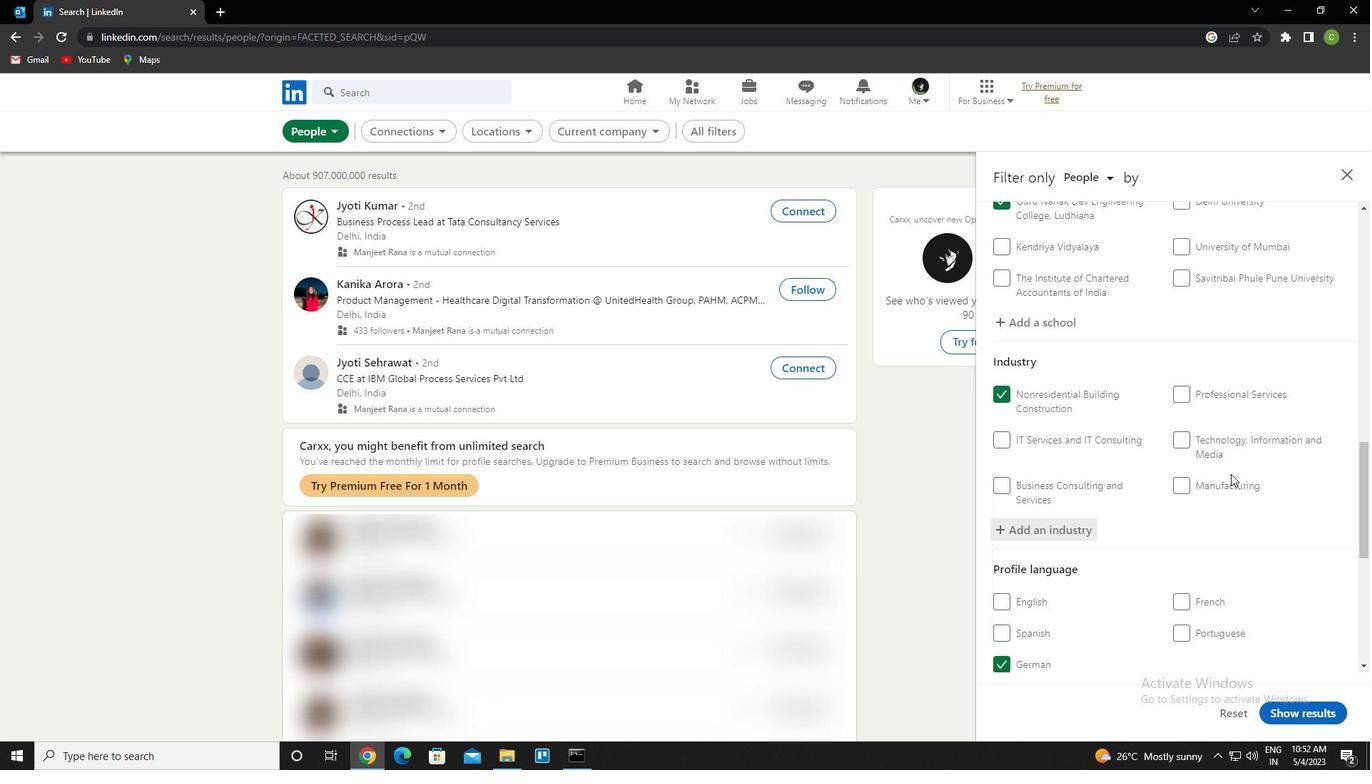
Action: Mouse scrolled (1230, 473) with delta (0, 0)
Screenshot: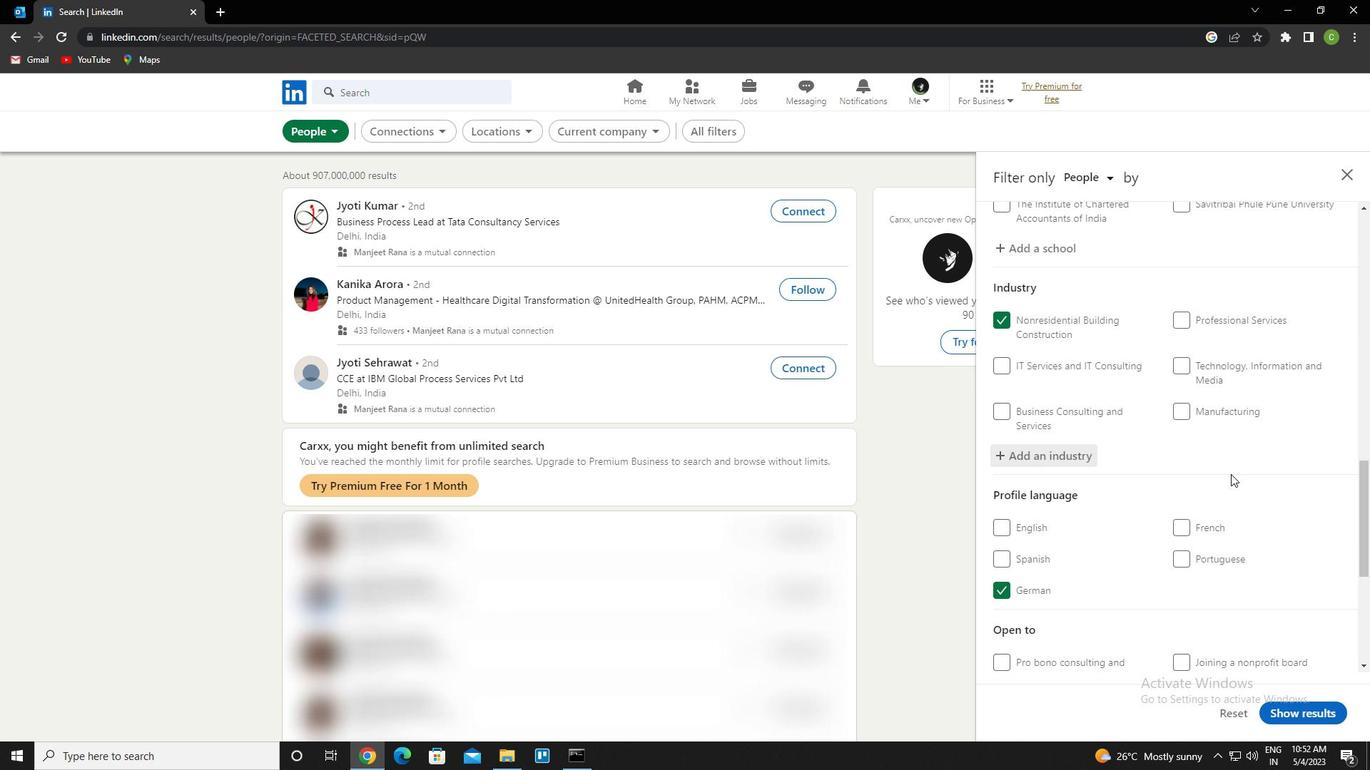 
Action: Mouse scrolled (1230, 473) with delta (0, 0)
Screenshot: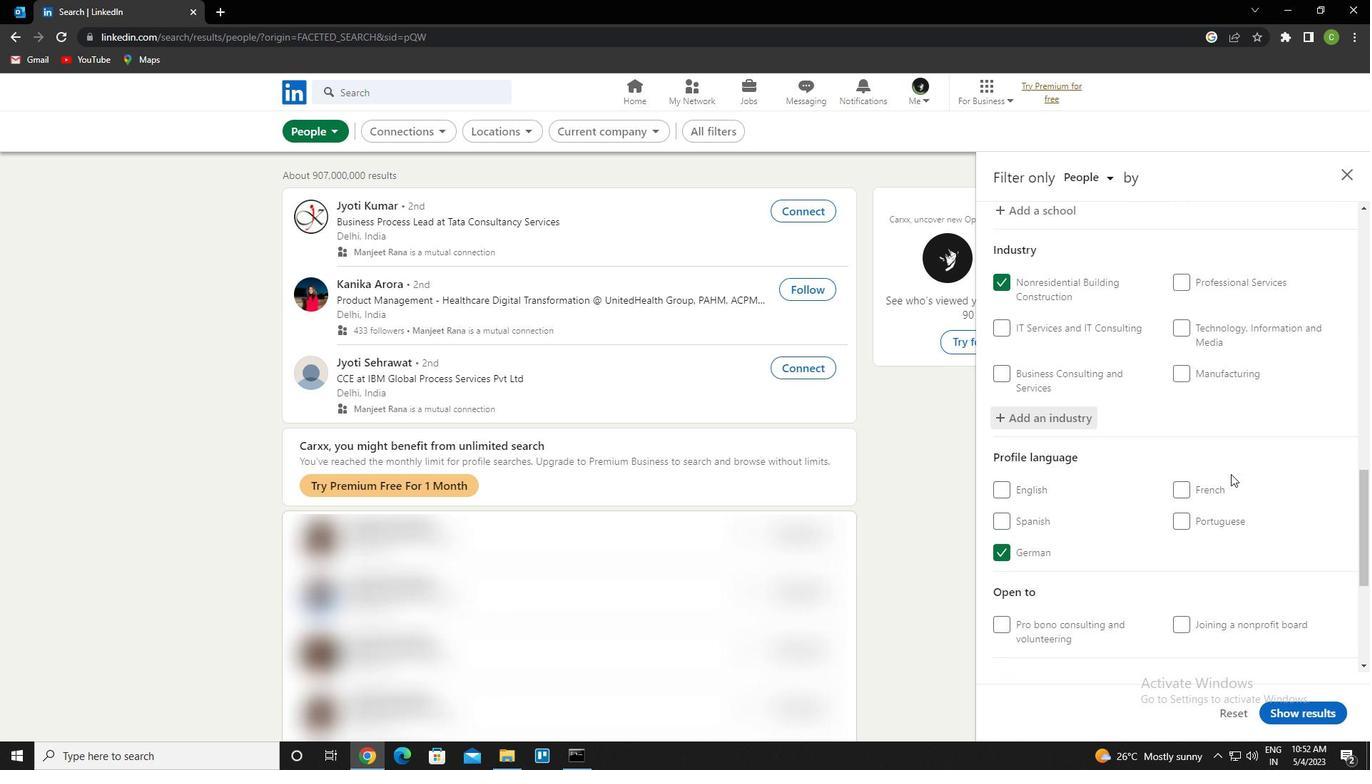 
Action: Mouse scrolled (1230, 473) with delta (0, 0)
Screenshot: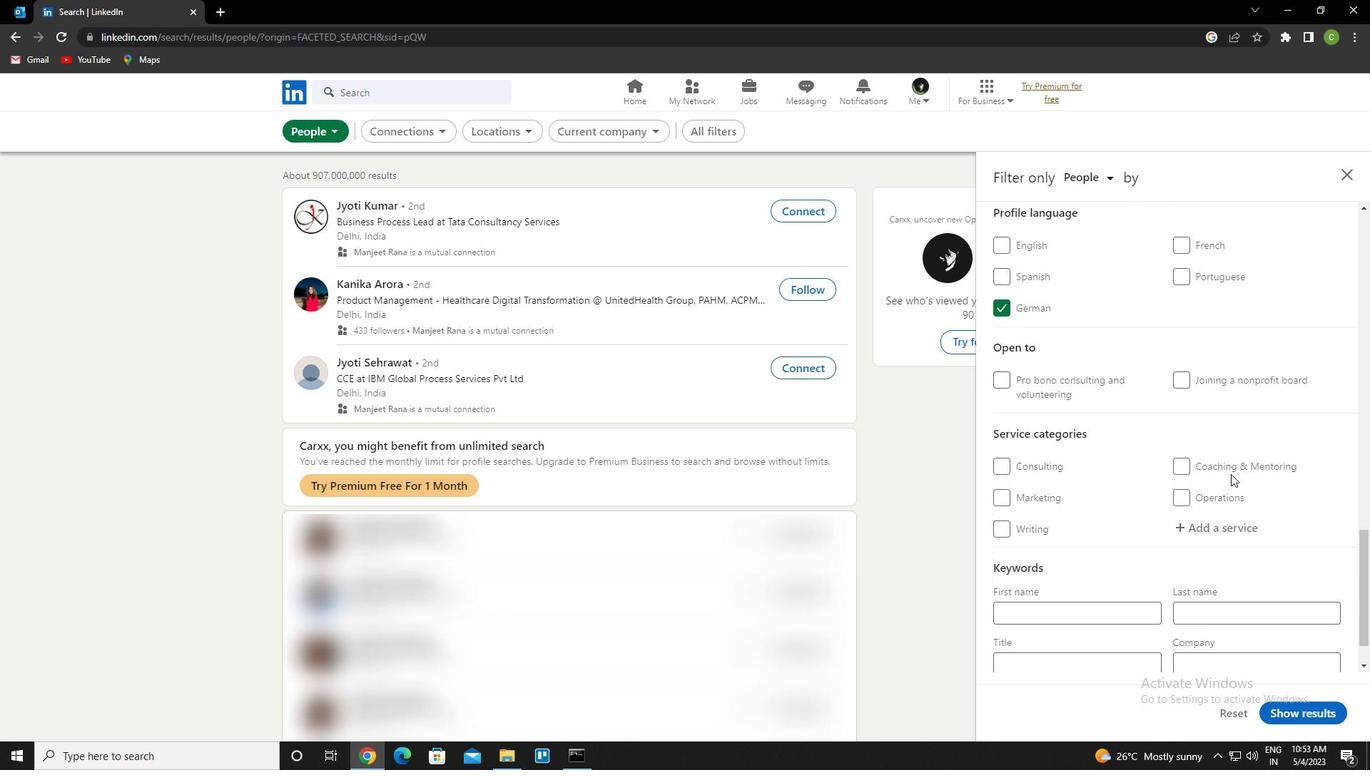 
Action: Mouse scrolled (1230, 473) with delta (0, 0)
Screenshot: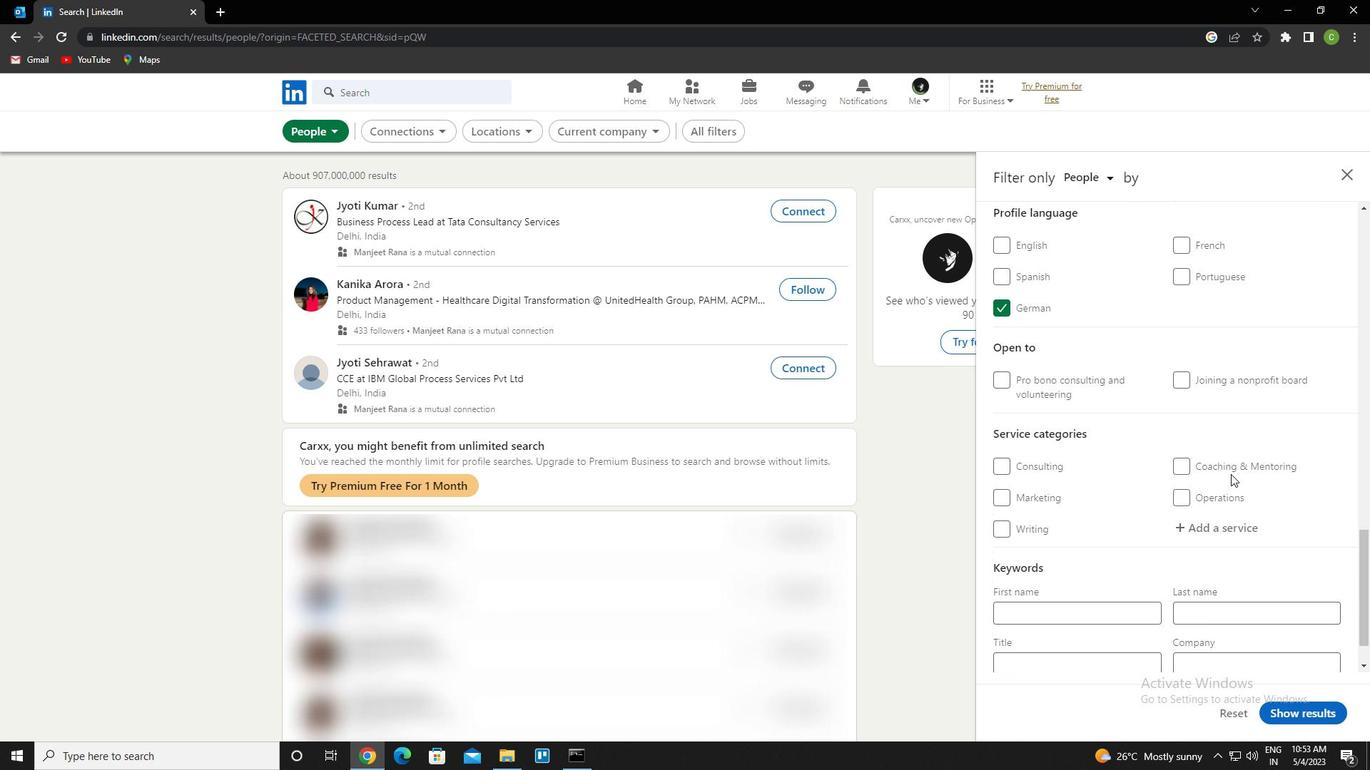 
Action: Mouse scrolled (1230, 473) with delta (0, 0)
Screenshot: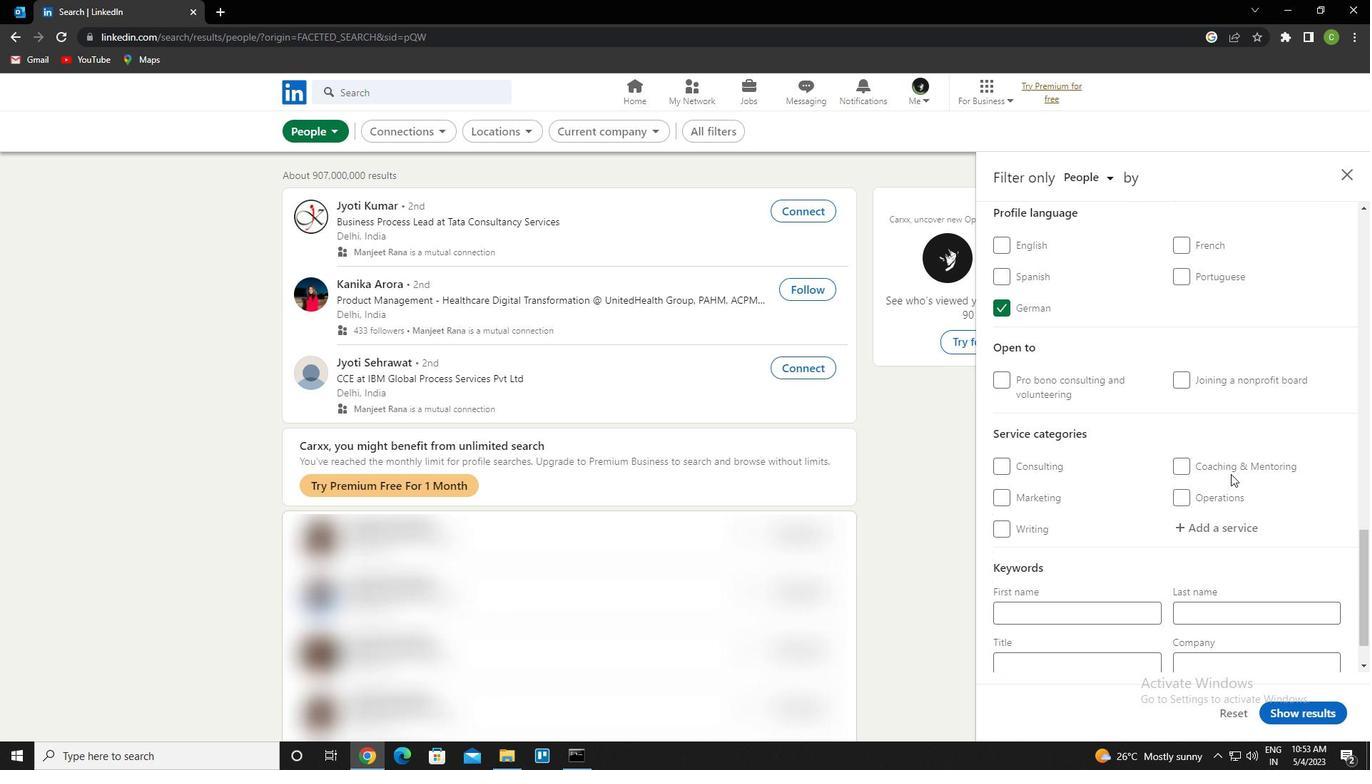 
Action: Mouse scrolled (1230, 473) with delta (0, 0)
Screenshot: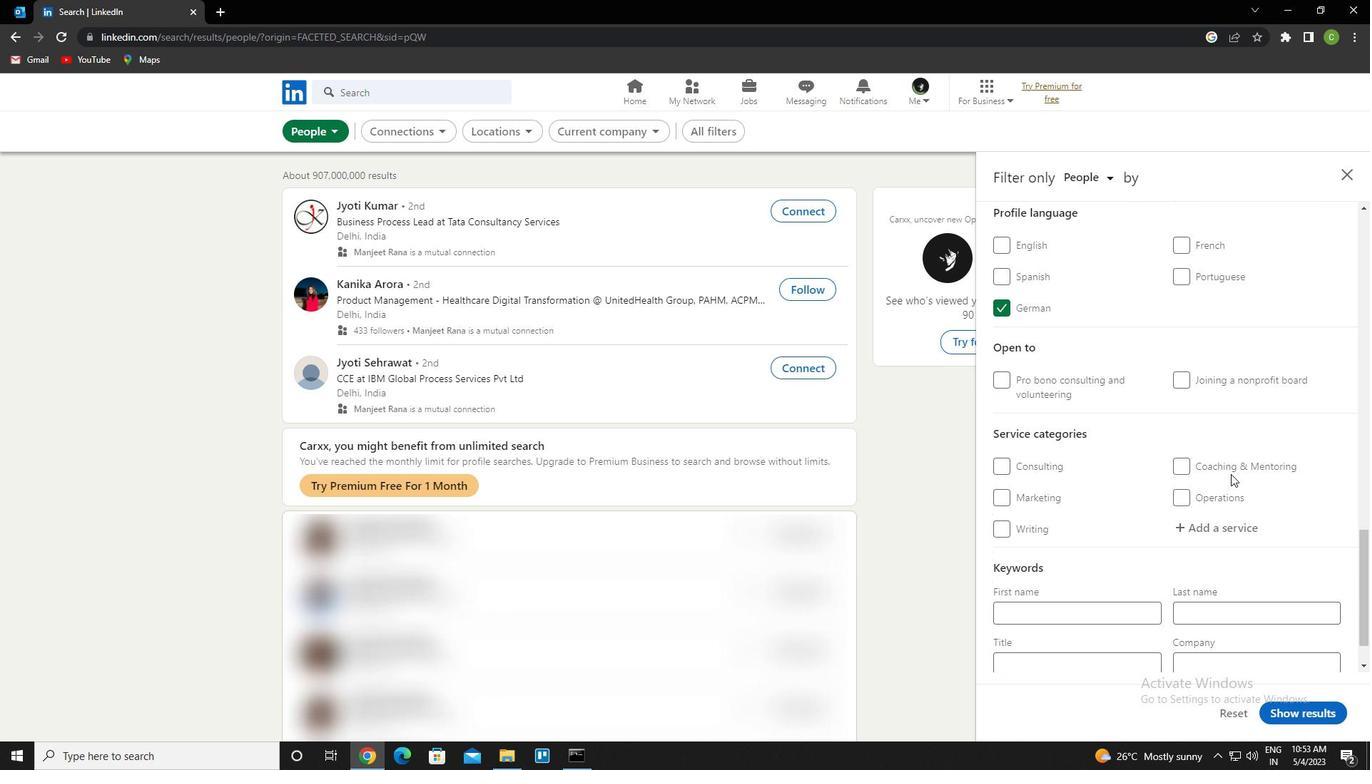
Action: Mouse moved to (1238, 480)
Screenshot: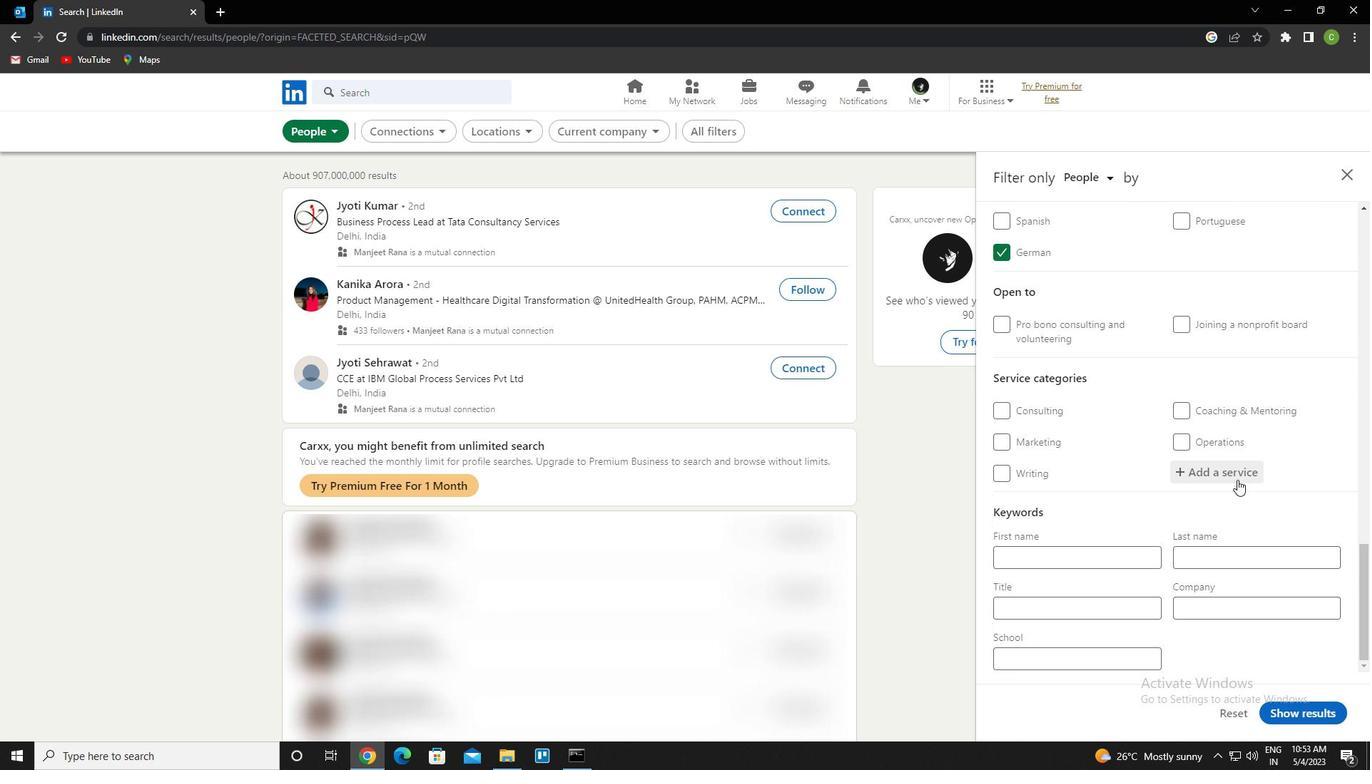 
Action: Mouse pressed left at (1238, 480)
Screenshot: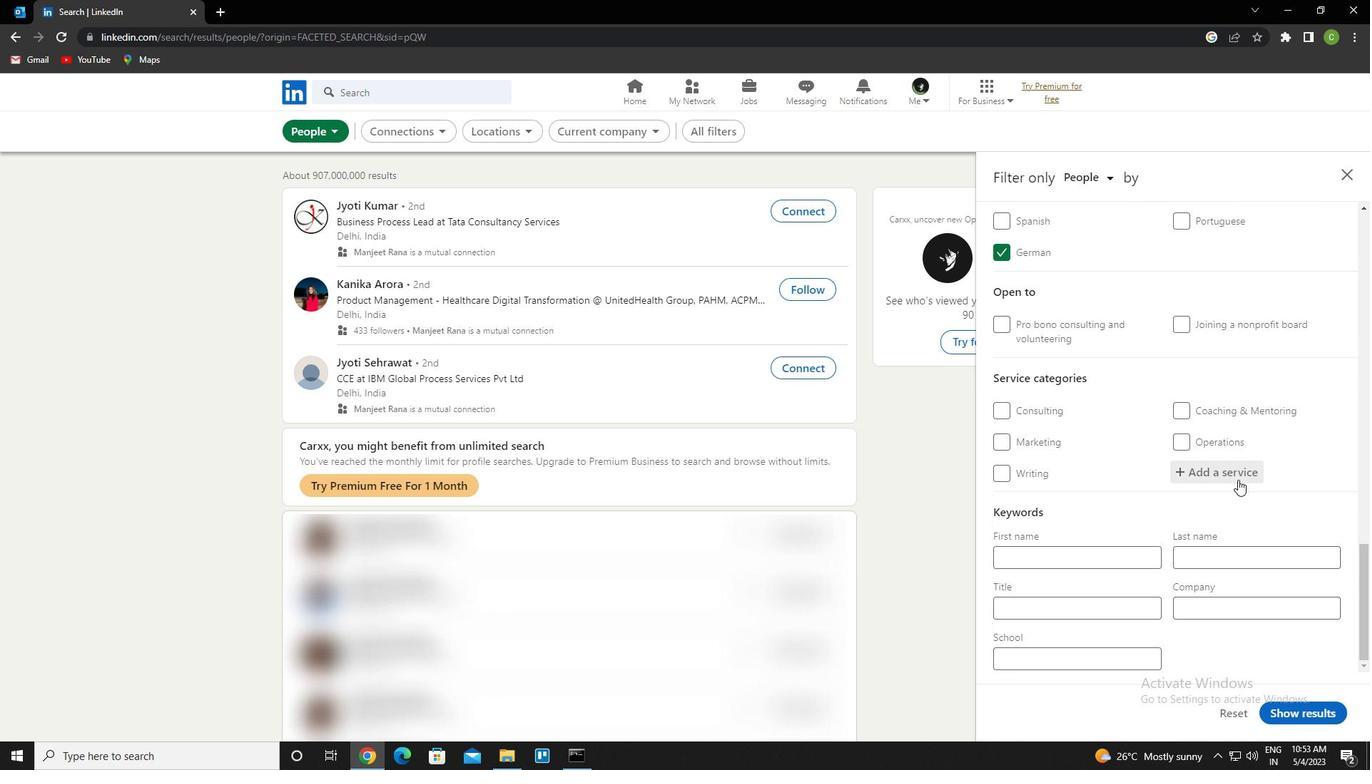 
Action: Key pressed <Key.caps_lock>dui<Key.space>l<Key.caps_lock>aw<Key.down><Key.enter>
Screenshot: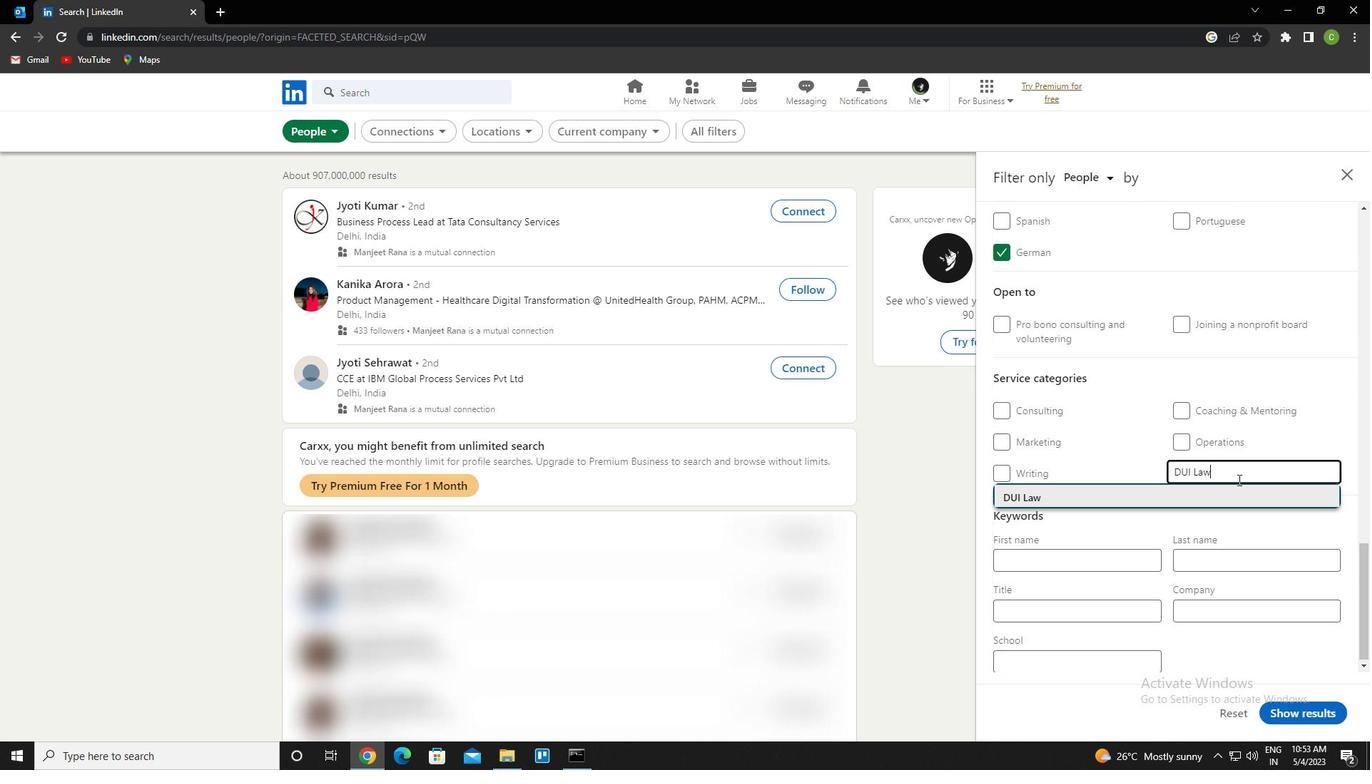 
Action: Mouse scrolled (1238, 479) with delta (0, 0)
Screenshot: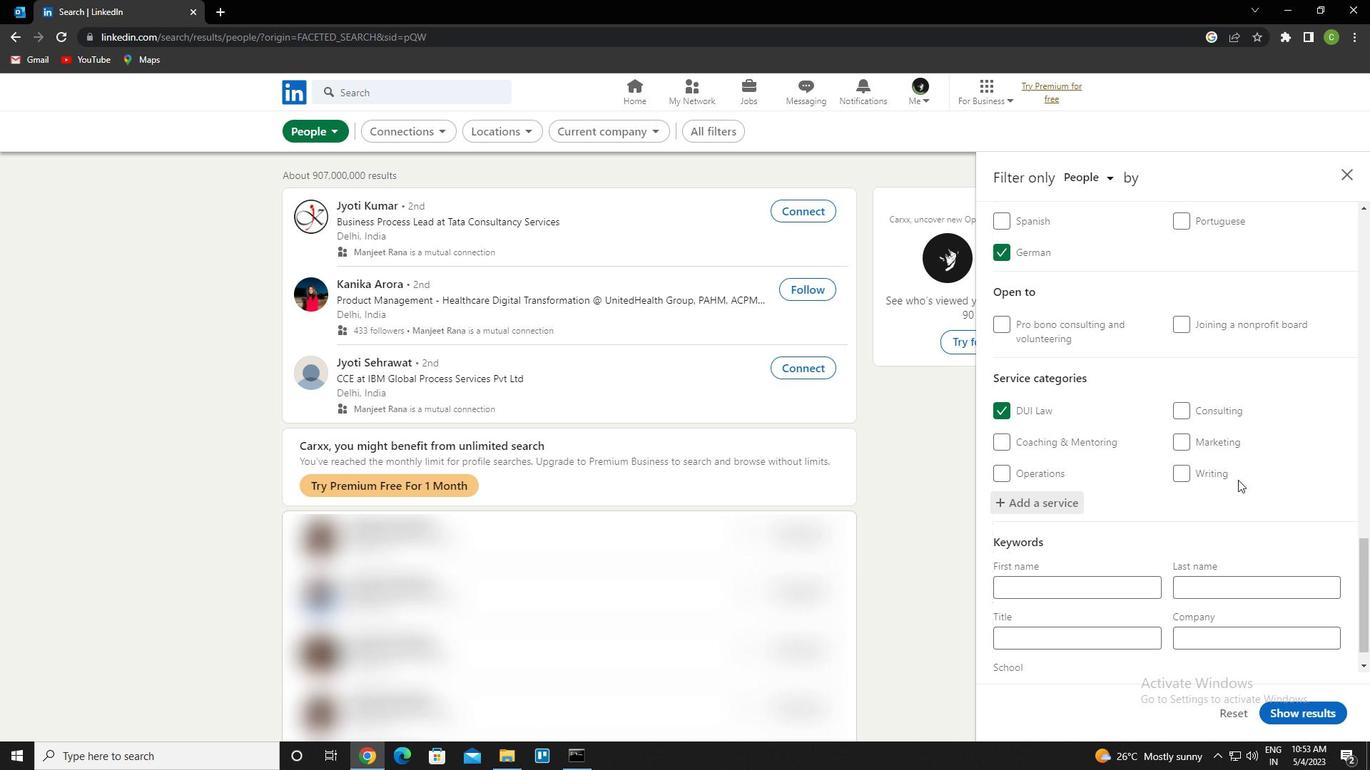 
Action: Mouse scrolled (1238, 479) with delta (0, 0)
Screenshot: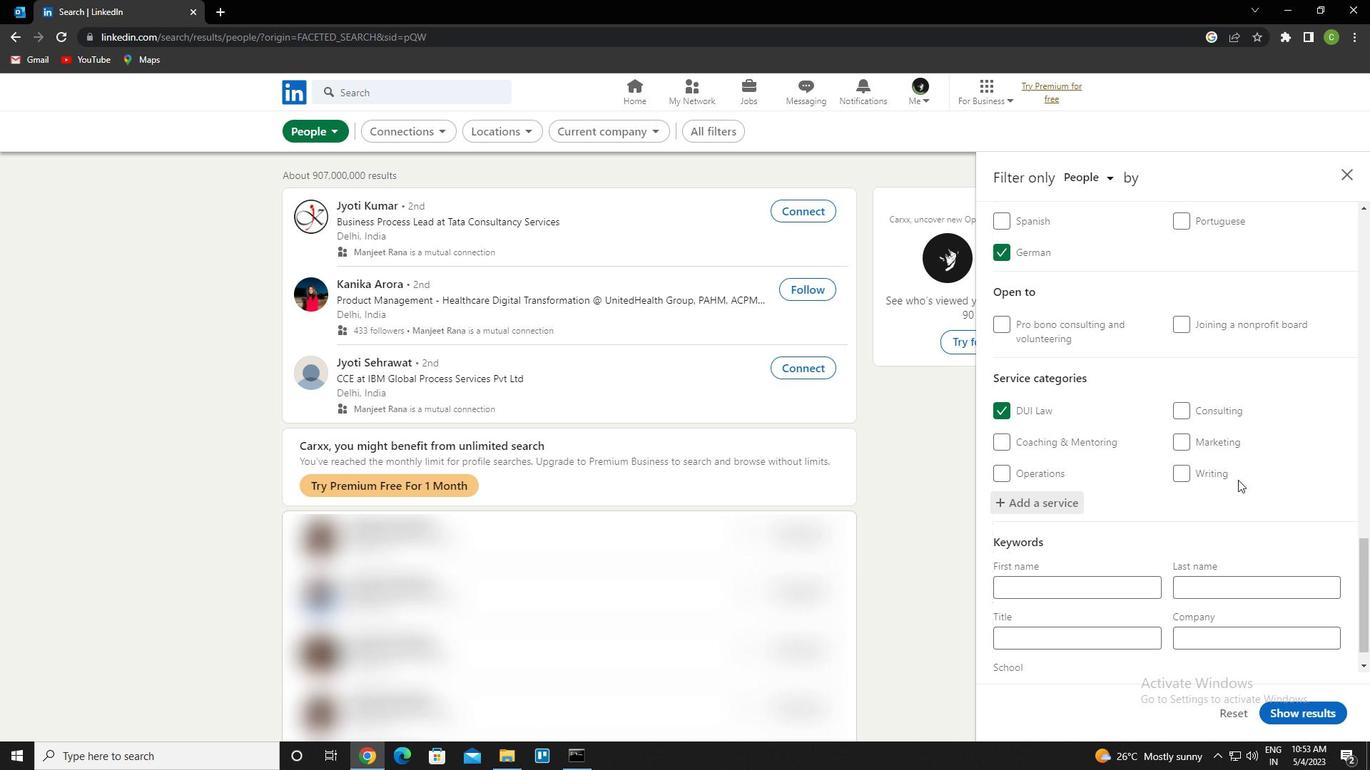 
Action: Mouse scrolled (1238, 479) with delta (0, 0)
Screenshot: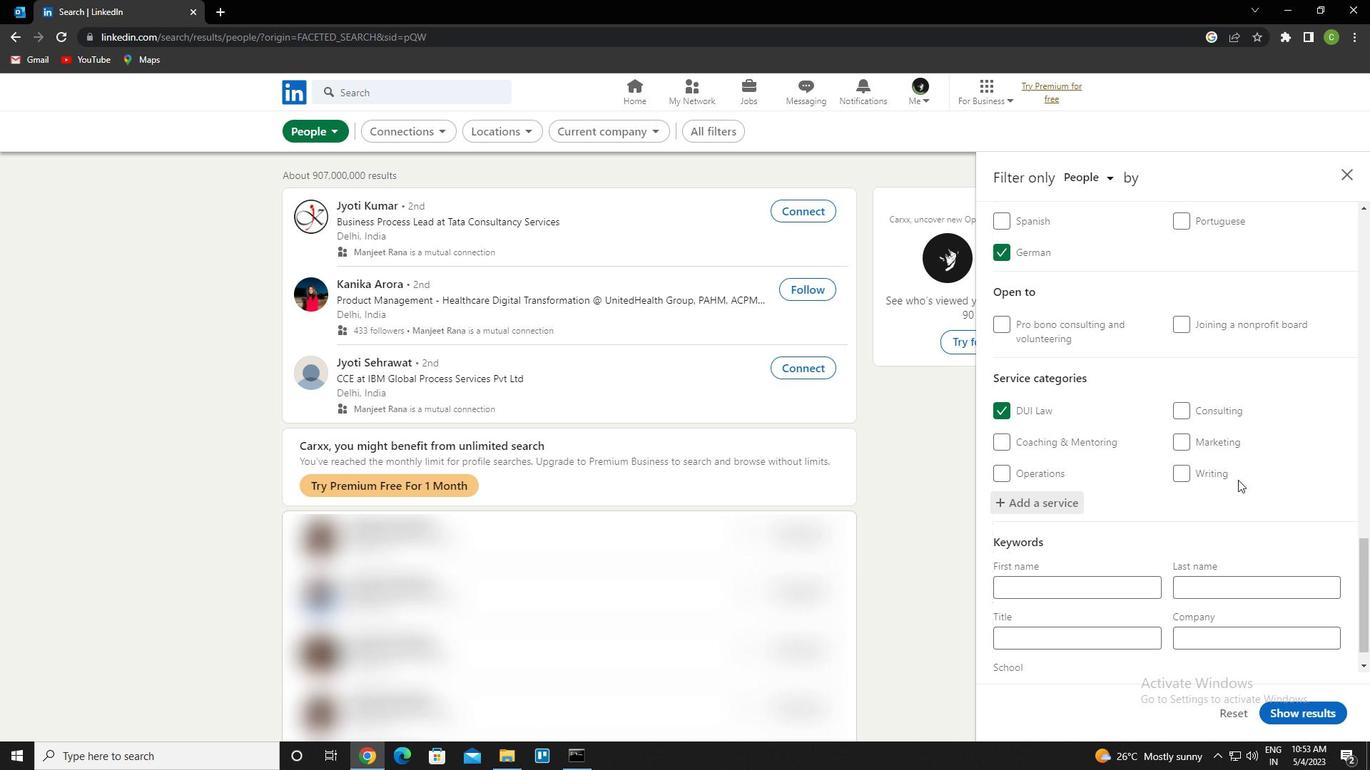 
Action: Mouse scrolled (1238, 479) with delta (0, 0)
Screenshot: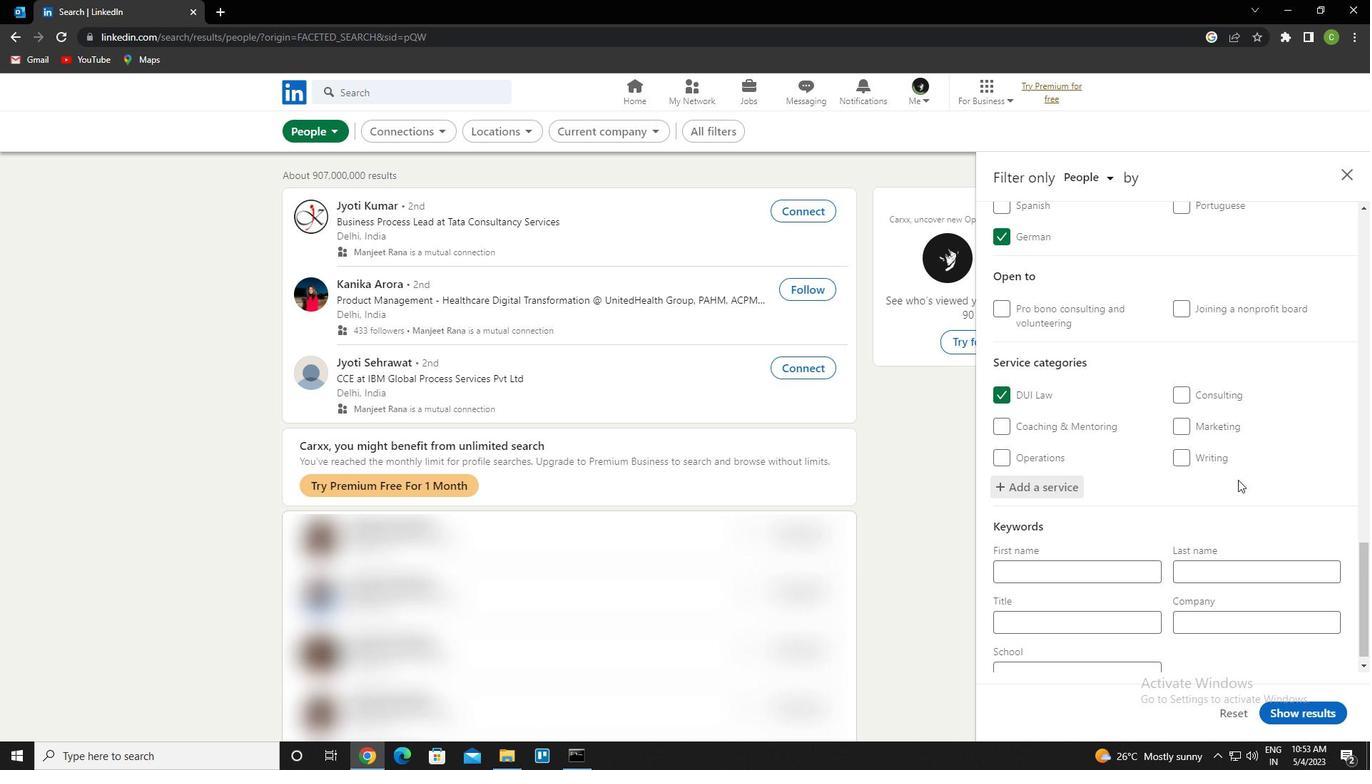
Action: Mouse scrolled (1238, 479) with delta (0, 0)
Screenshot: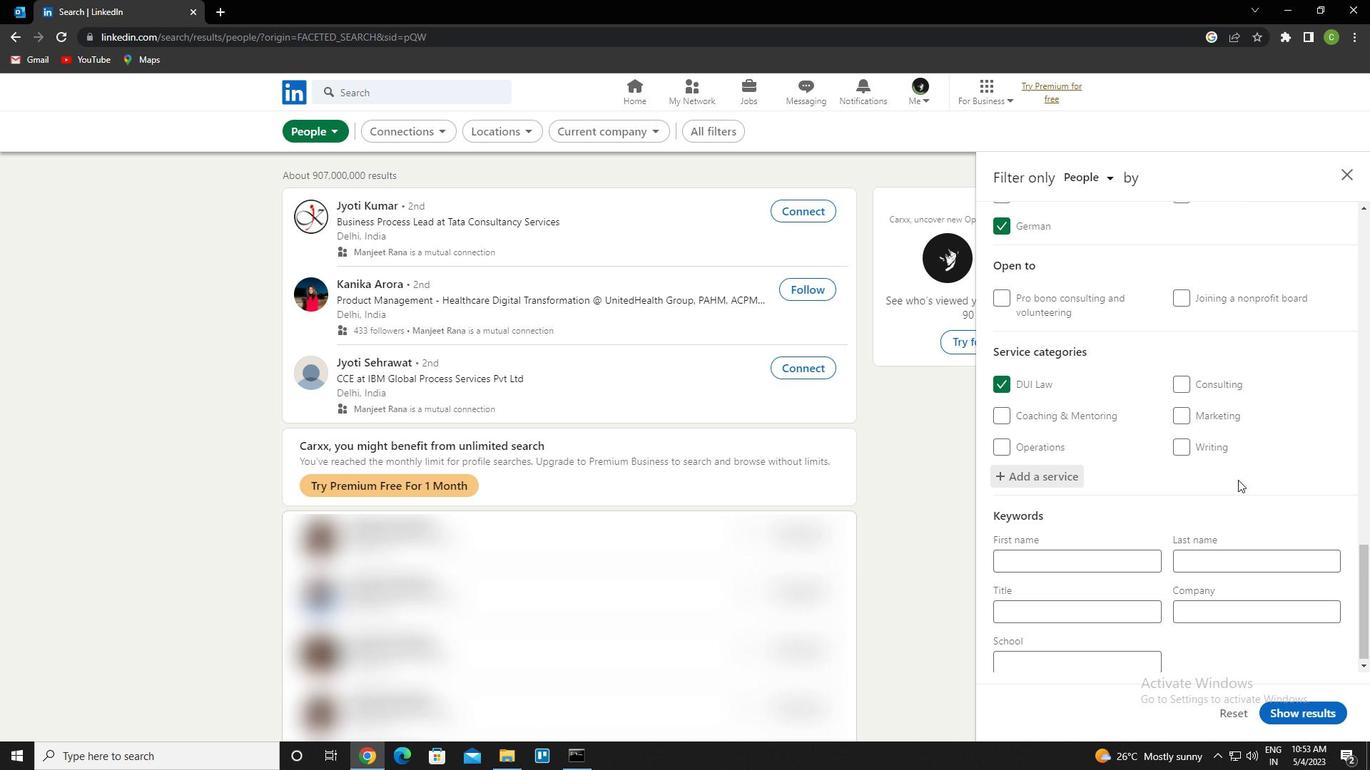 
Action: Mouse scrolled (1238, 479) with delta (0, 0)
Screenshot: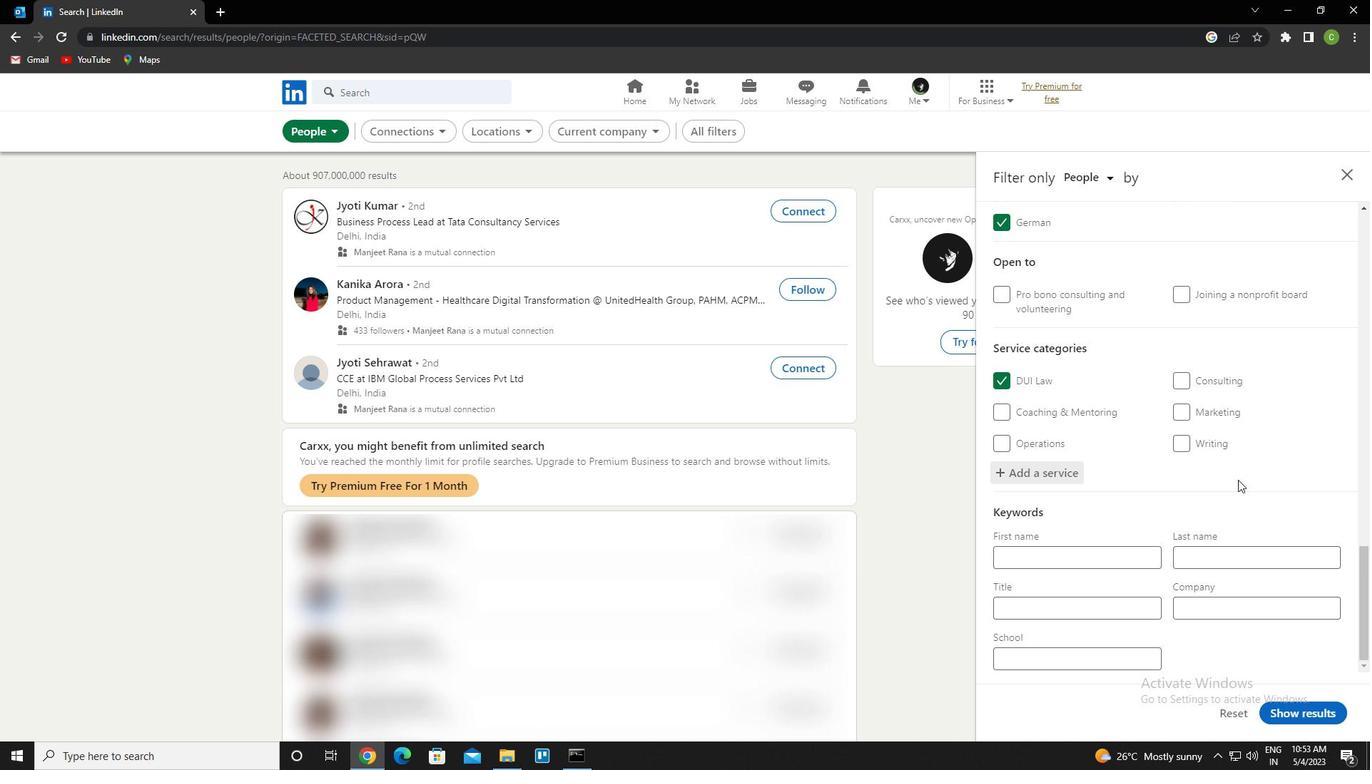 
Action: Mouse moved to (1118, 603)
Screenshot: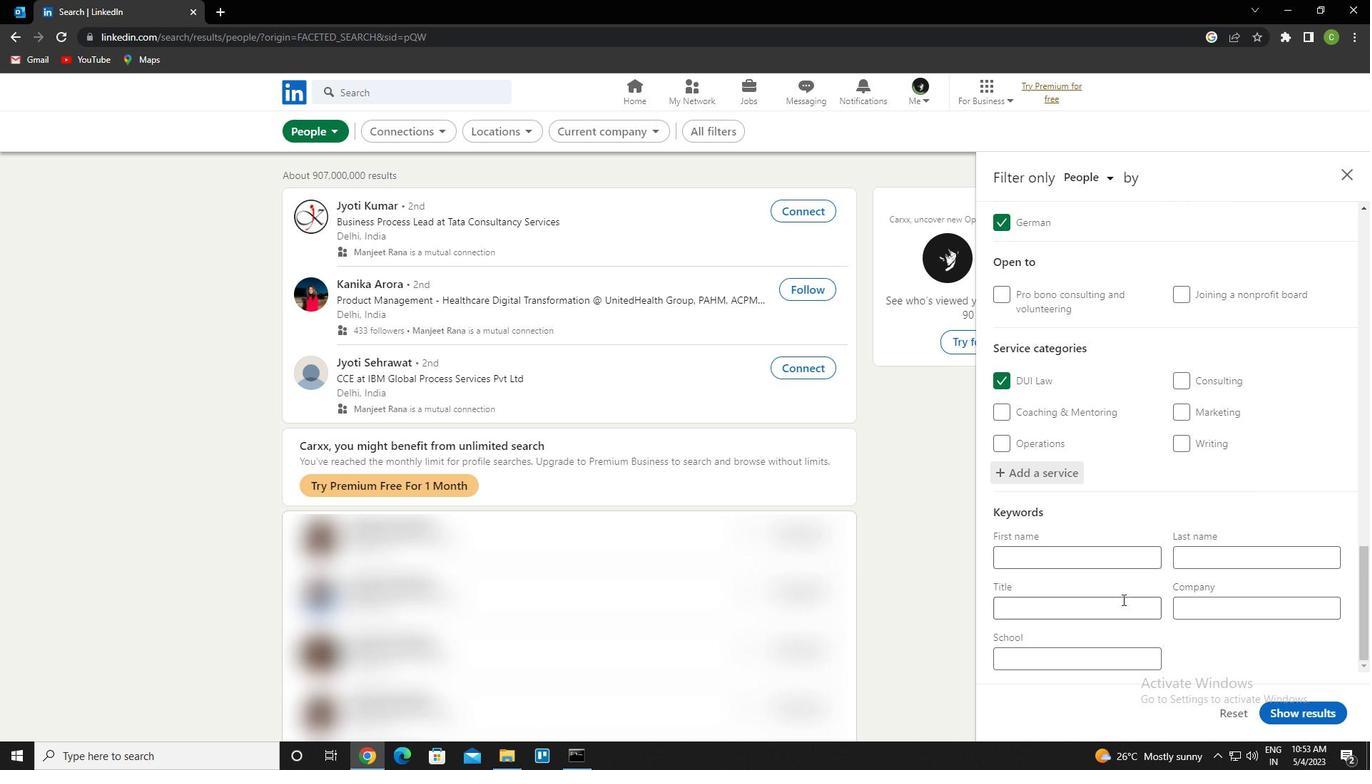 
Action: Mouse pressed left at (1118, 603)
Screenshot: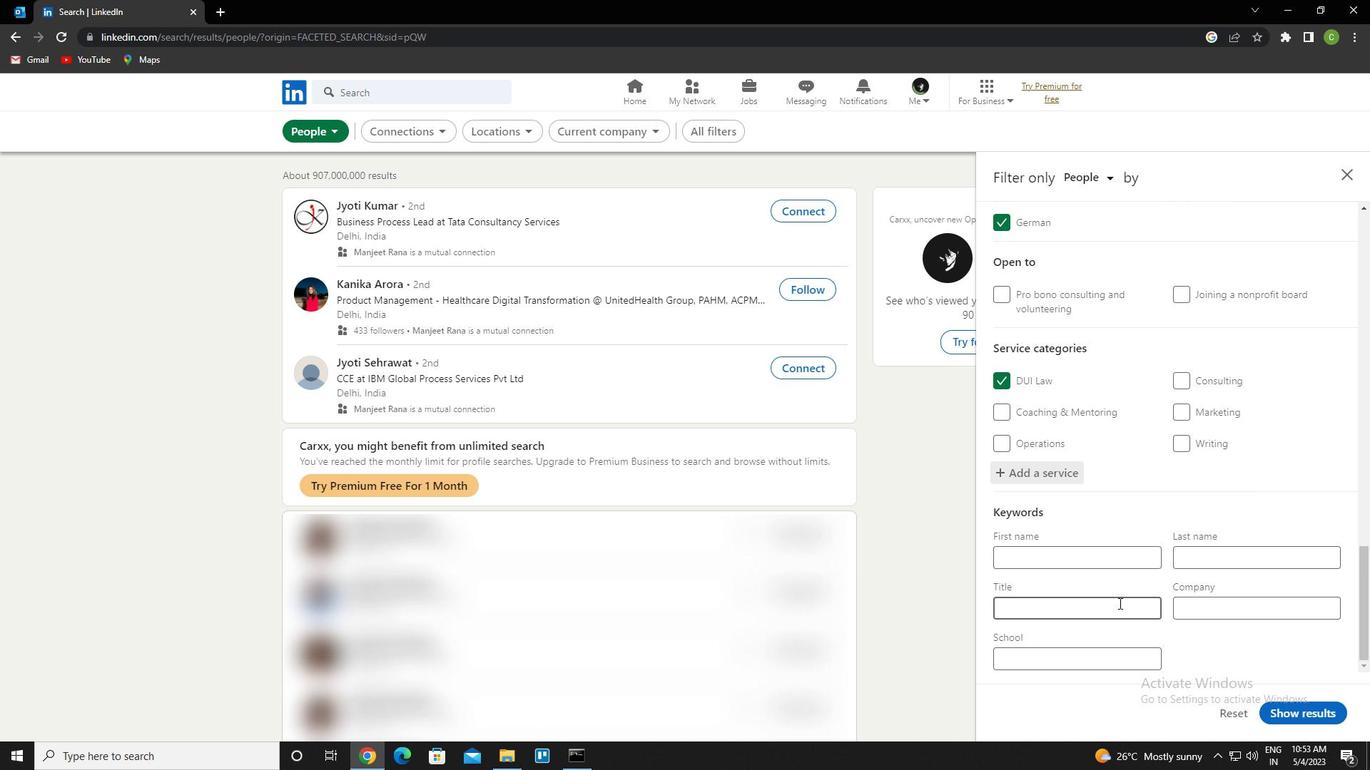 
Action: Key pressed <Key.caps_lock>p<Key.caps_lock>roduction<Key.space><Key.caps_lock>e<Key.caps_lock>ngineer
Screenshot: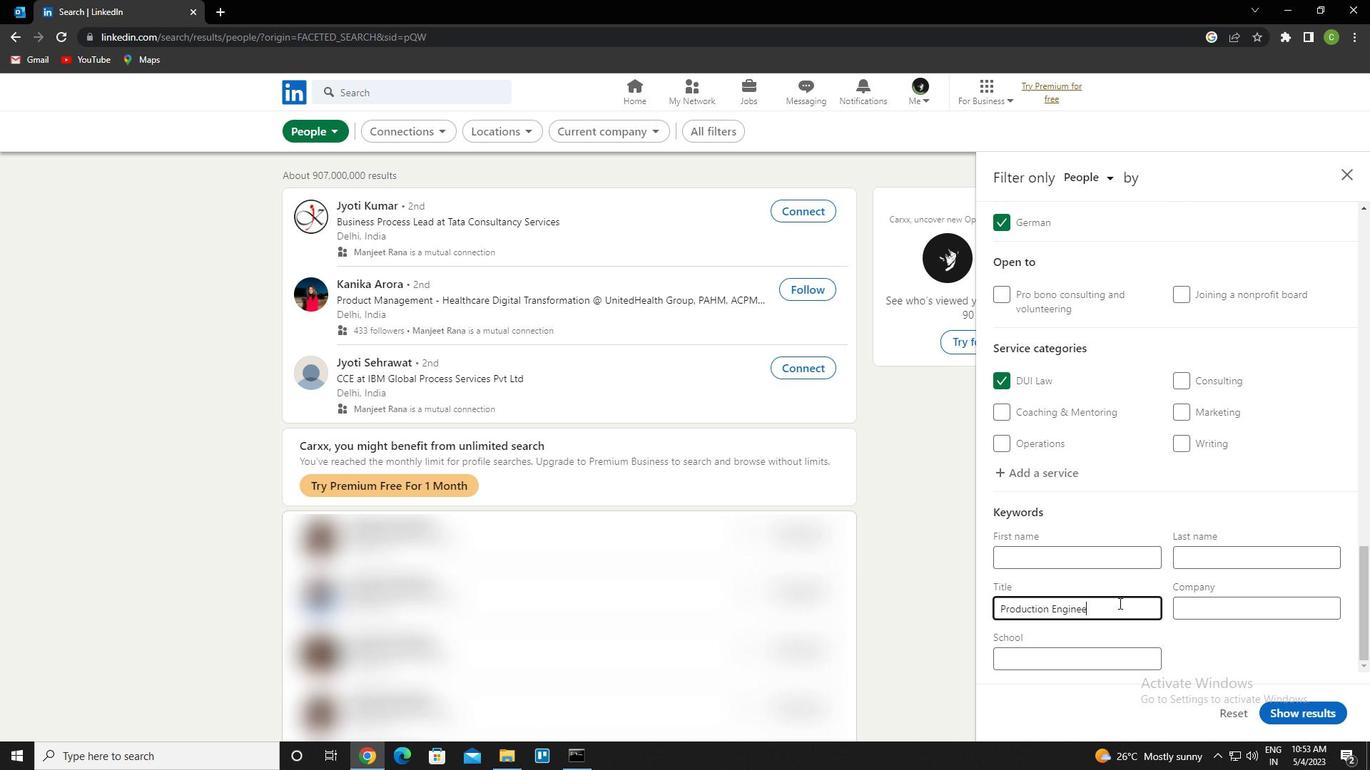 
Action: Mouse moved to (1315, 717)
Screenshot: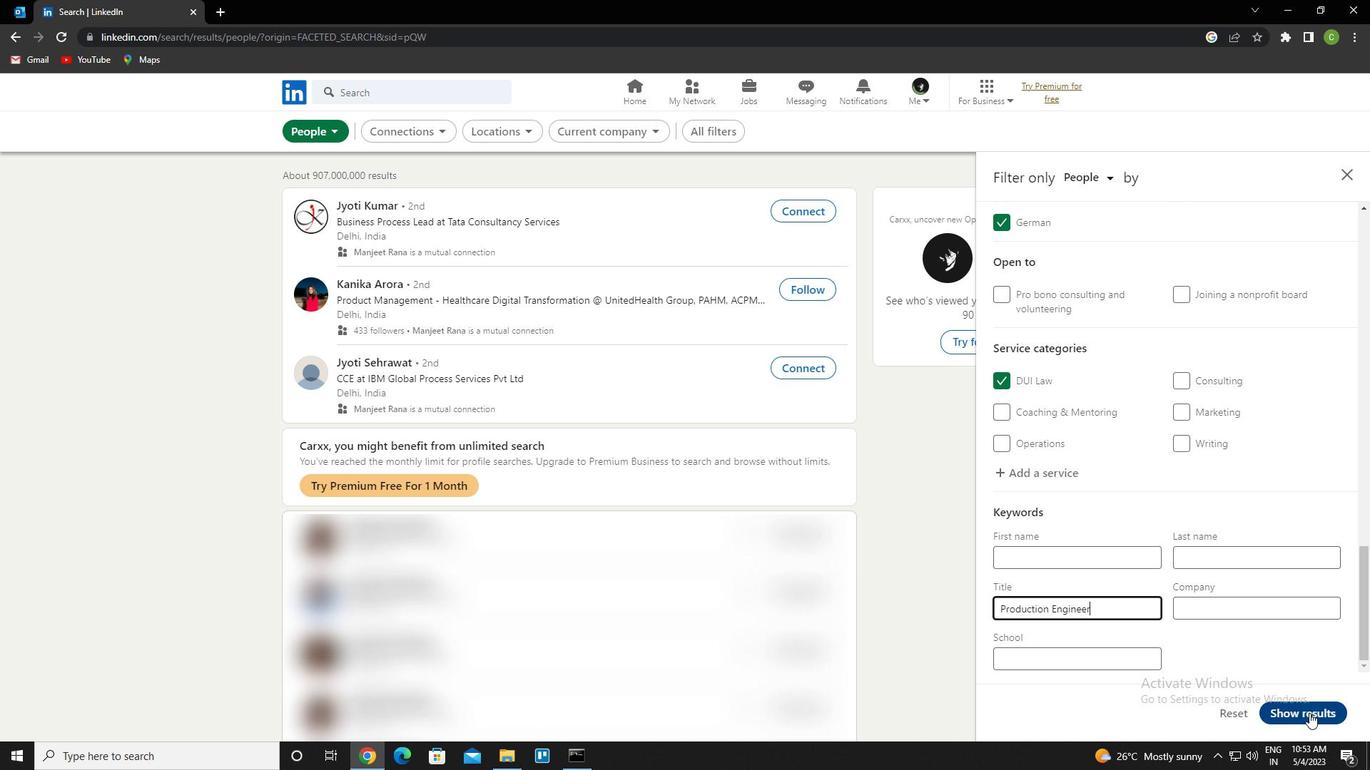 
Action: Mouse pressed left at (1315, 717)
Screenshot: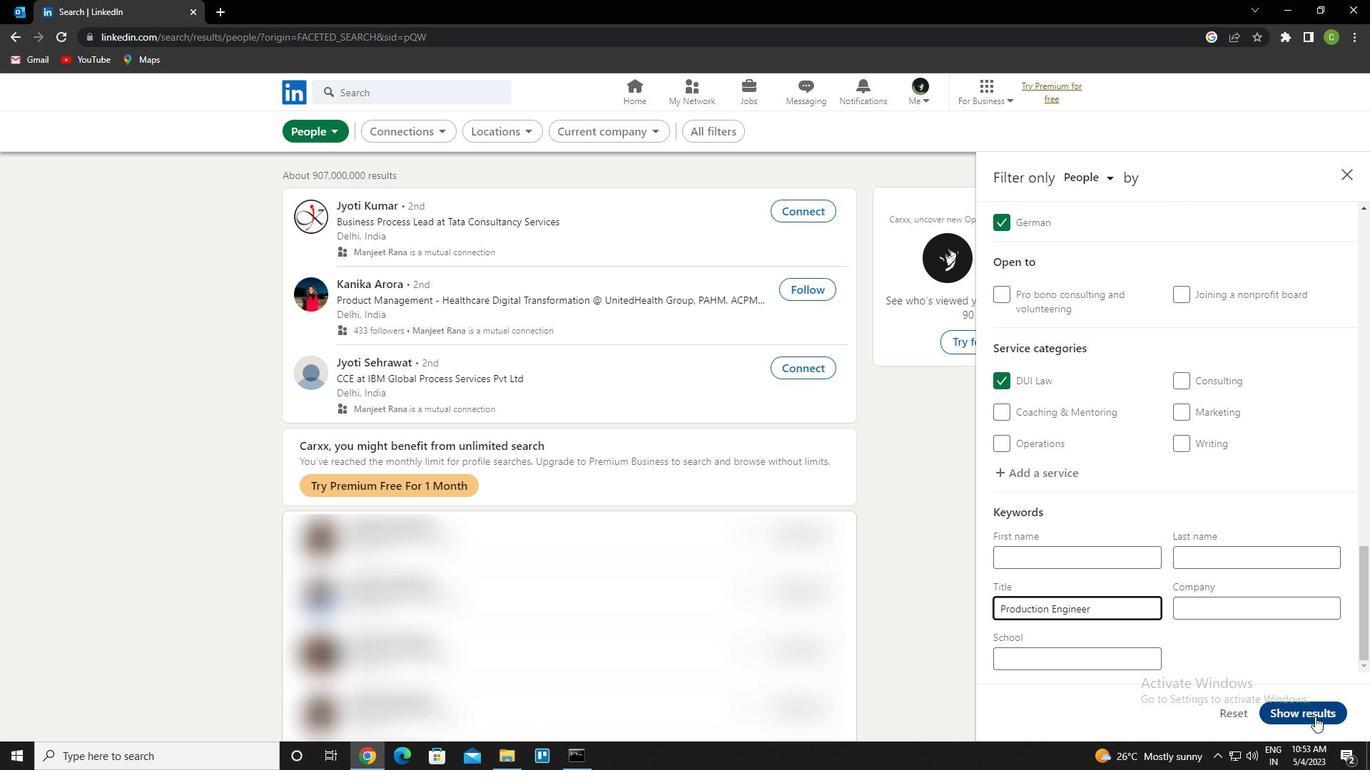 
Action: Mouse moved to (655, 629)
Screenshot: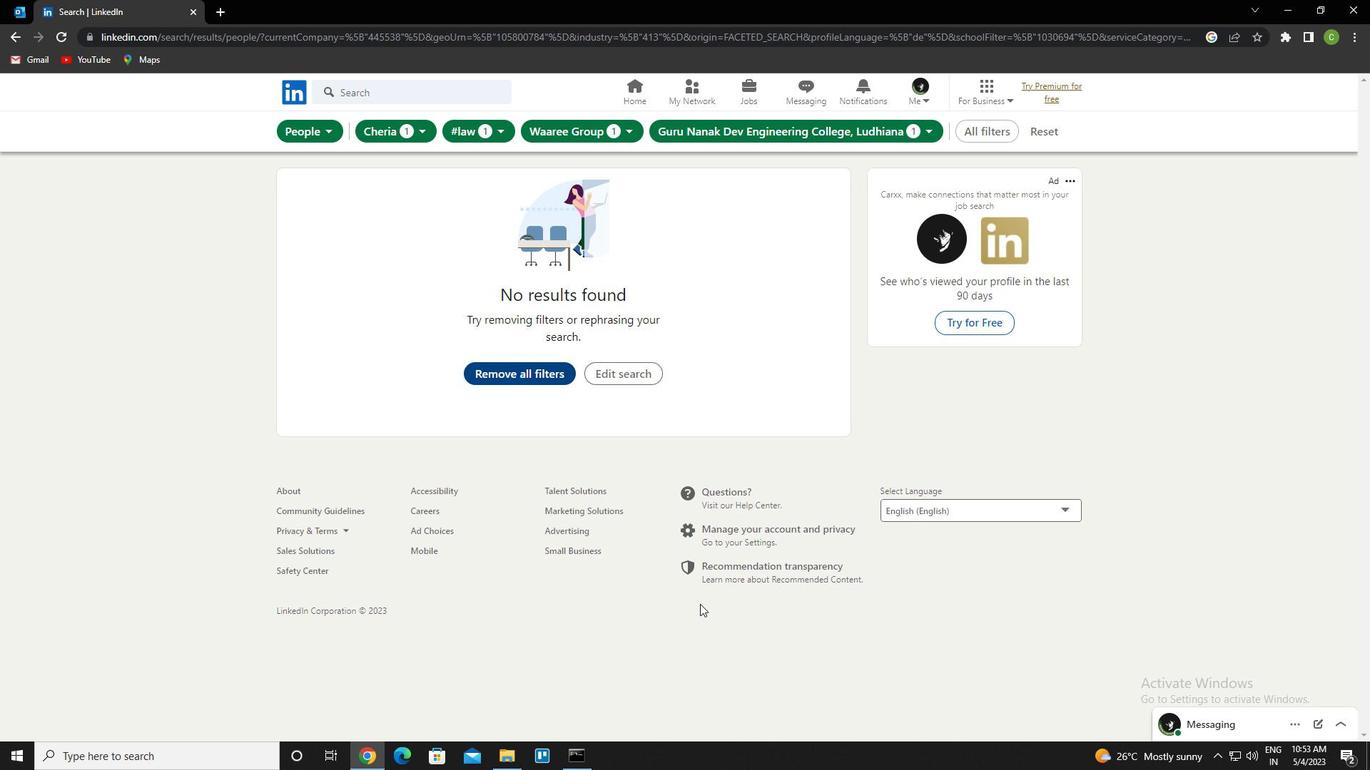 
